 Task: Find connections with filter location Cachoeiro de Itapemirim with filter topic #Consultantswith filter profile language English with filter current company SABIC with filter school Jammu University with filter industry Wholesale Import and Export with filter service category Business Analytics with filter keywords title Mental Health Counselor
Action: Mouse moved to (597, 111)
Screenshot: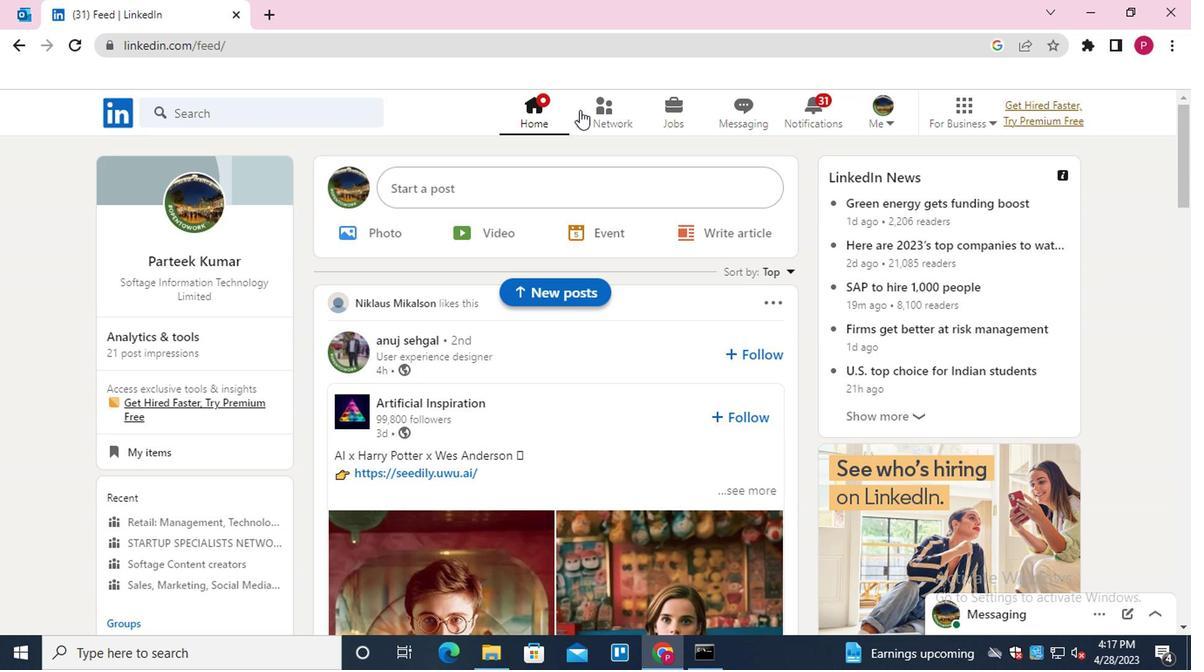 
Action: Mouse pressed left at (597, 111)
Screenshot: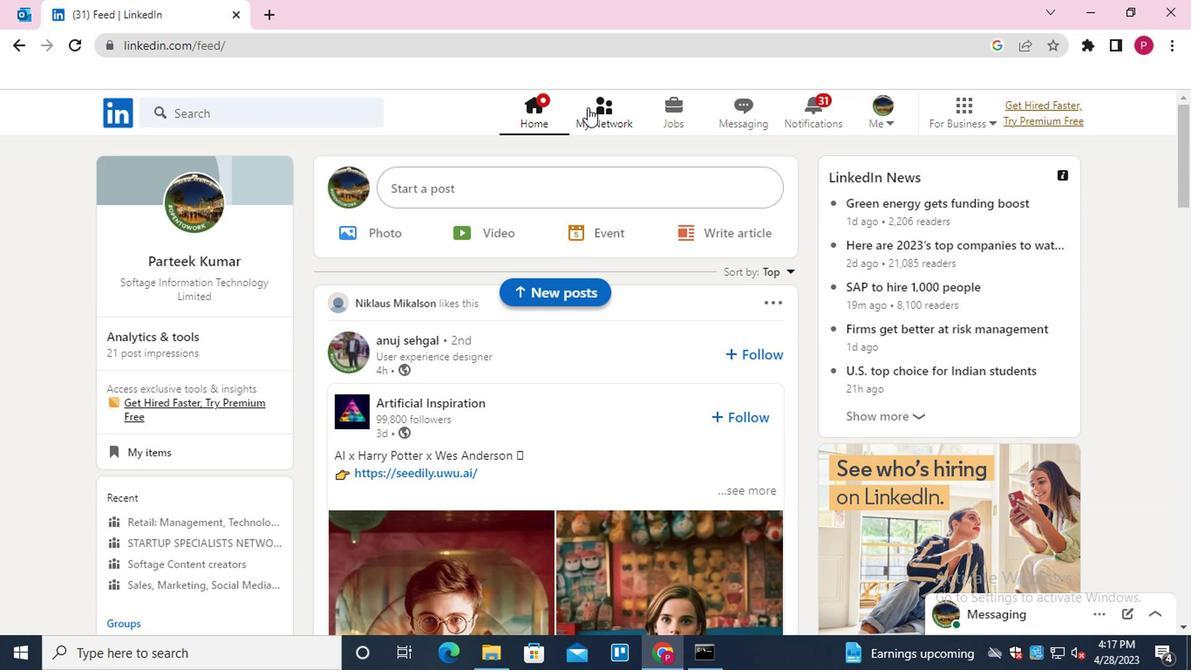 
Action: Mouse moved to (256, 208)
Screenshot: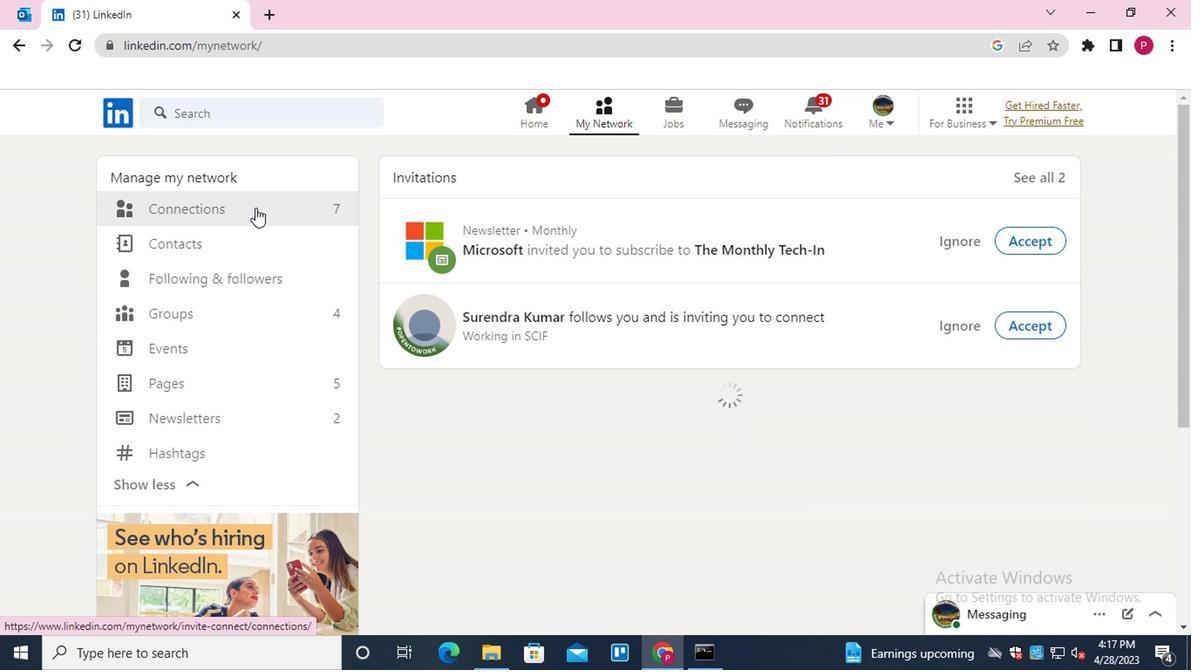 
Action: Mouse pressed left at (256, 208)
Screenshot: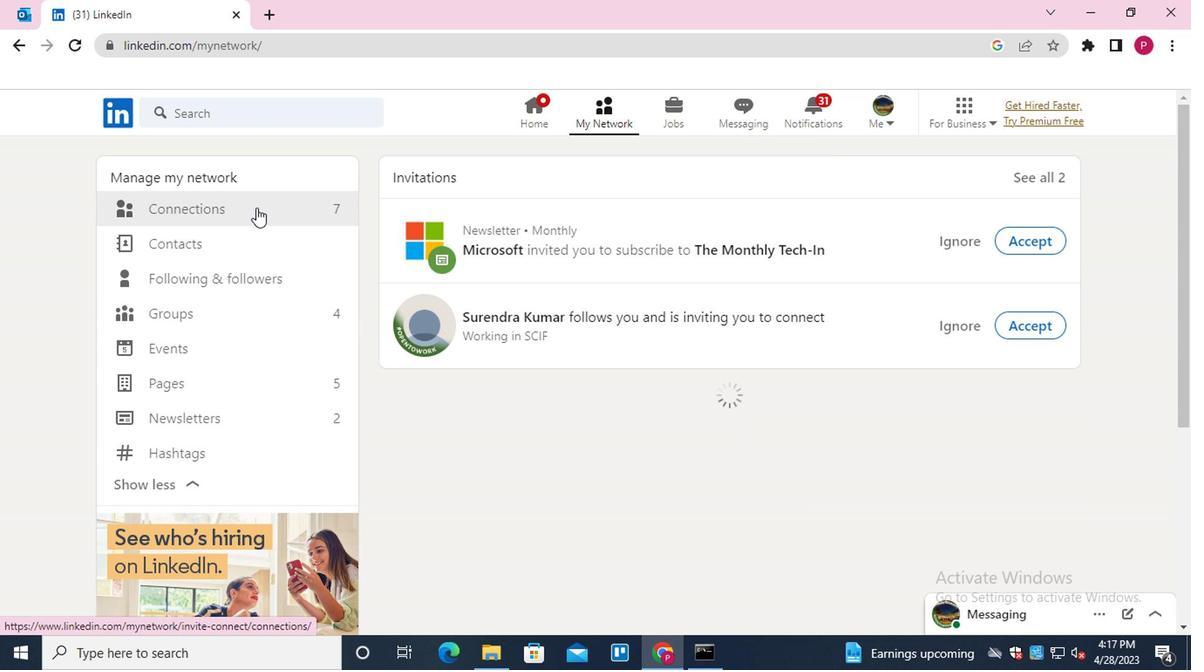 
Action: Mouse moved to (730, 213)
Screenshot: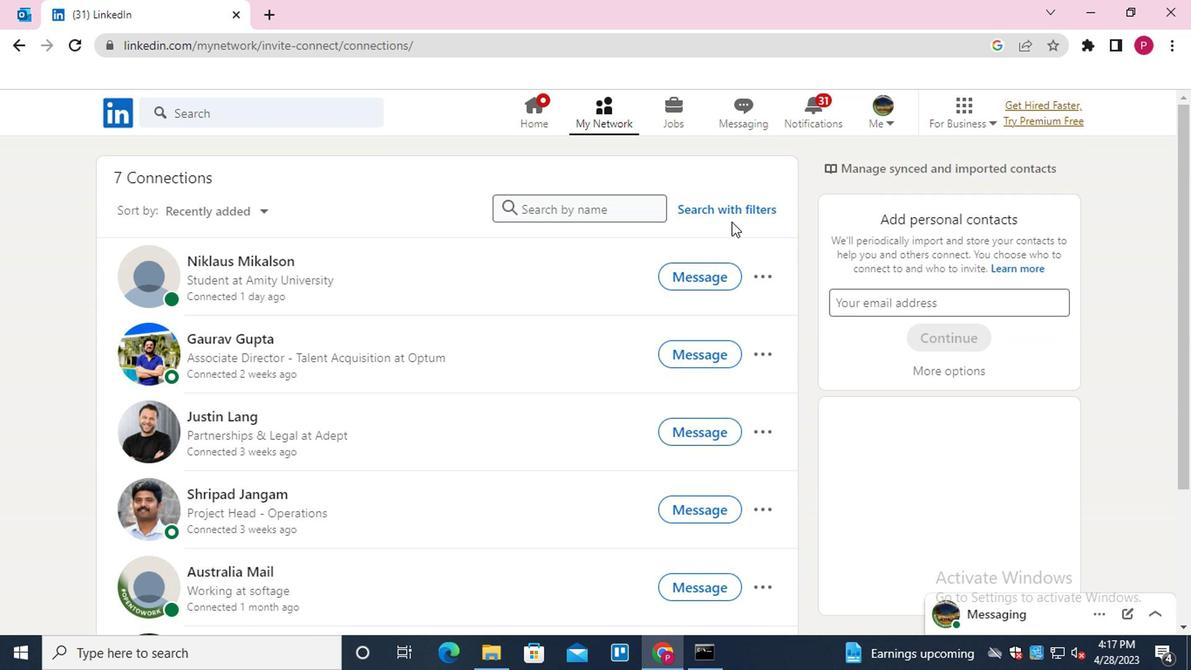 
Action: Mouse pressed left at (730, 213)
Screenshot: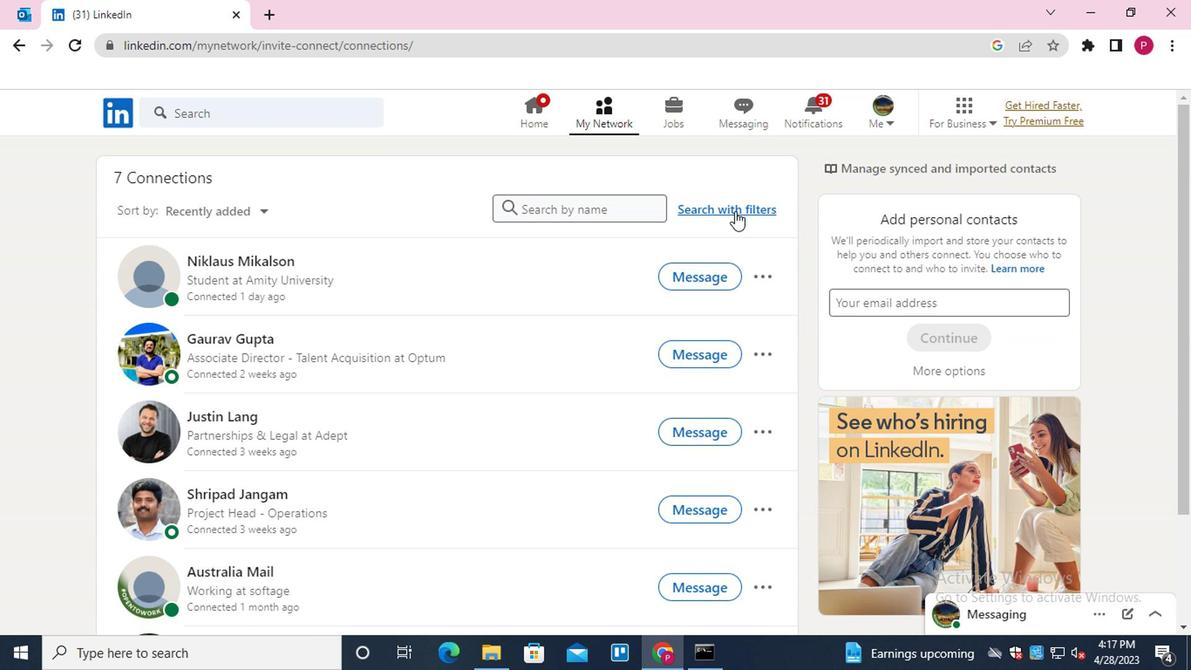 
Action: Mouse moved to (642, 164)
Screenshot: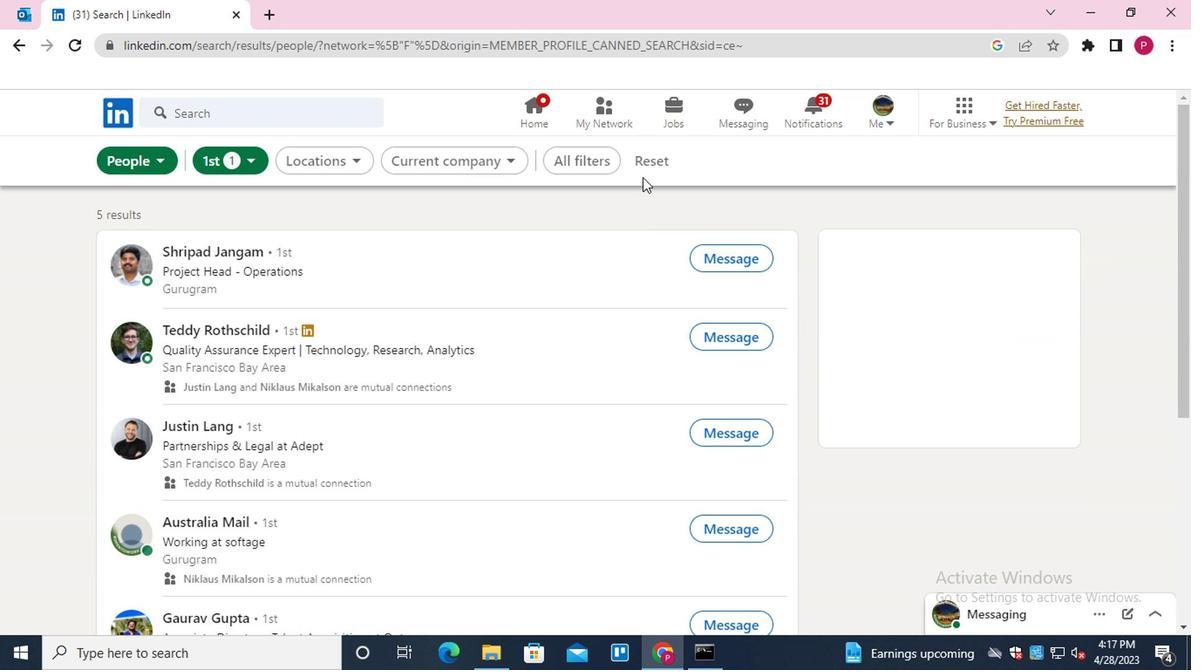 
Action: Mouse pressed left at (642, 164)
Screenshot: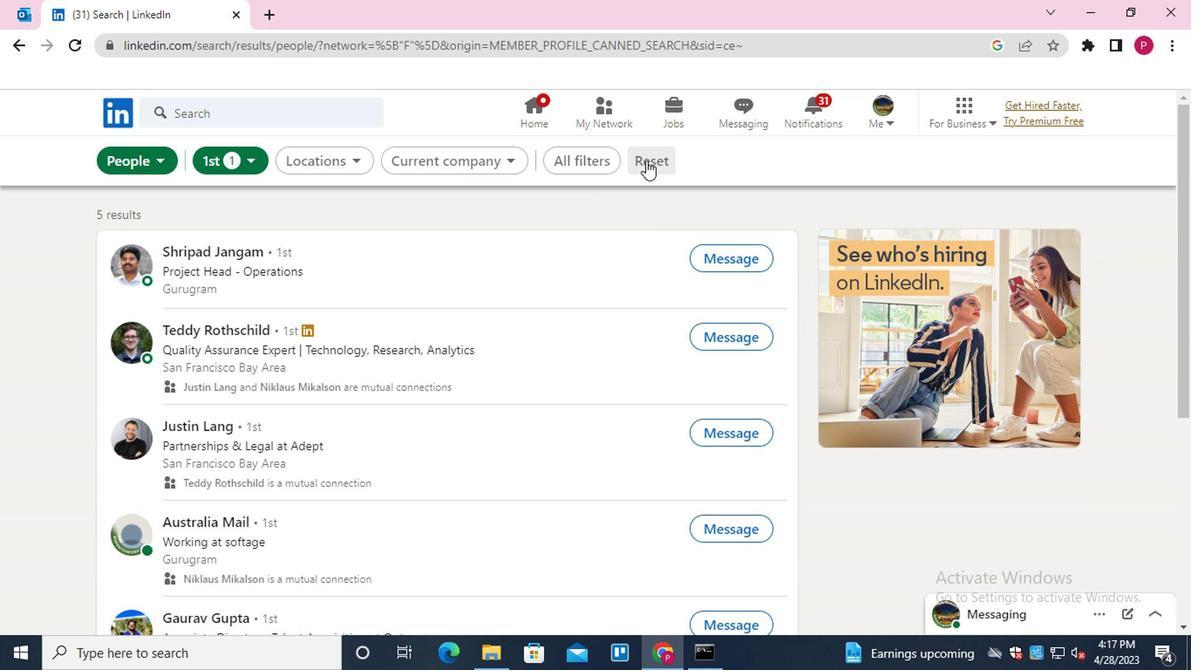
Action: Mouse moved to (639, 168)
Screenshot: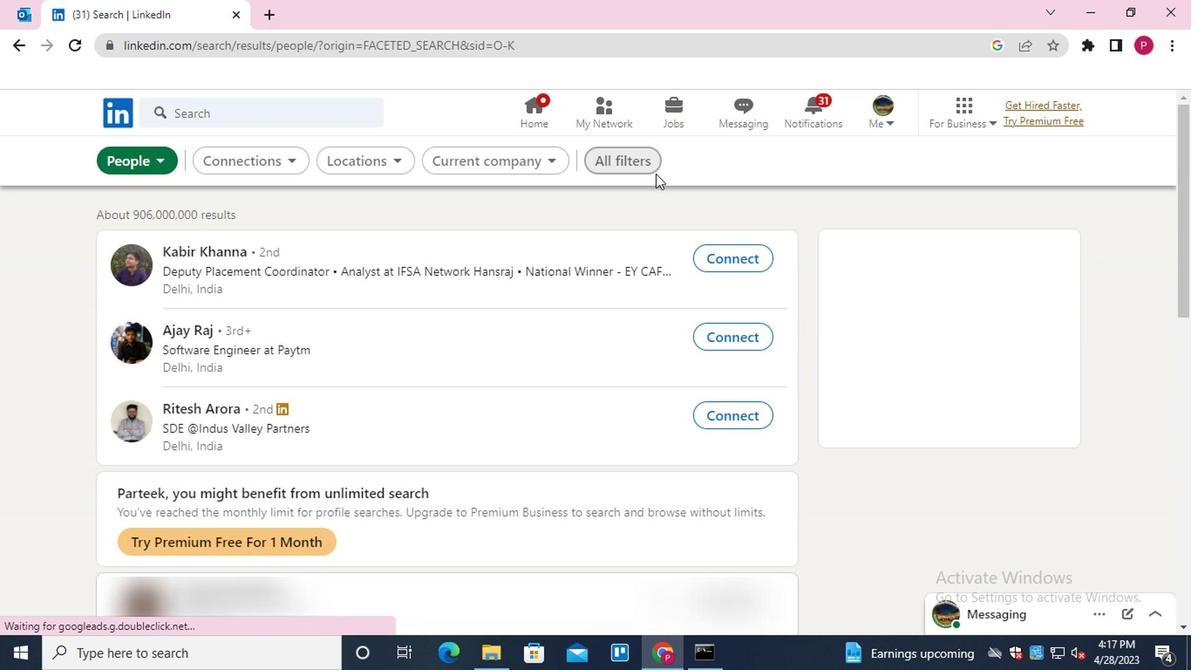 
Action: Mouse pressed left at (639, 168)
Screenshot: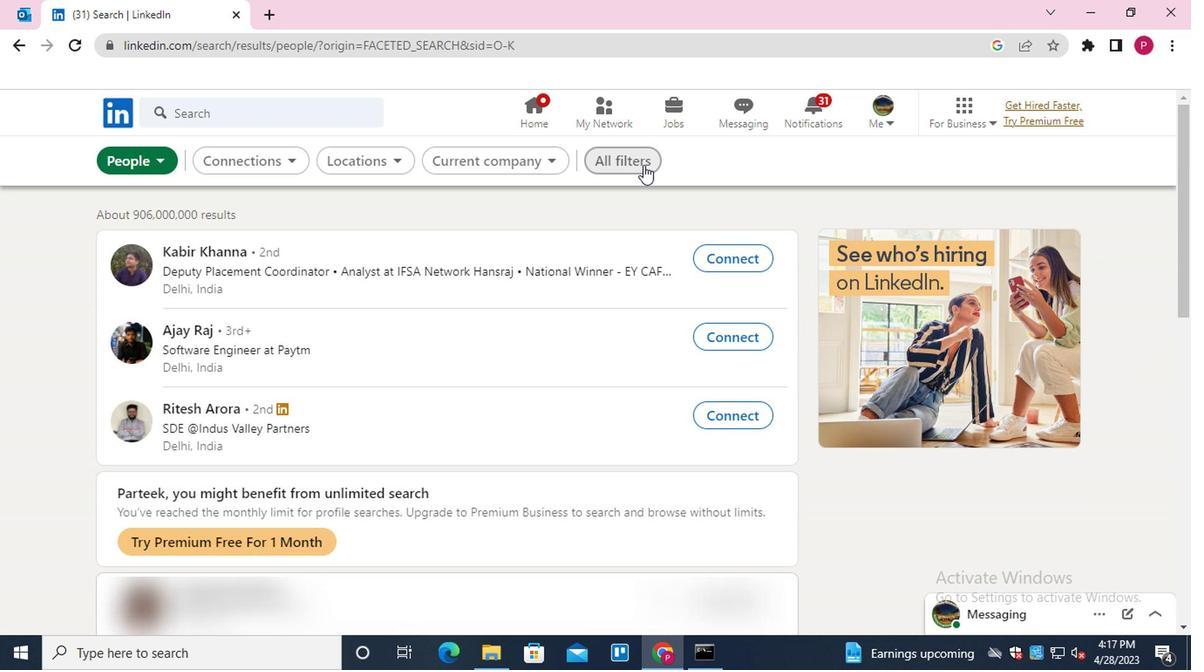 
Action: Mouse moved to (1035, 421)
Screenshot: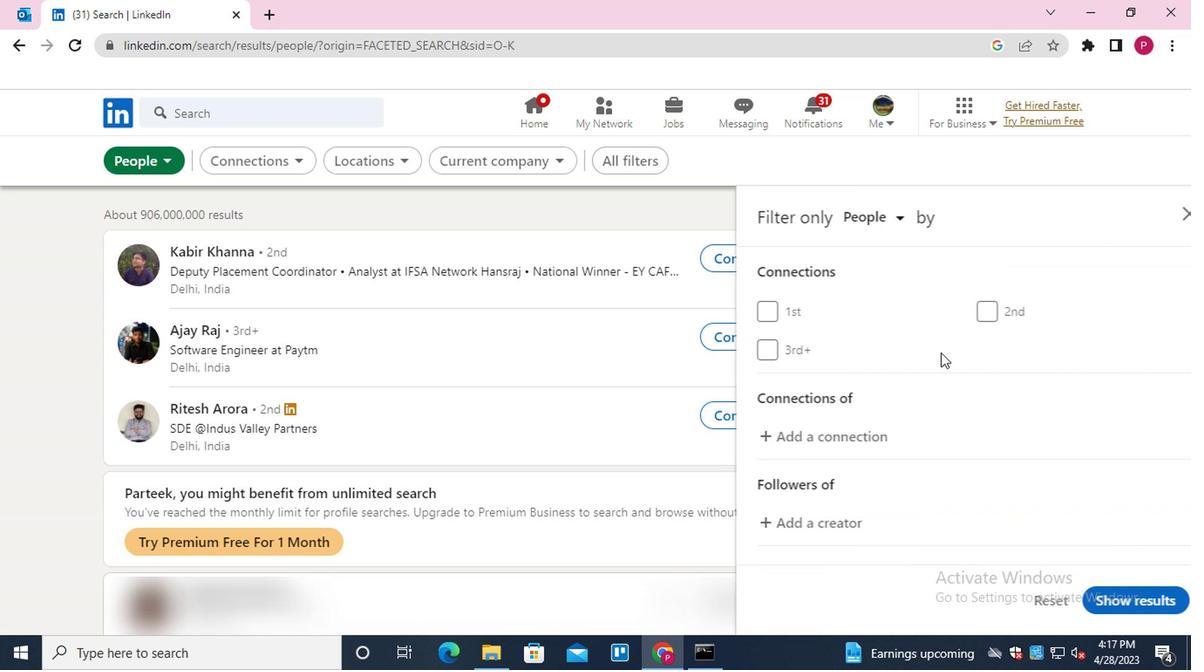 
Action: Mouse scrolled (1035, 421) with delta (0, 0)
Screenshot: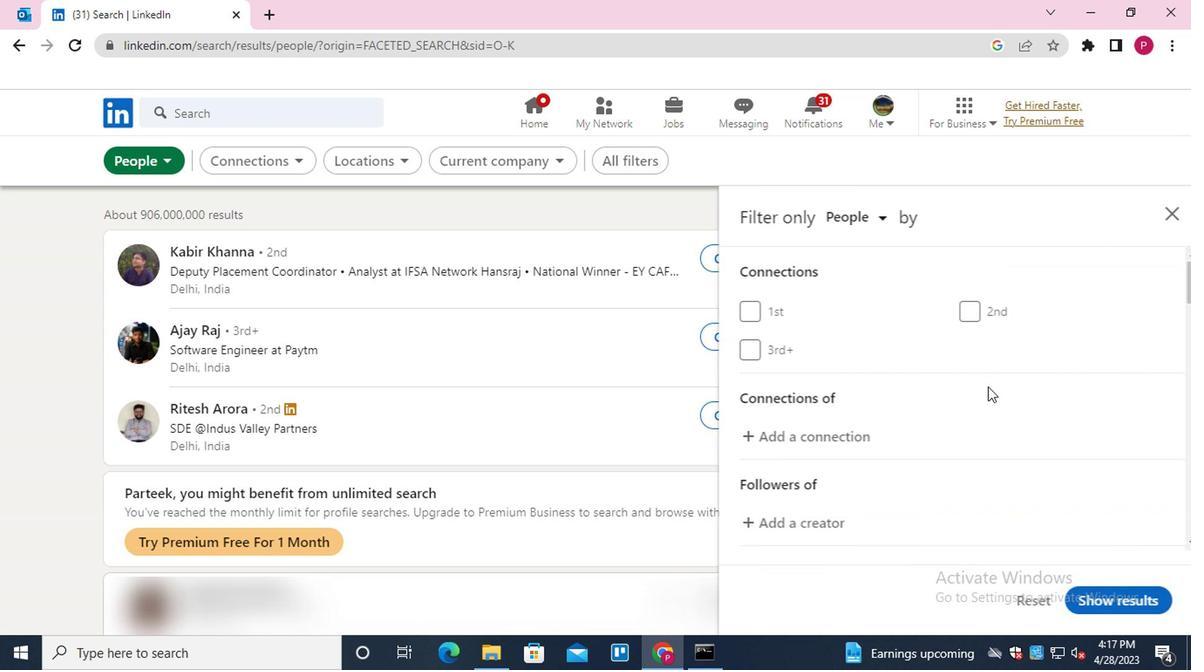 
Action: Mouse scrolled (1035, 421) with delta (0, 0)
Screenshot: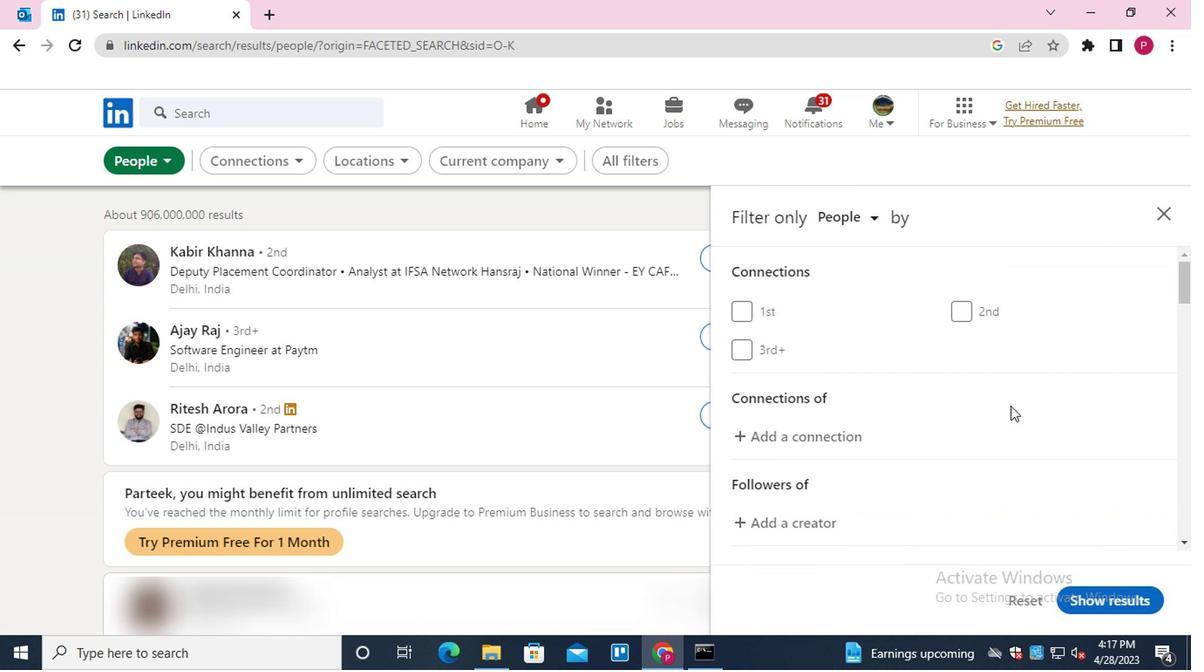 
Action: Mouse scrolled (1035, 421) with delta (0, 0)
Screenshot: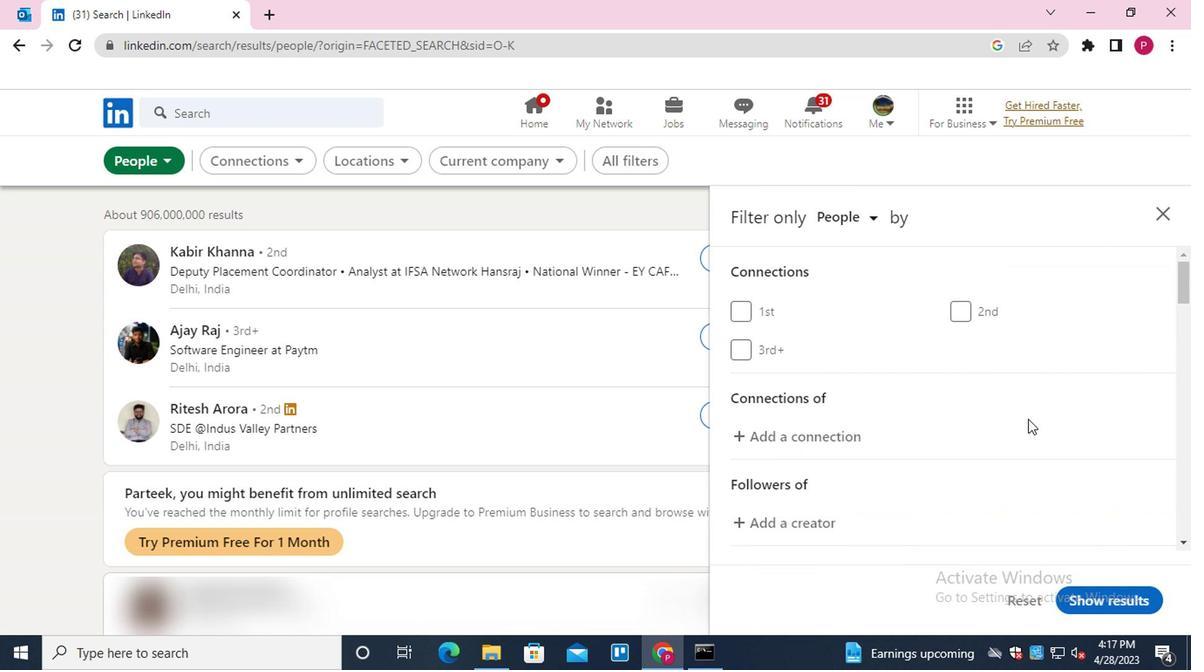 
Action: Mouse moved to (1027, 423)
Screenshot: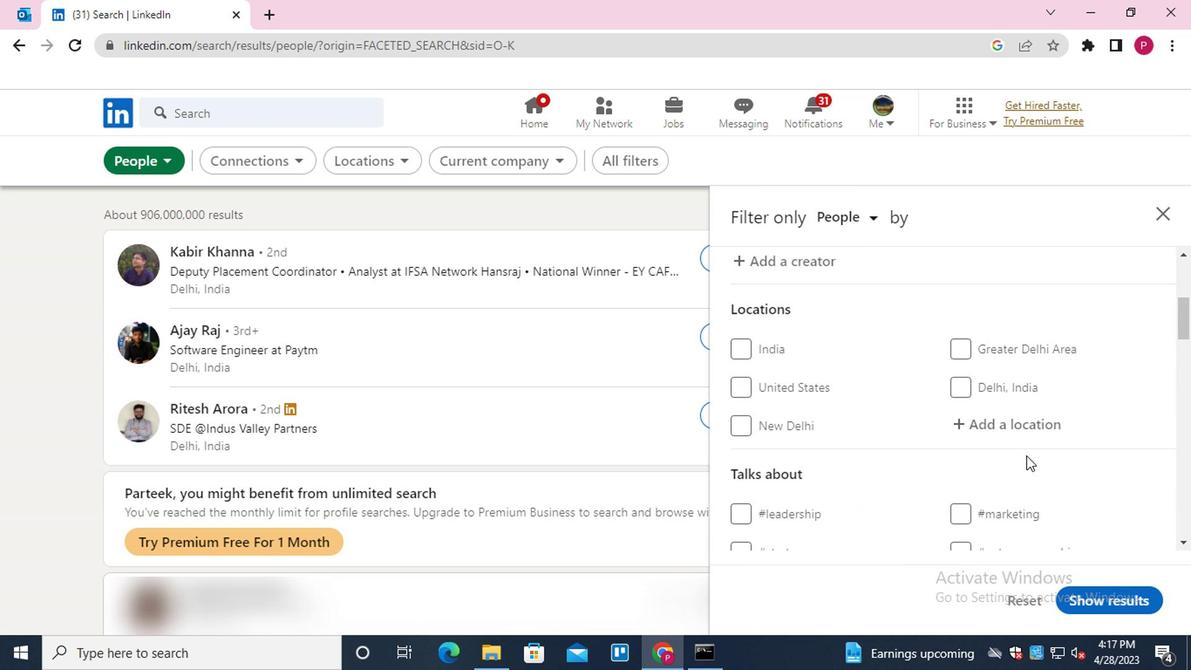 
Action: Mouse pressed left at (1027, 423)
Screenshot: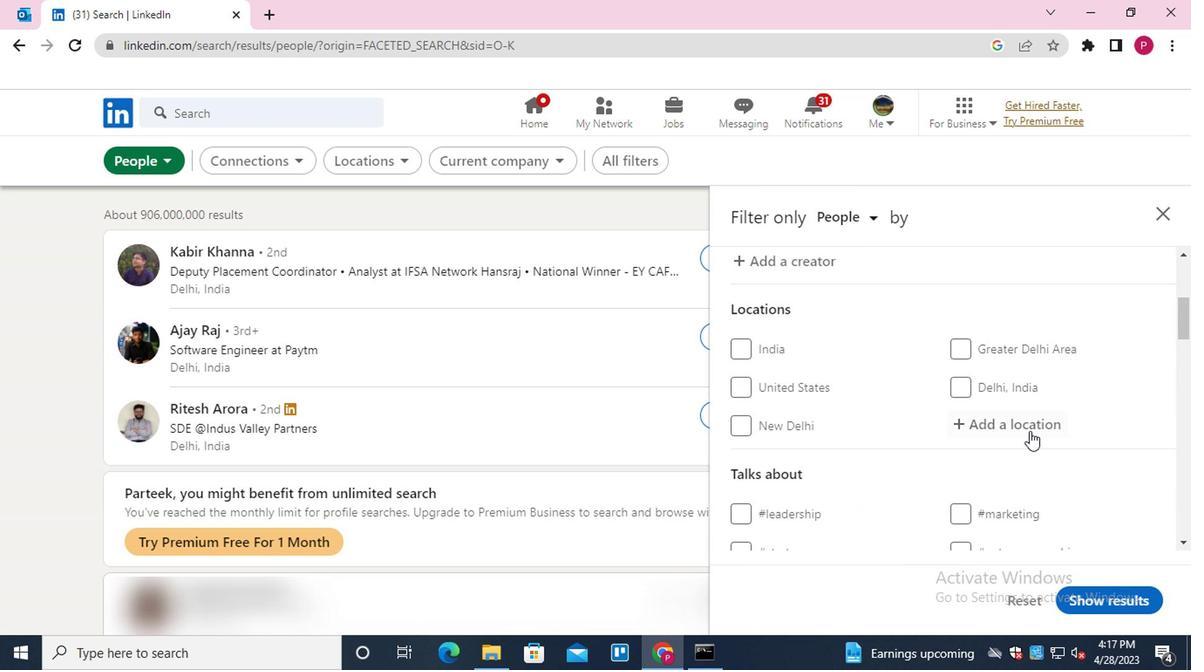
Action: Key pressed <Key.shift><Key.shift>CAC<Key.shift>HO<Key.down><Key.down><Key.enter>
Screenshot: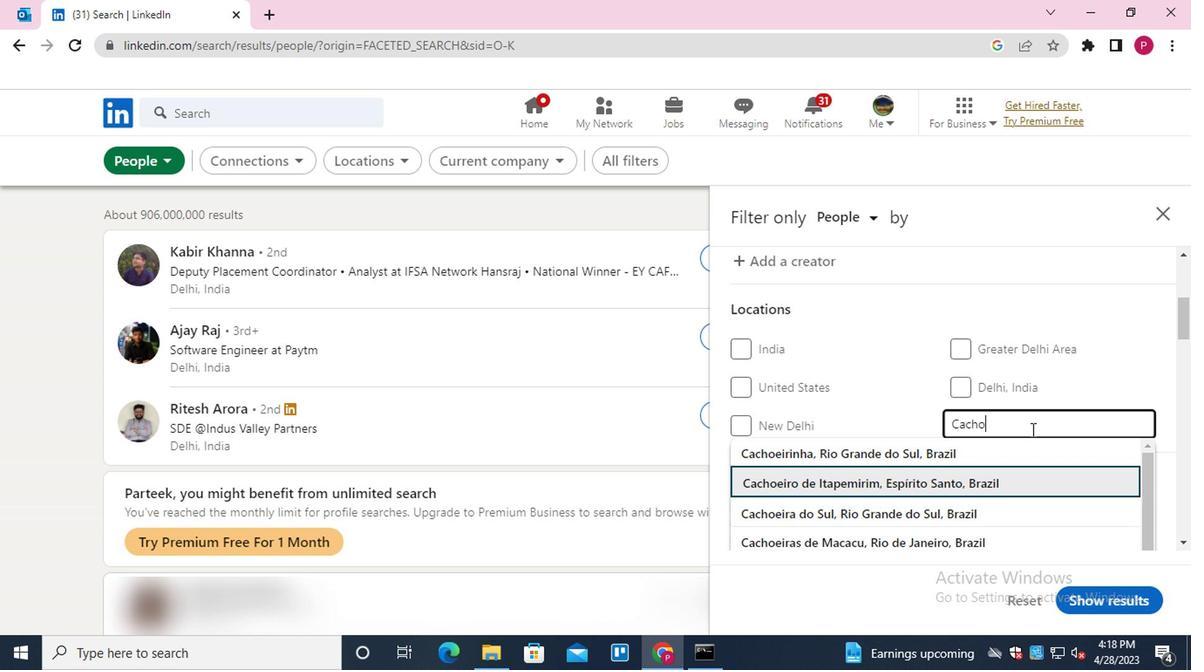 
Action: Mouse moved to (919, 431)
Screenshot: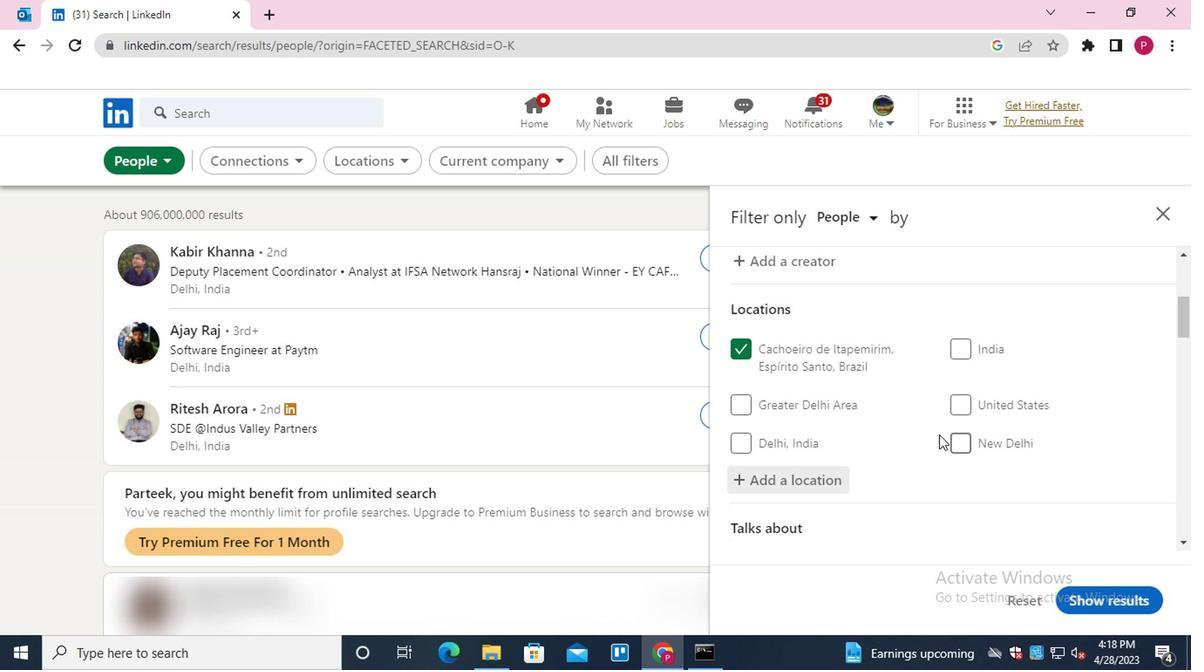 
Action: Mouse scrolled (919, 430) with delta (0, 0)
Screenshot: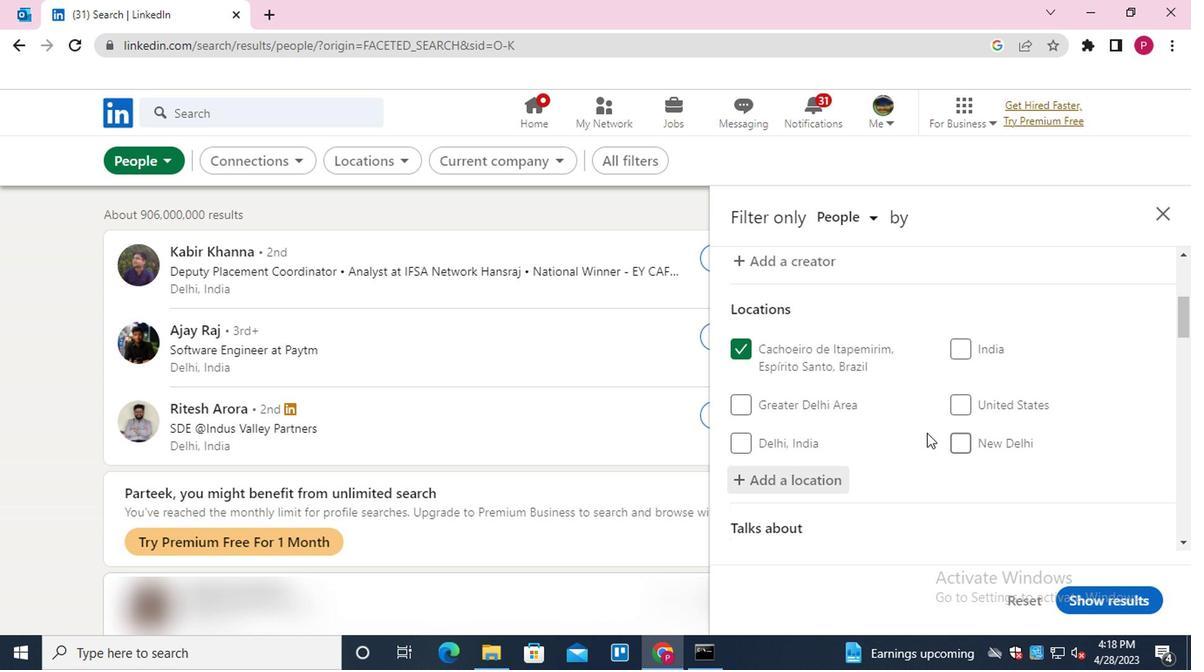 
Action: Mouse moved to (919, 433)
Screenshot: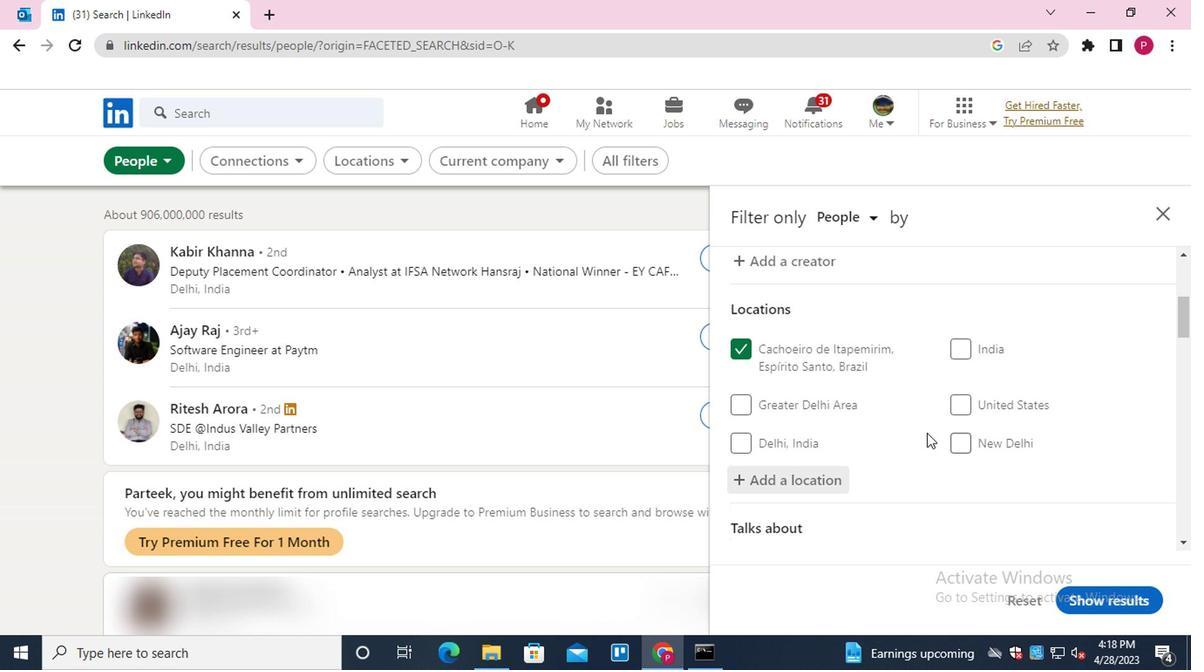 
Action: Mouse scrolled (919, 432) with delta (0, 0)
Screenshot: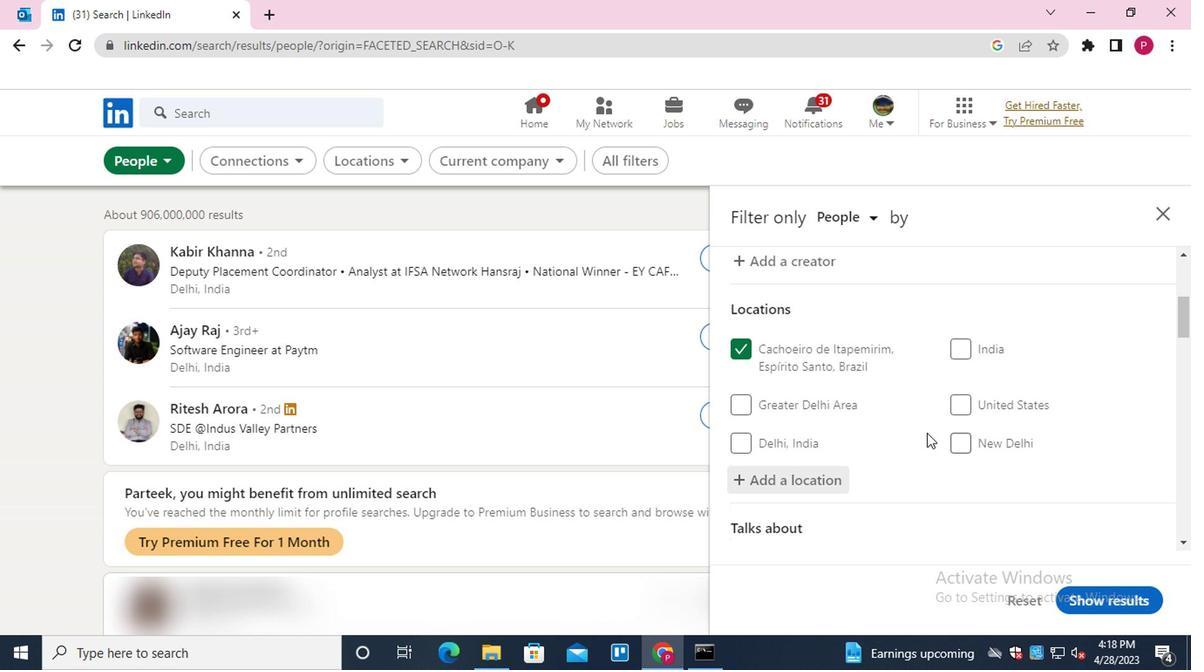 
Action: Mouse moved to (915, 440)
Screenshot: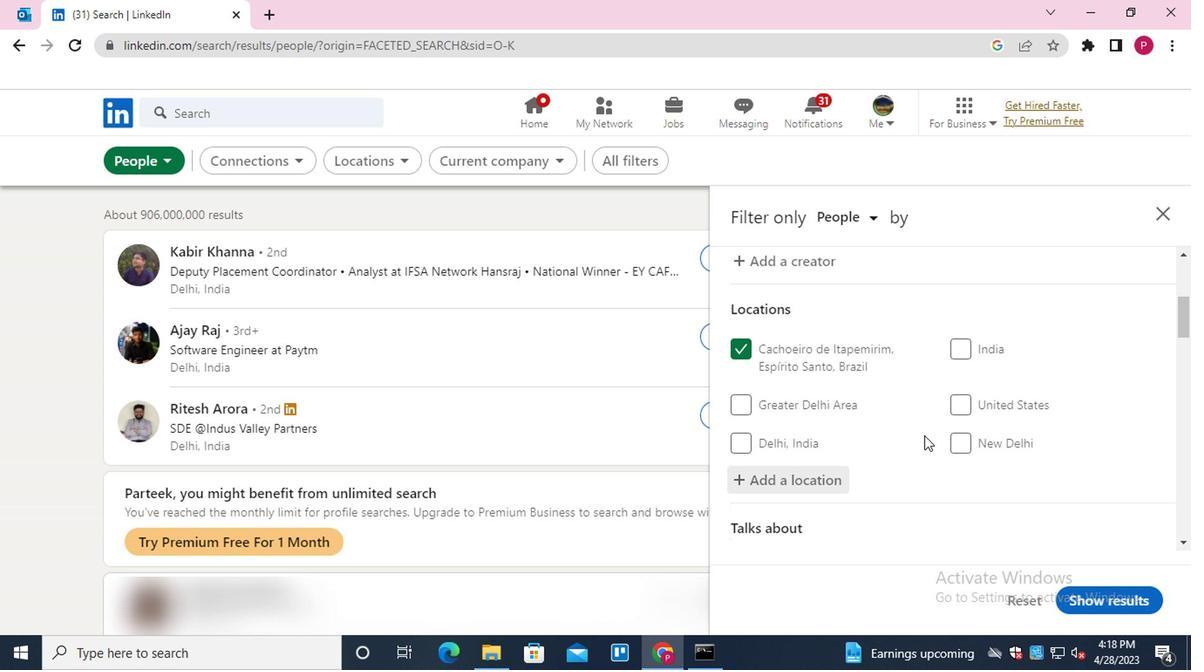 
Action: Mouse scrolled (915, 439) with delta (0, 0)
Screenshot: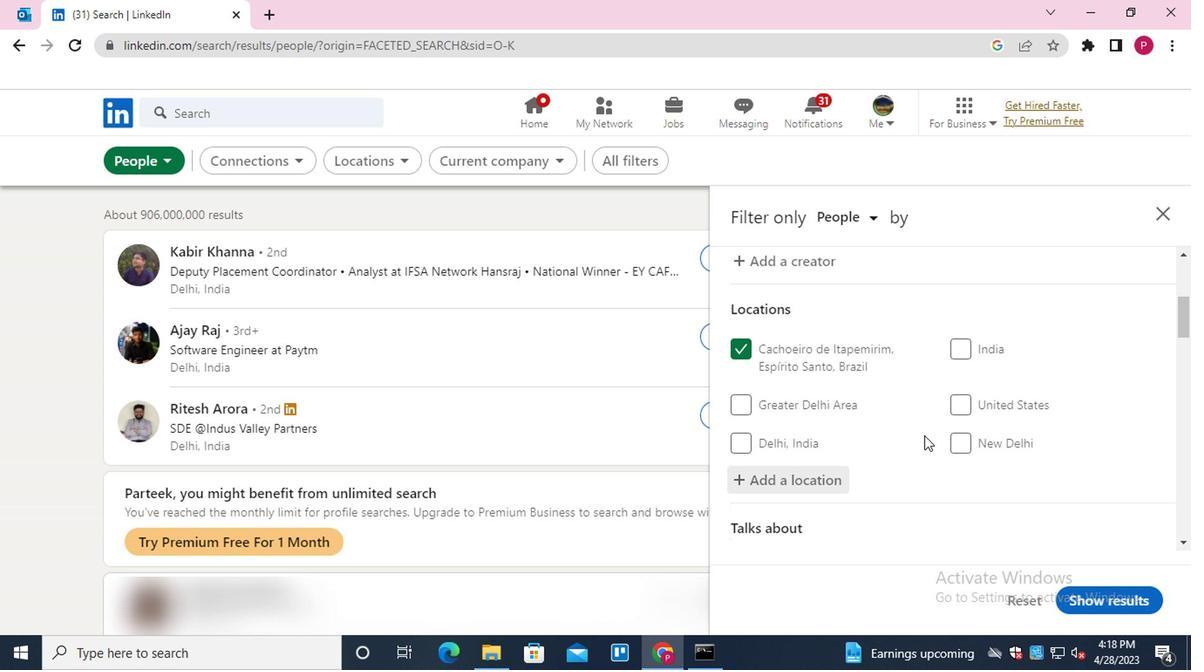 
Action: Mouse moved to (1012, 383)
Screenshot: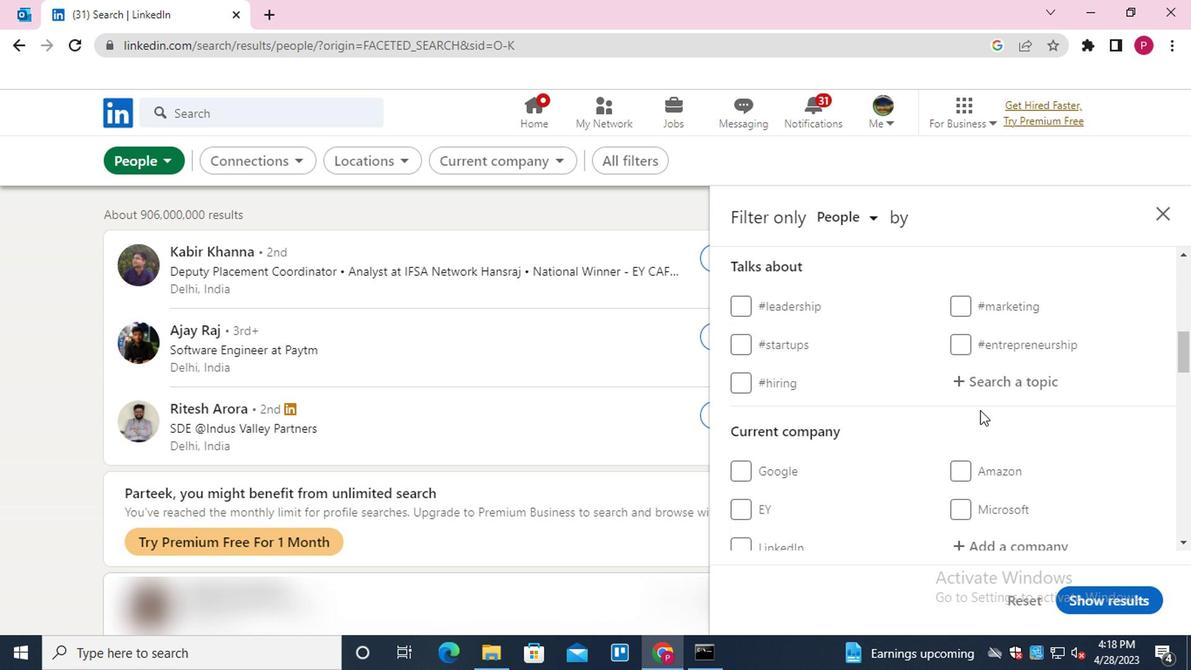 
Action: Mouse pressed left at (1012, 383)
Screenshot: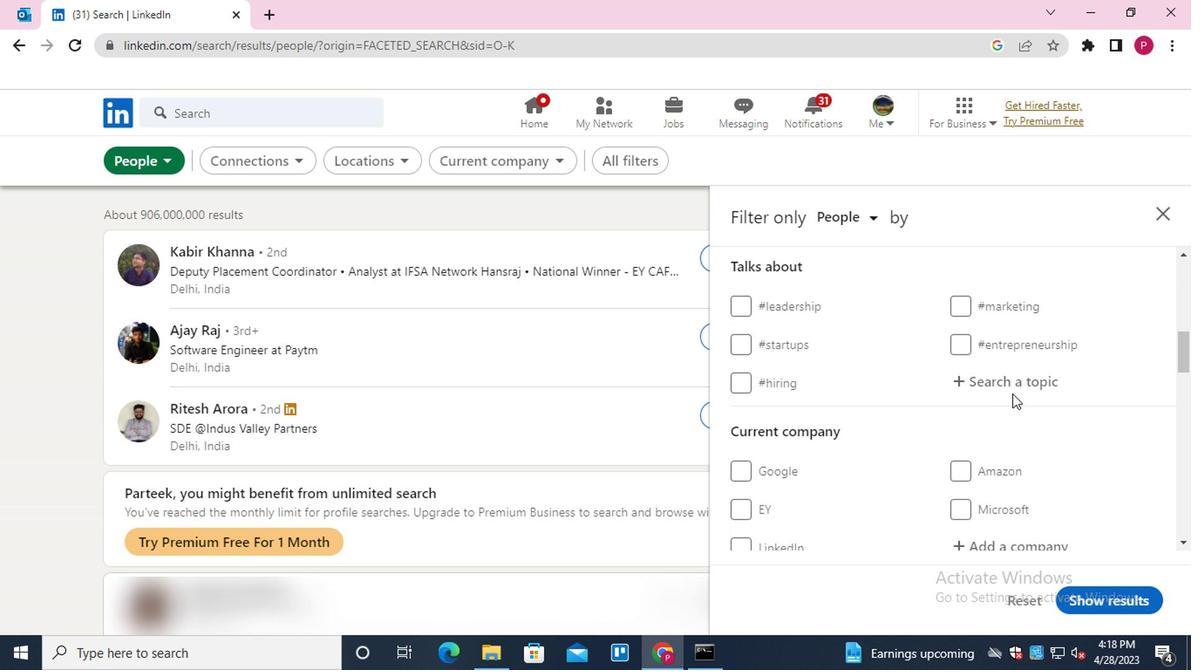 
Action: Mouse moved to (1012, 383)
Screenshot: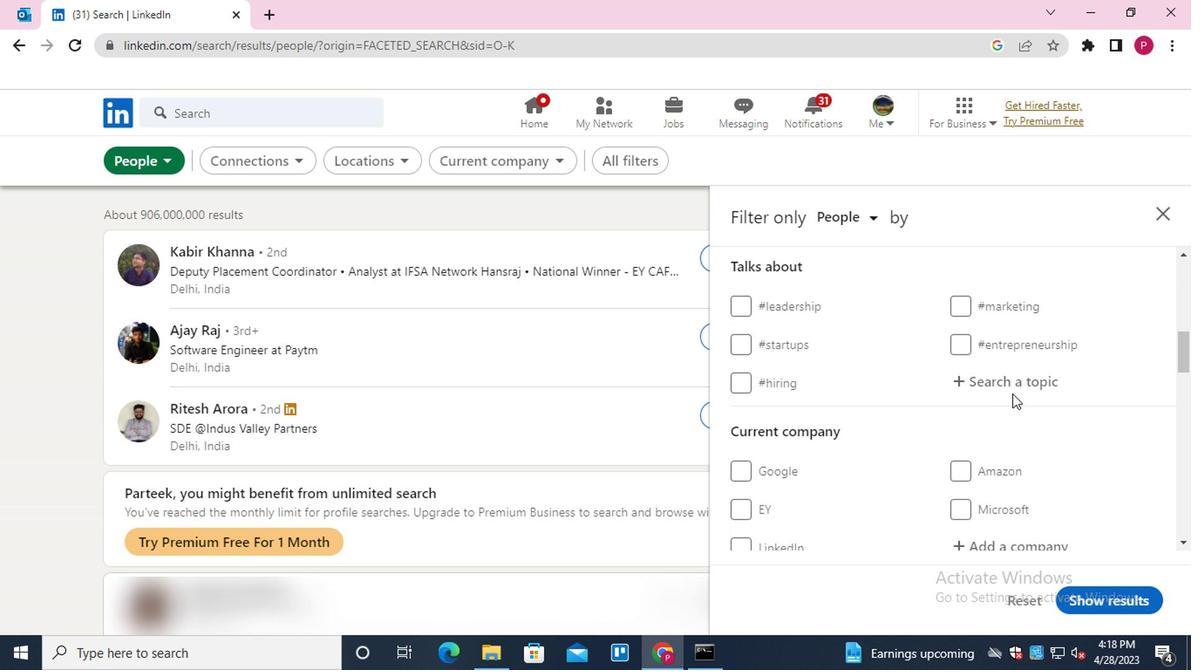 
Action: Key pressed COUNSA<Key.backspace>ELTA<Key.backspace><Key.backspace><Key.backspace><Key.backspace><Key.backspace>SULTAN<Key.backspace><Key.backspace><Key.backspace><Key.backspace><Key.backspace><Key.backspace><Key.backspace><Key.backspace><Key.backspace>ONSUNLTANT<Key.enter>
Screenshot: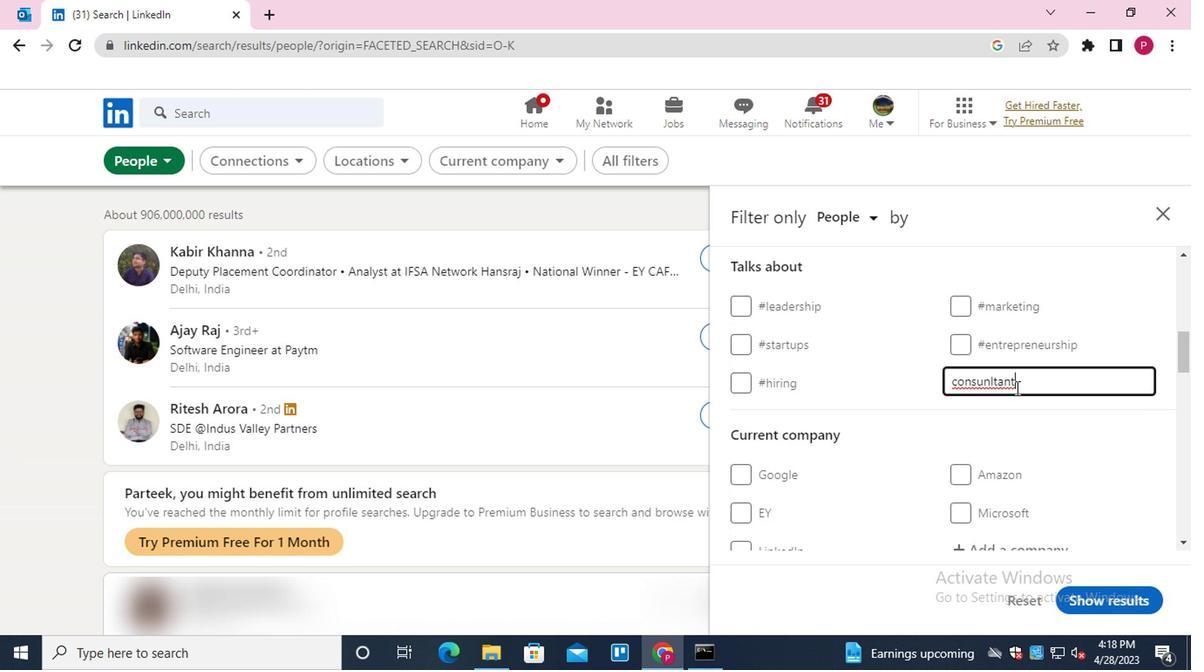 
Action: Mouse moved to (1159, 453)
Screenshot: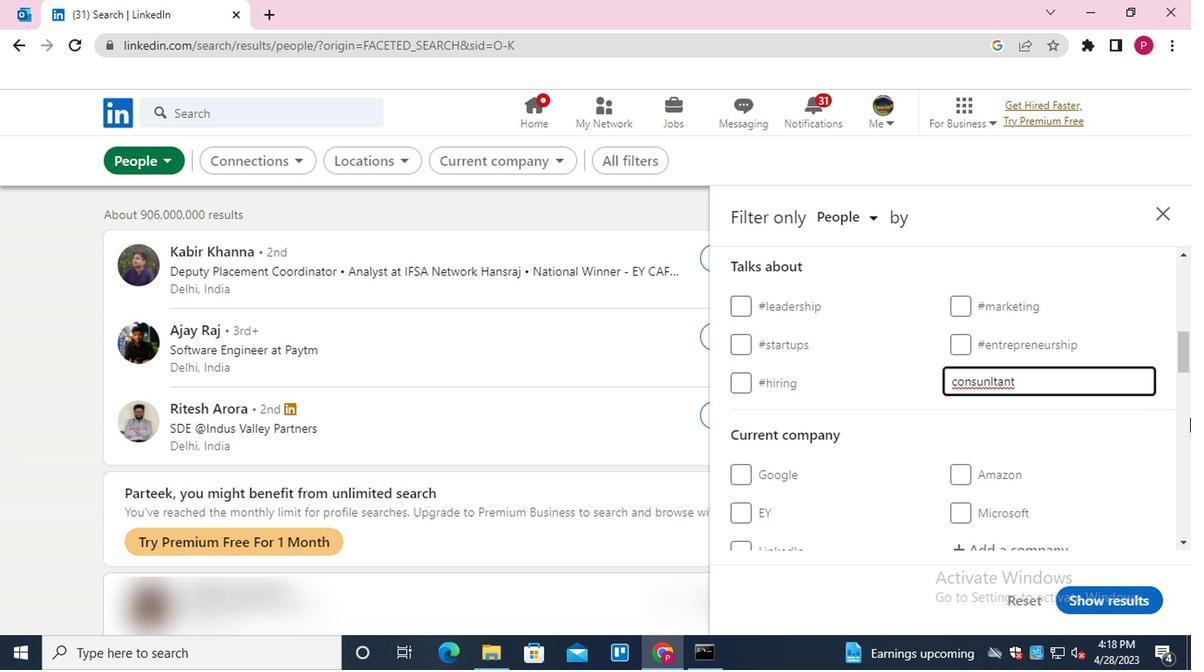 
Action: Mouse scrolled (1159, 452) with delta (0, -1)
Screenshot: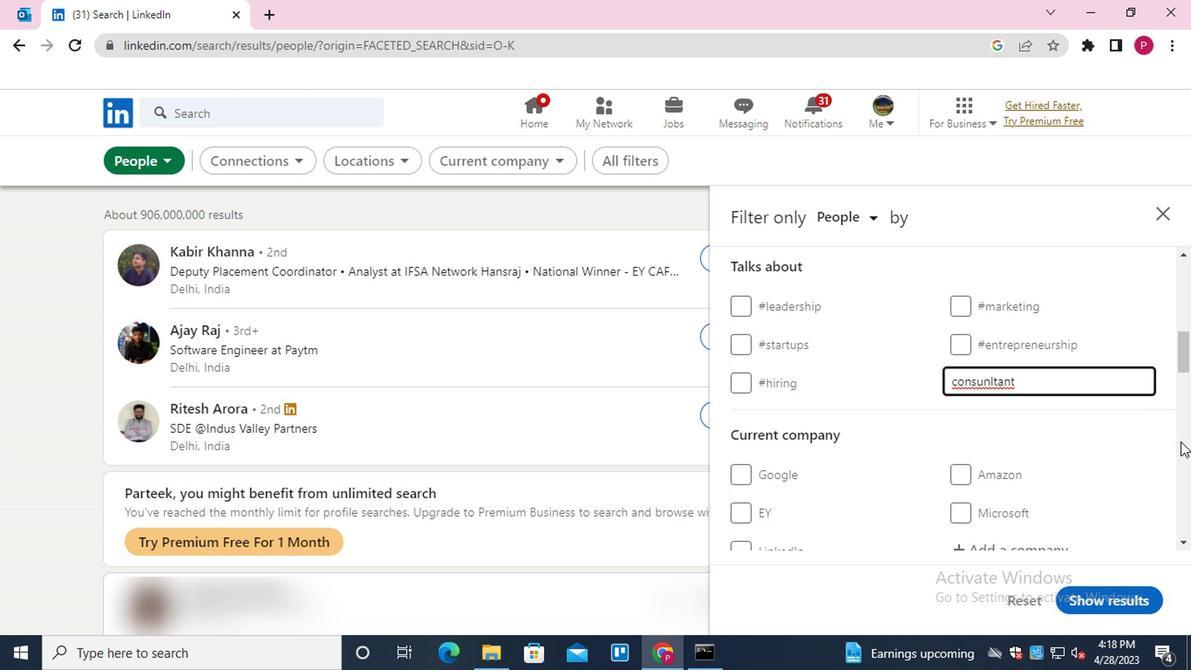 
Action: Mouse moved to (1156, 456)
Screenshot: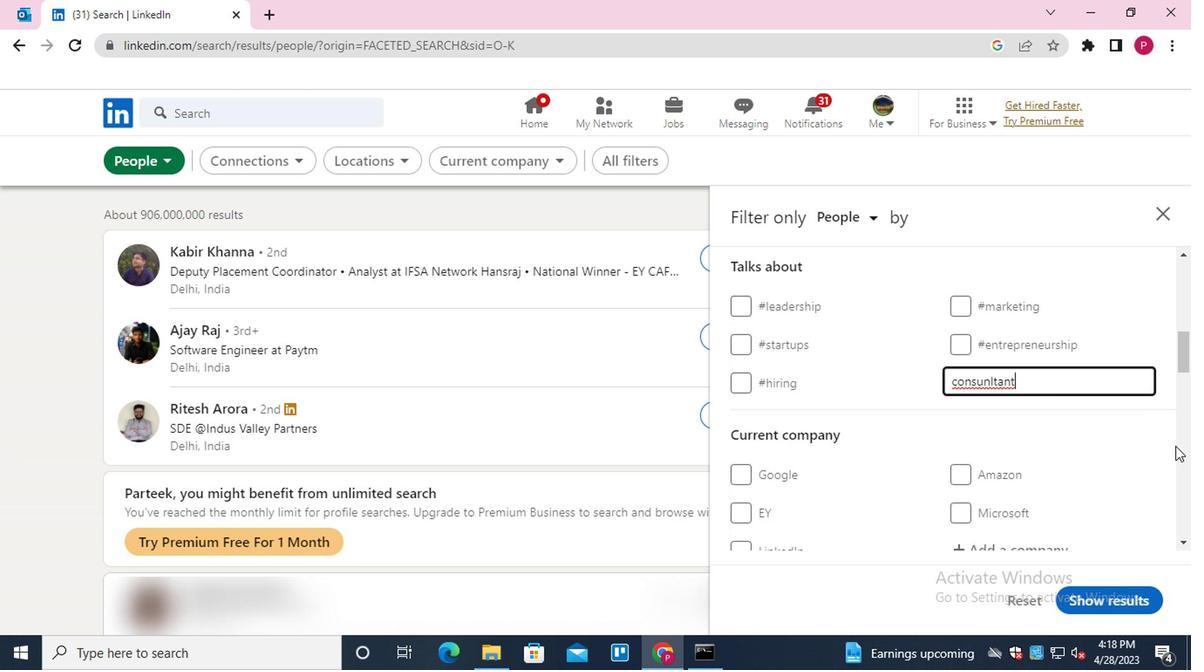 
Action: Mouse scrolled (1156, 454) with delta (0, -1)
Screenshot: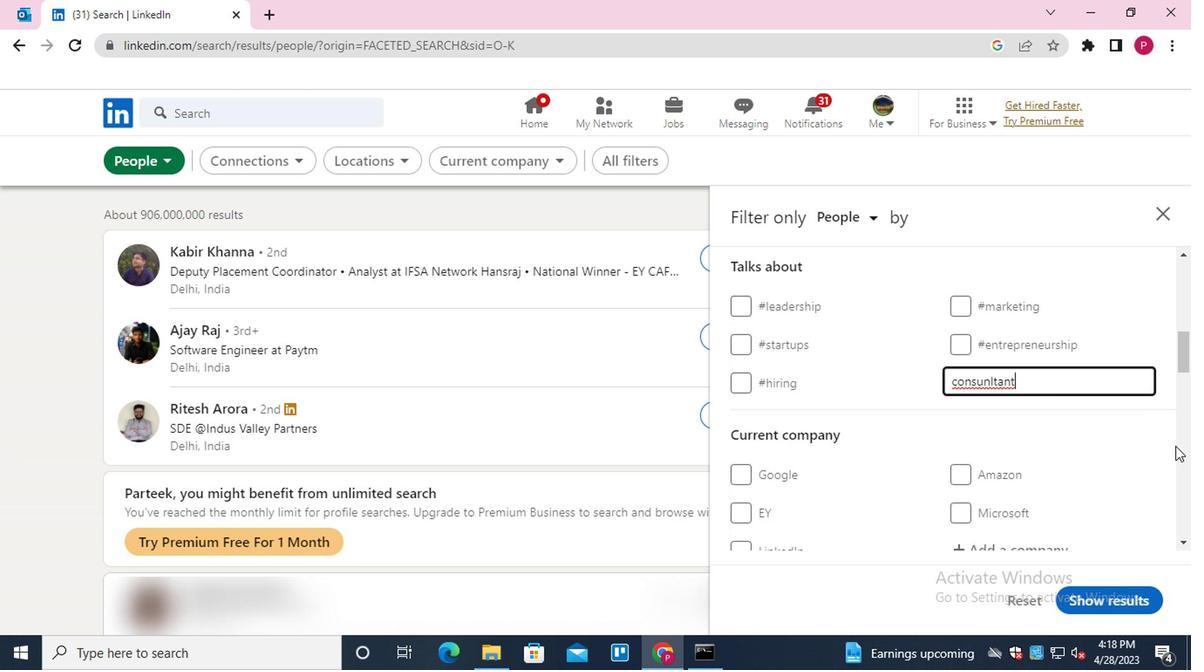 
Action: Mouse moved to (1129, 463)
Screenshot: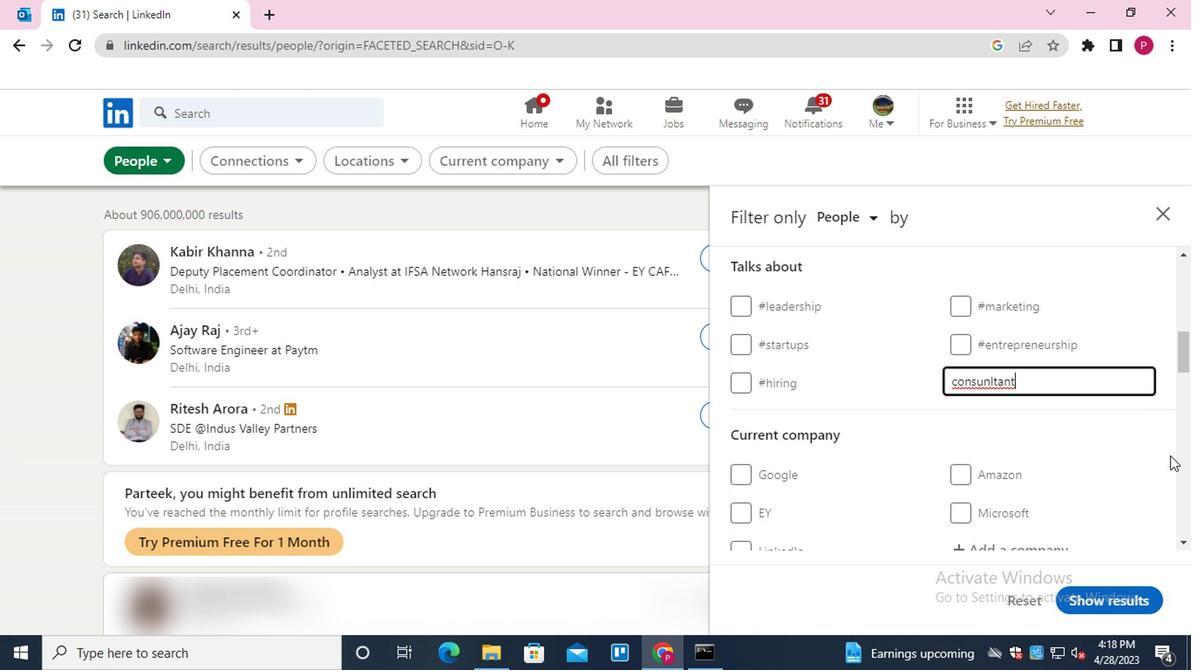 
Action: Mouse scrolled (1129, 462) with delta (0, 0)
Screenshot: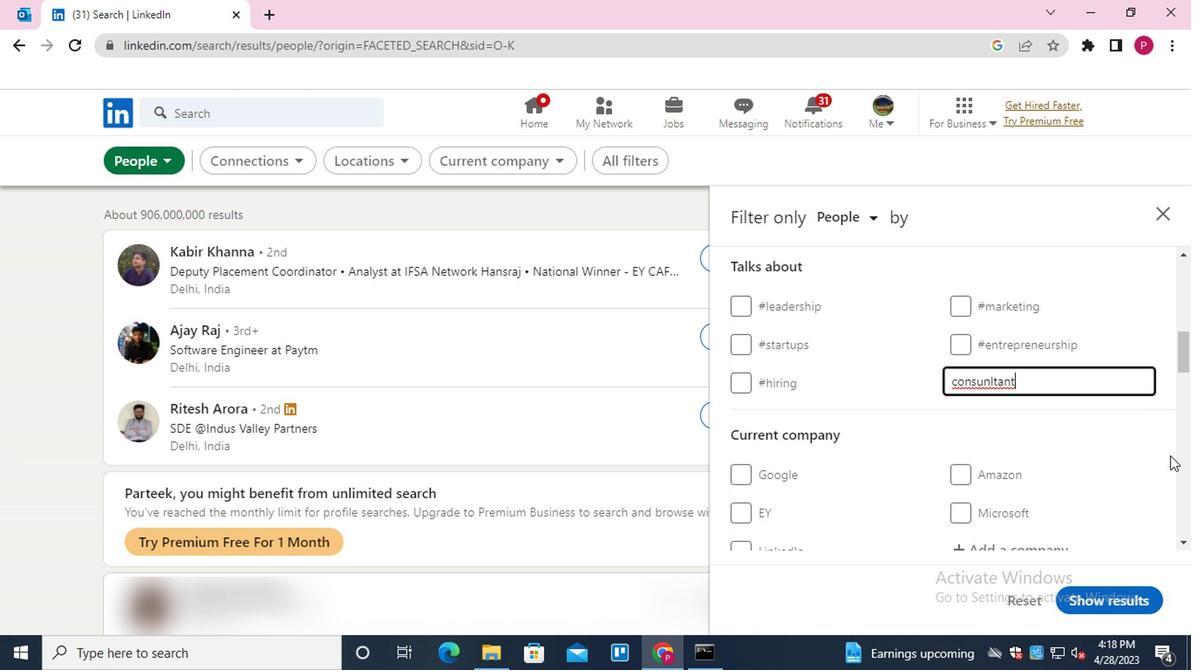 
Action: Mouse moved to (1029, 286)
Screenshot: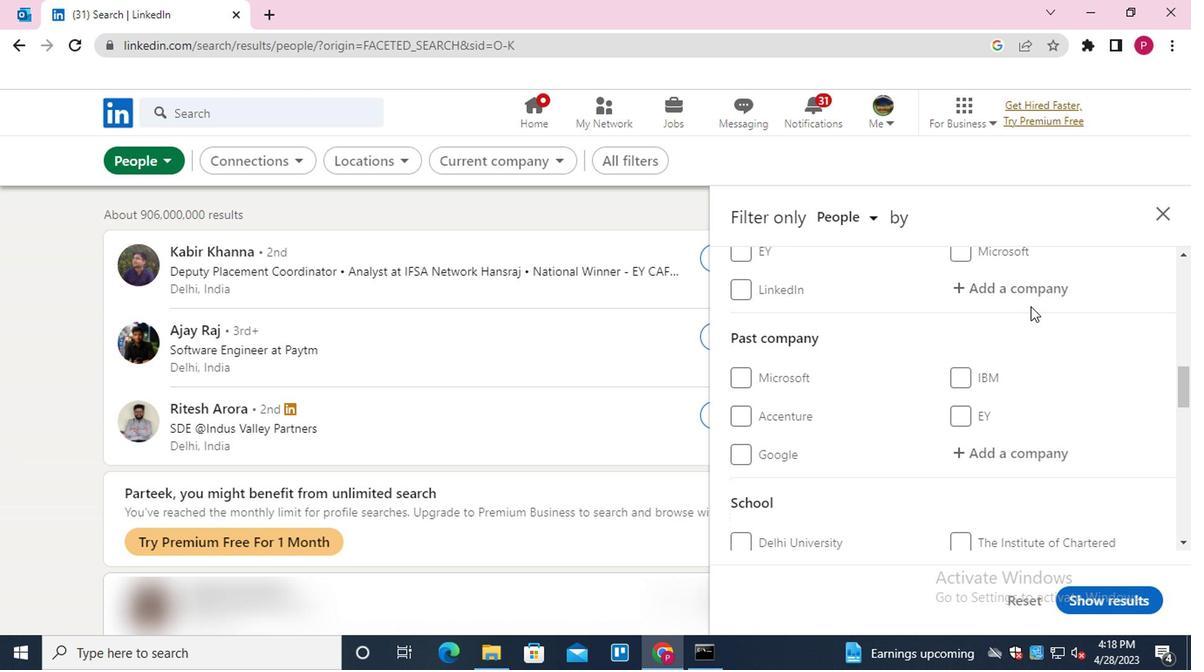 
Action: Mouse pressed left at (1029, 286)
Screenshot: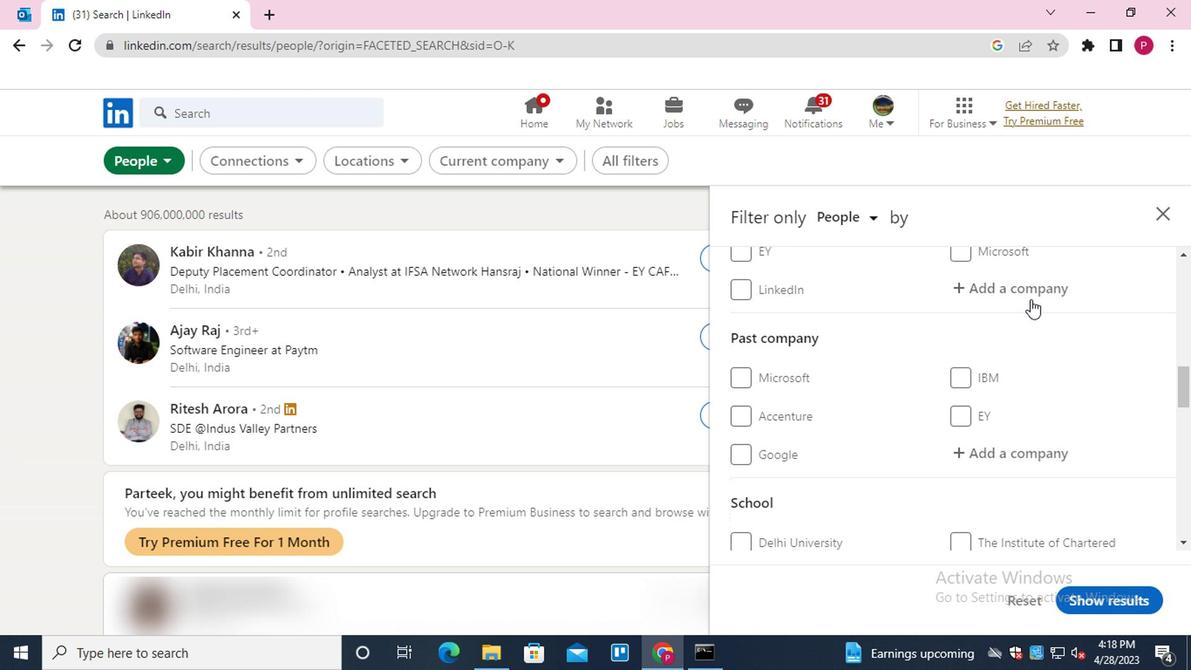 
Action: Mouse moved to (965, 358)
Screenshot: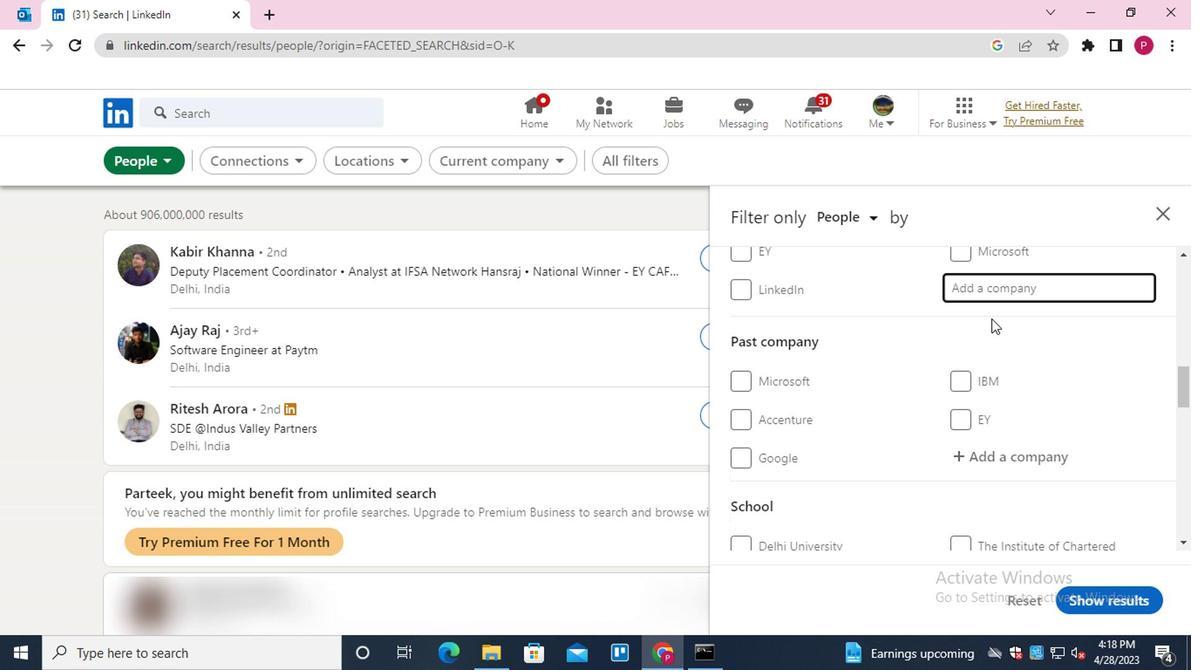 
Action: Mouse scrolled (965, 357) with delta (0, 0)
Screenshot: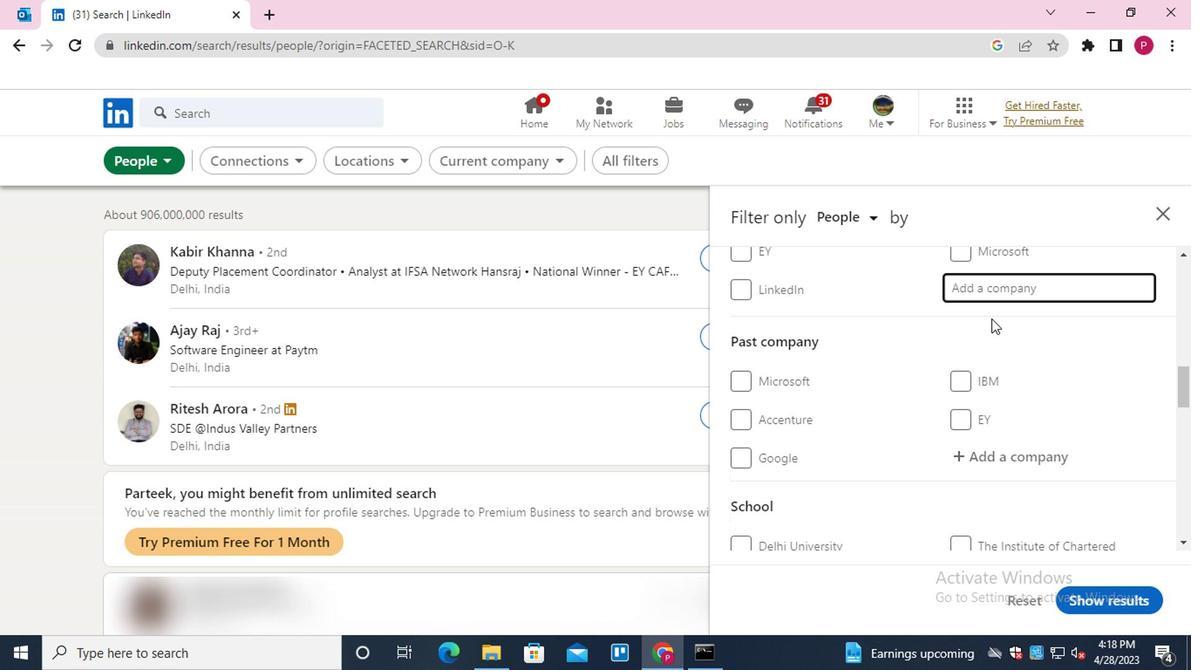 
Action: Mouse scrolled (965, 357) with delta (0, 0)
Screenshot: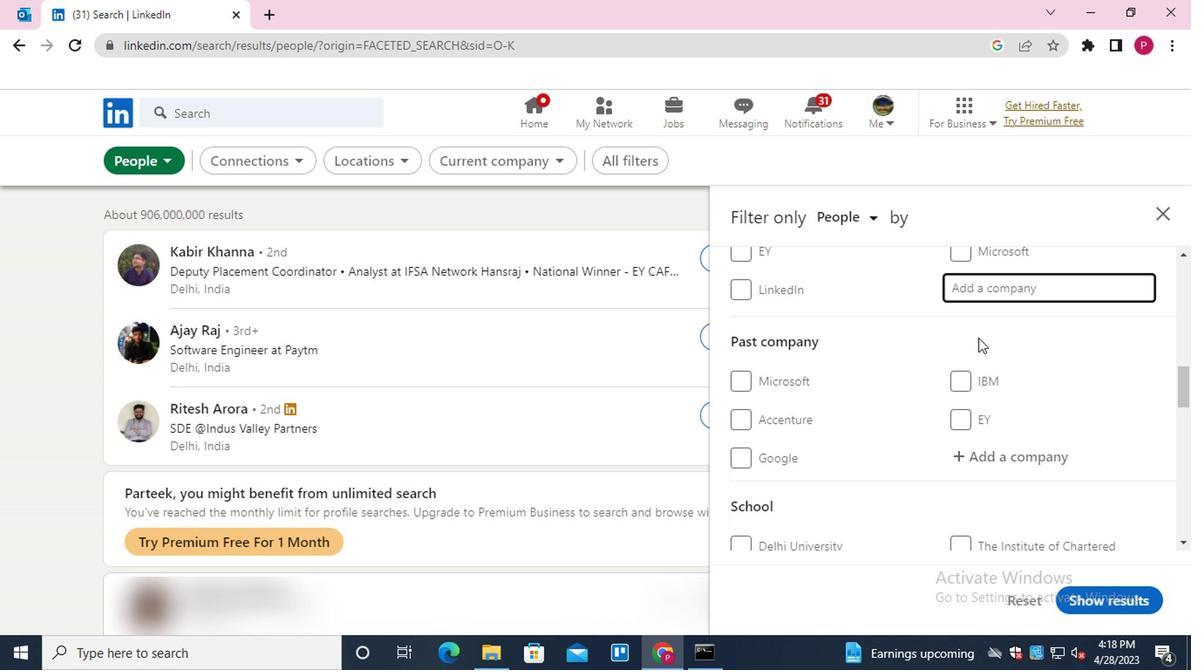 
Action: Mouse scrolled (965, 357) with delta (0, 0)
Screenshot: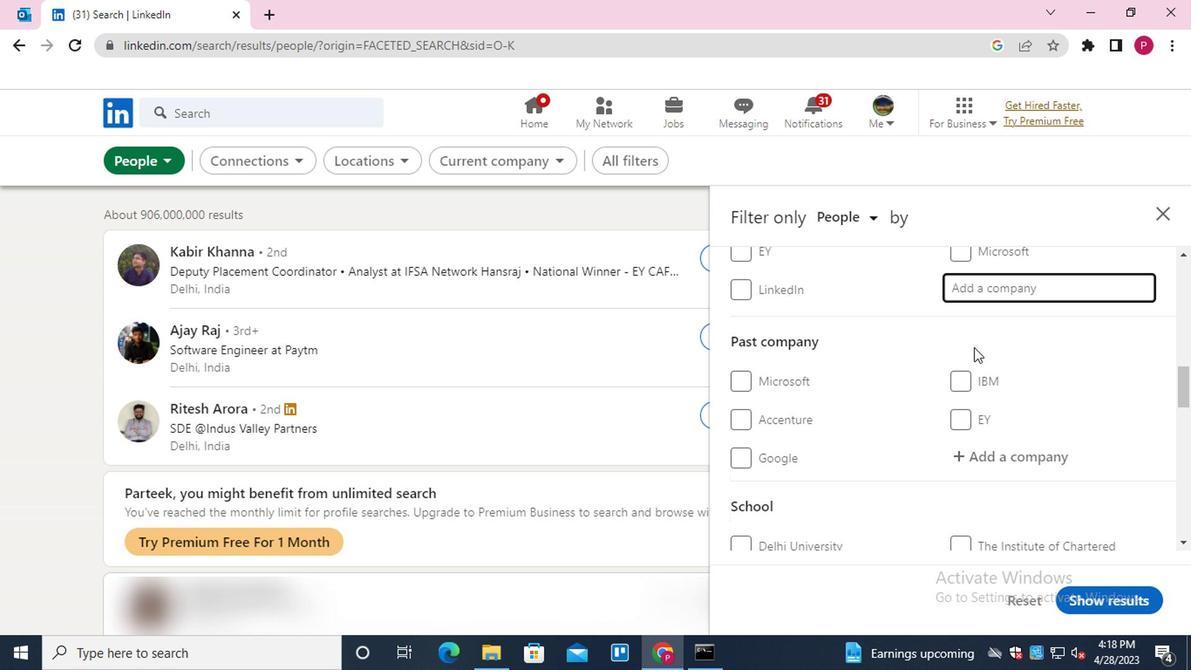 
Action: Mouse moved to (924, 402)
Screenshot: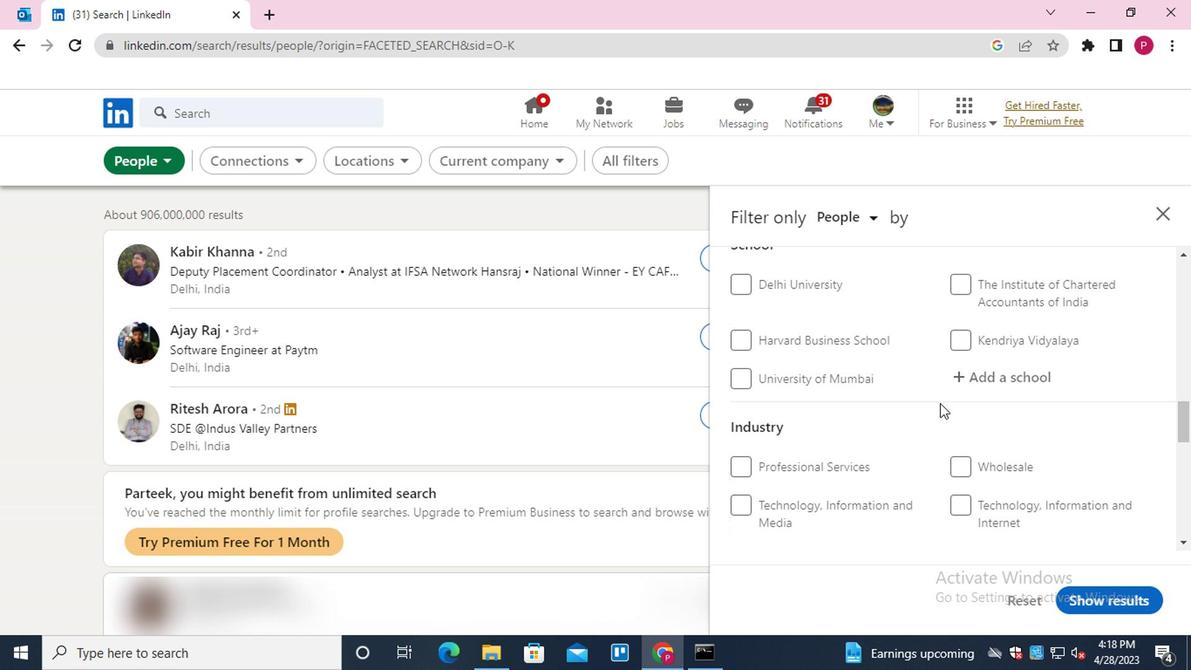 
Action: Mouse scrolled (924, 401) with delta (0, 0)
Screenshot: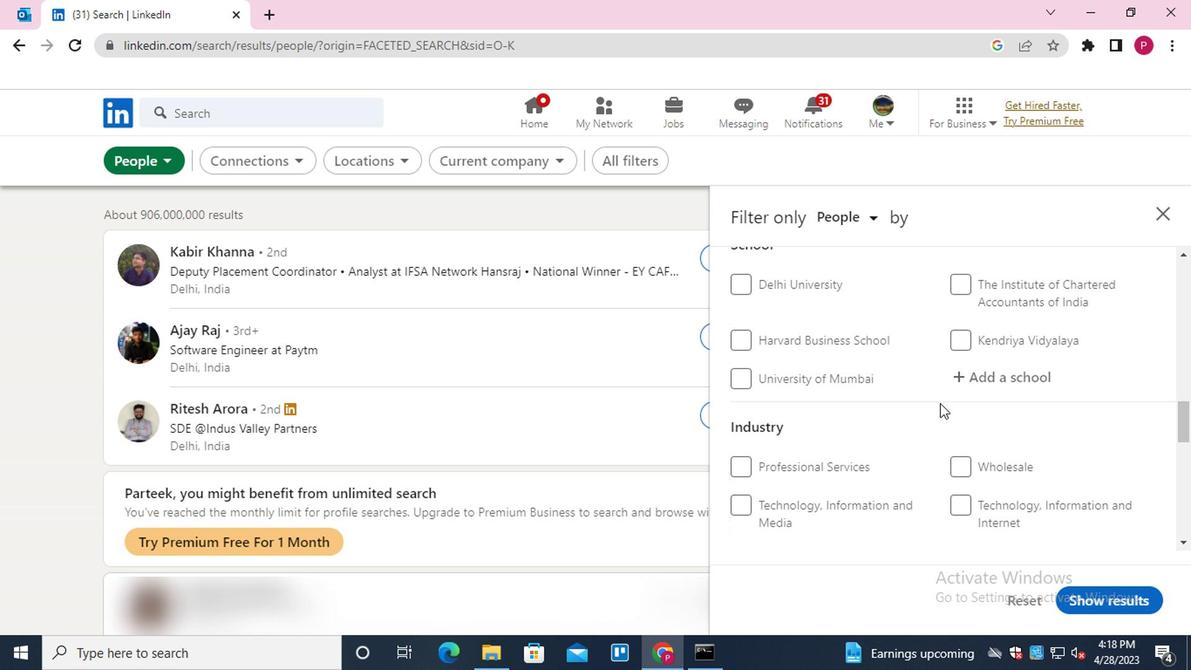 
Action: Mouse moved to (922, 402)
Screenshot: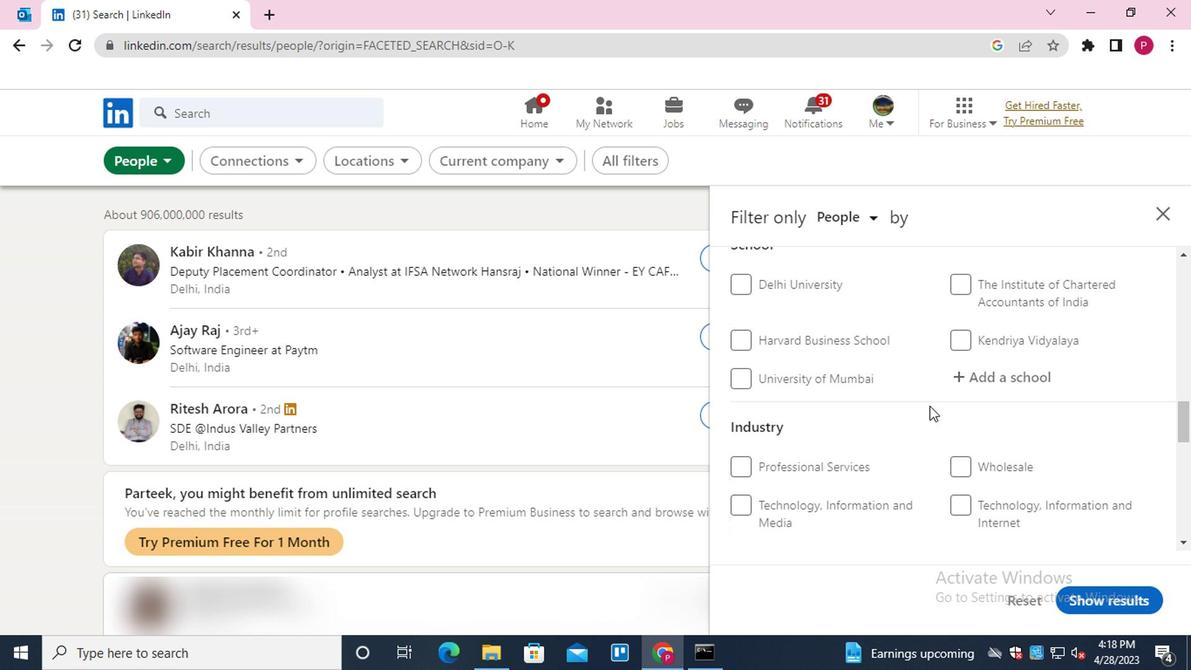 
Action: Mouse scrolled (922, 402) with delta (0, 0)
Screenshot: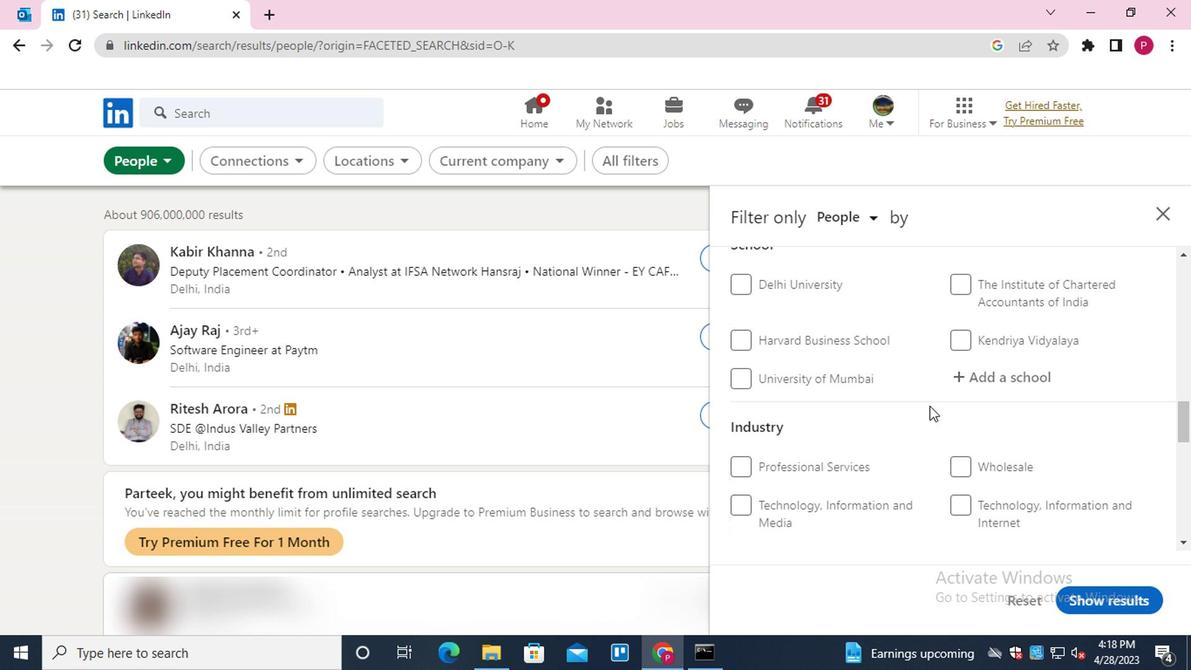 
Action: Mouse moved to (922, 403)
Screenshot: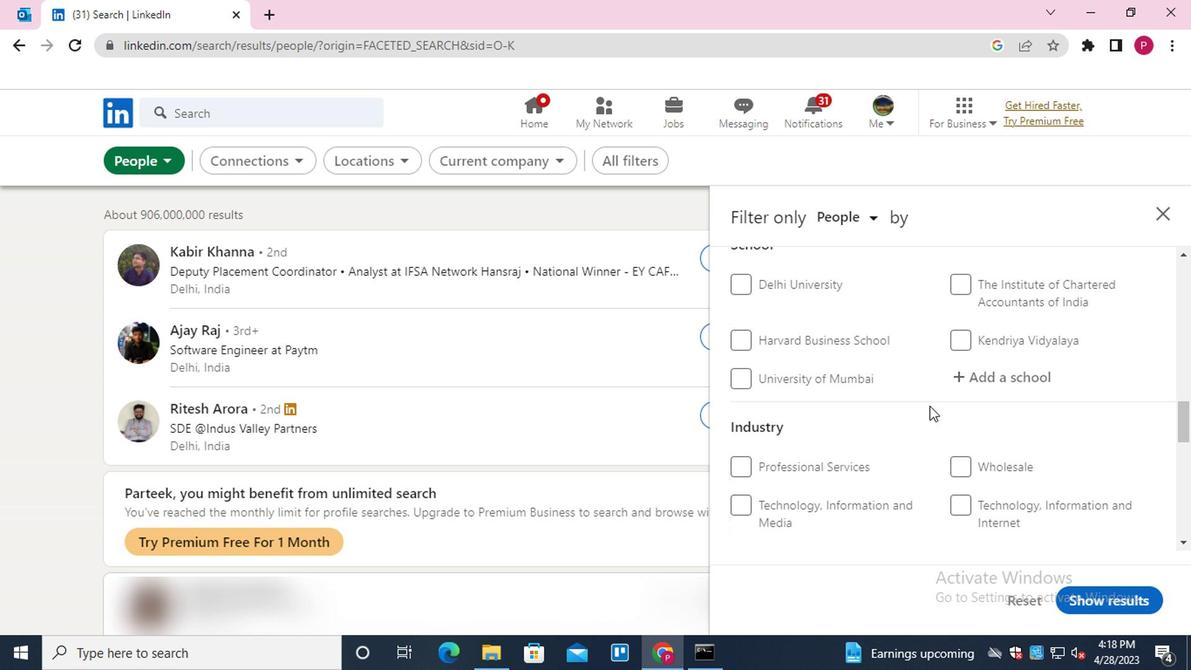 
Action: Mouse scrolled (922, 402) with delta (0, -1)
Screenshot: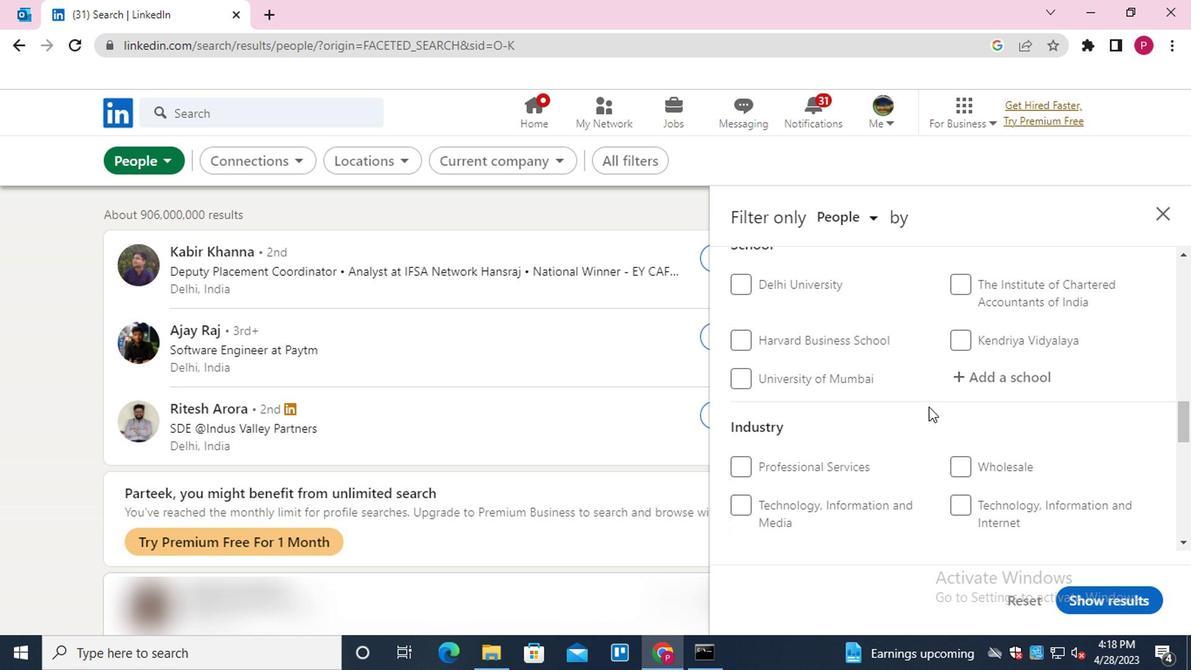 
Action: Mouse moved to (781, 380)
Screenshot: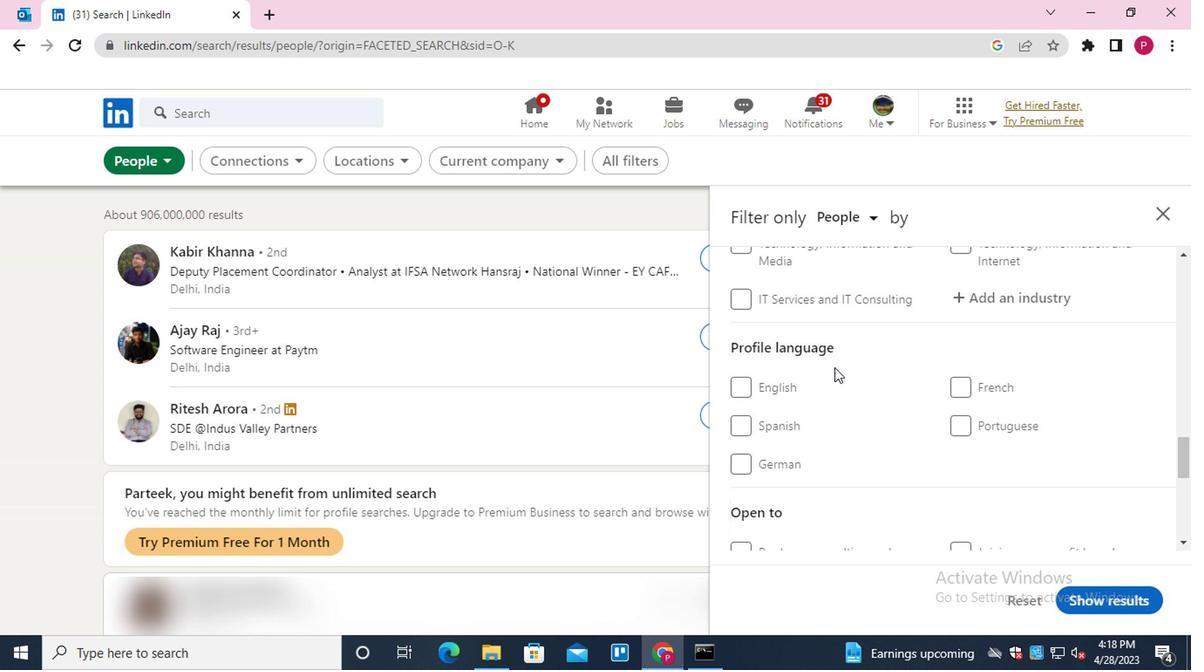 
Action: Mouse pressed left at (781, 380)
Screenshot: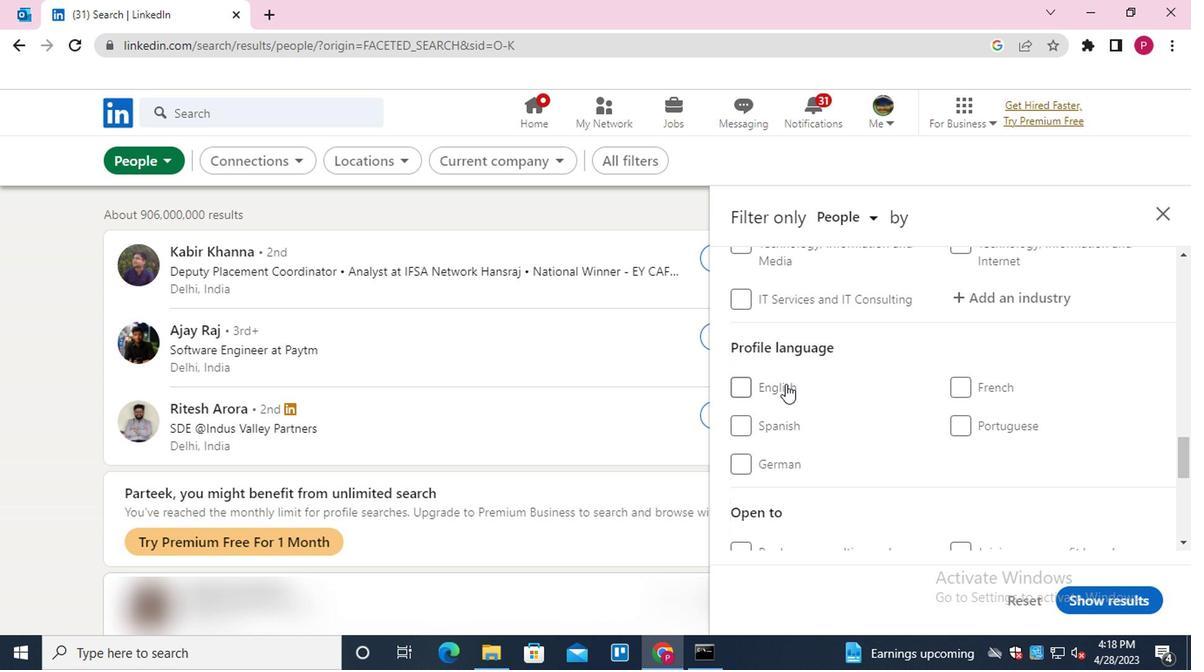 
Action: Mouse moved to (793, 385)
Screenshot: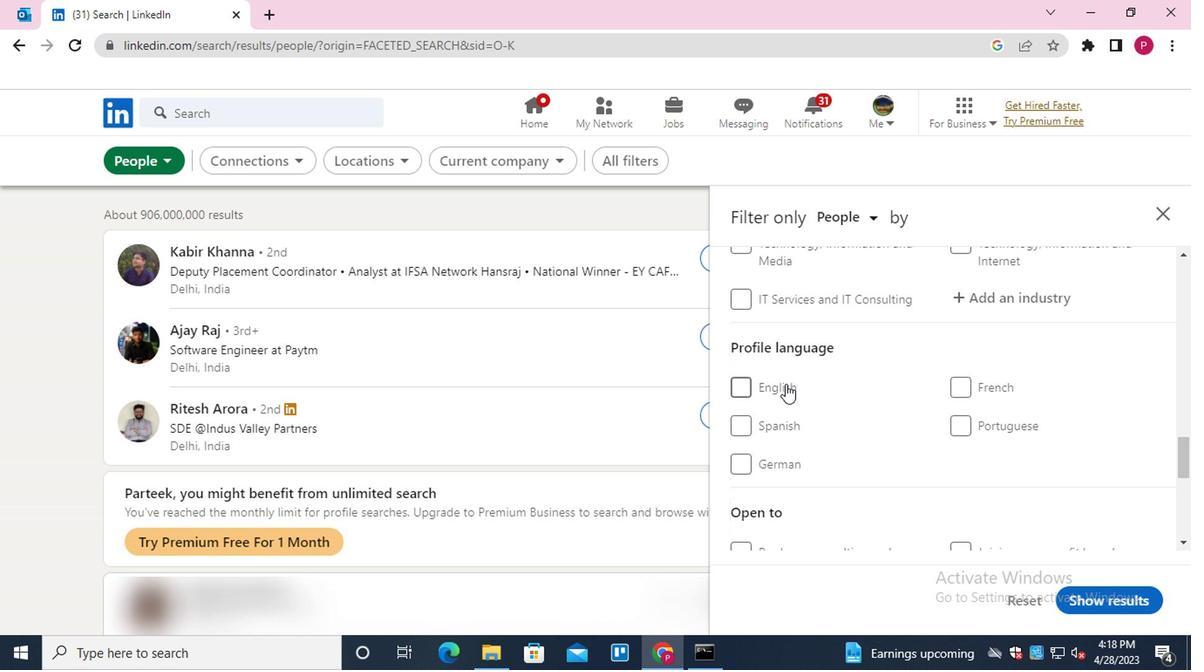 
Action: Mouse scrolled (793, 385) with delta (0, 0)
Screenshot: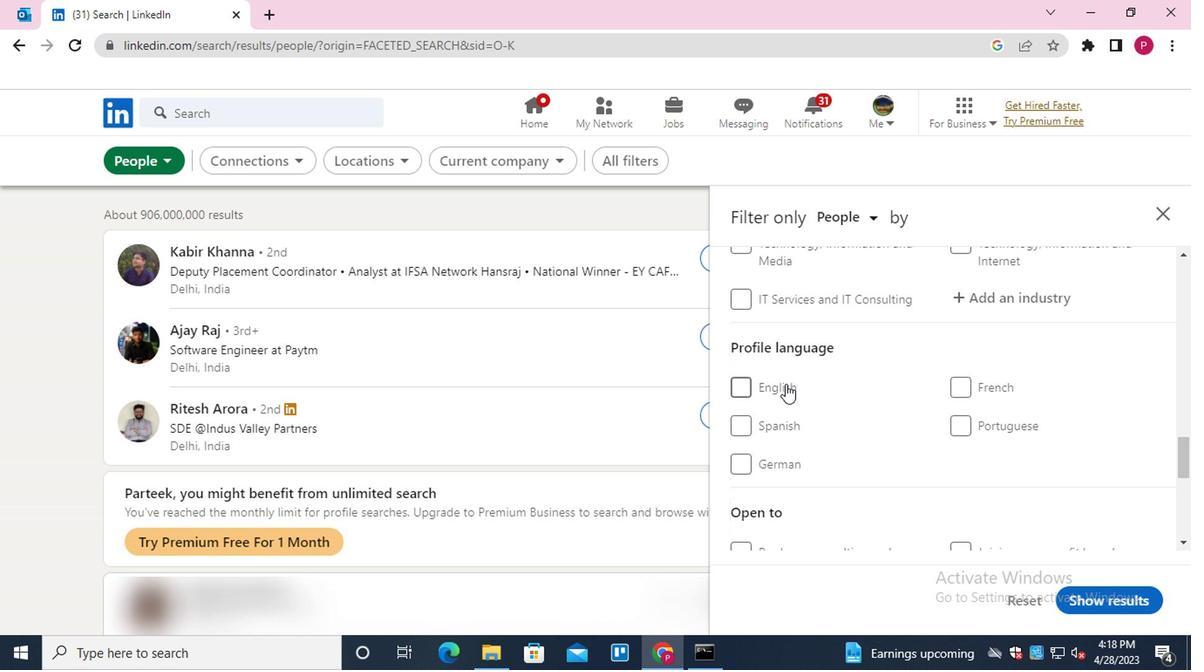 
Action: Mouse scrolled (793, 385) with delta (0, 0)
Screenshot: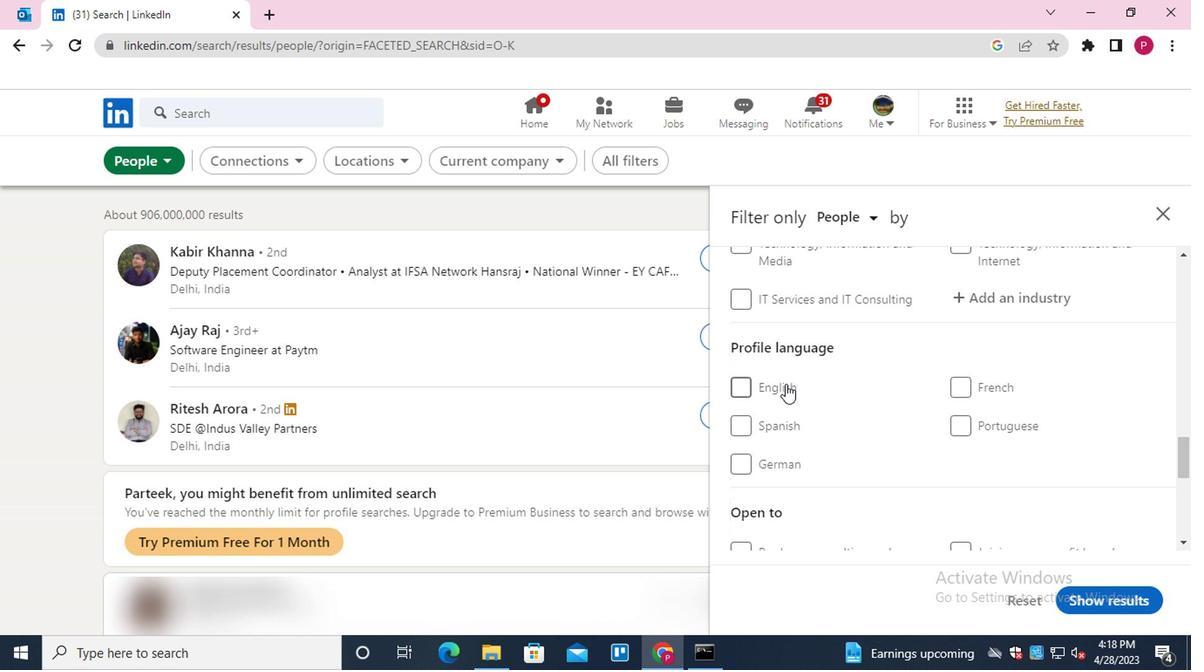 
Action: Mouse scrolled (793, 385) with delta (0, 0)
Screenshot: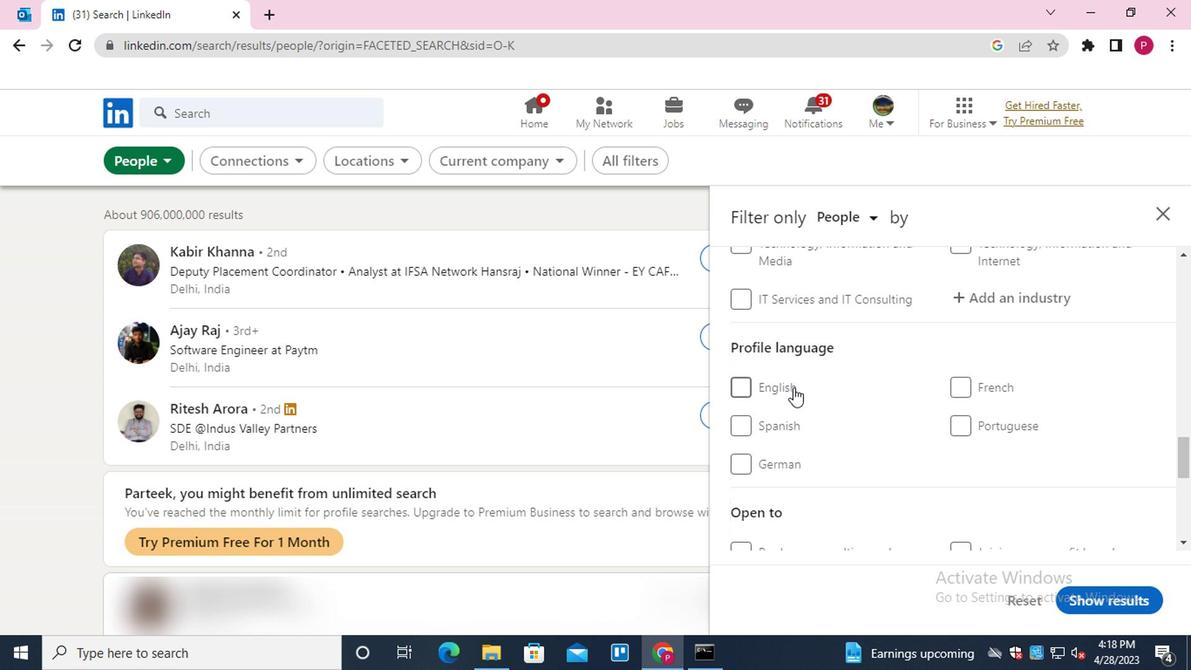 
Action: Mouse scrolled (793, 385) with delta (0, 0)
Screenshot: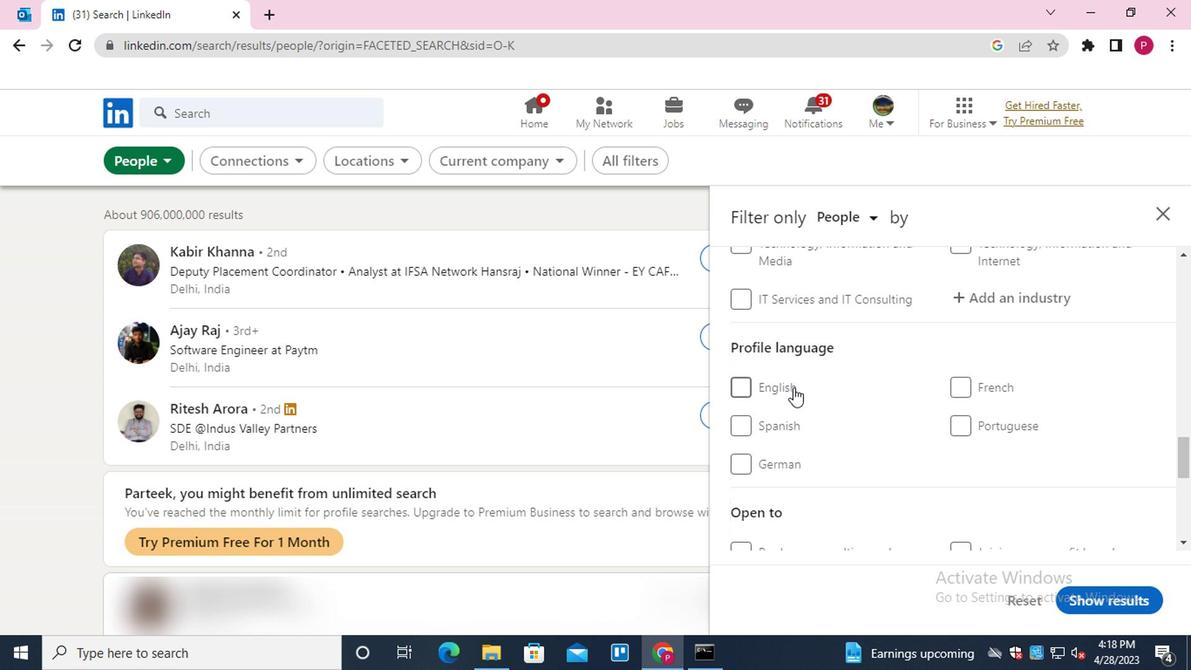 
Action: Mouse scrolled (793, 385) with delta (0, 0)
Screenshot: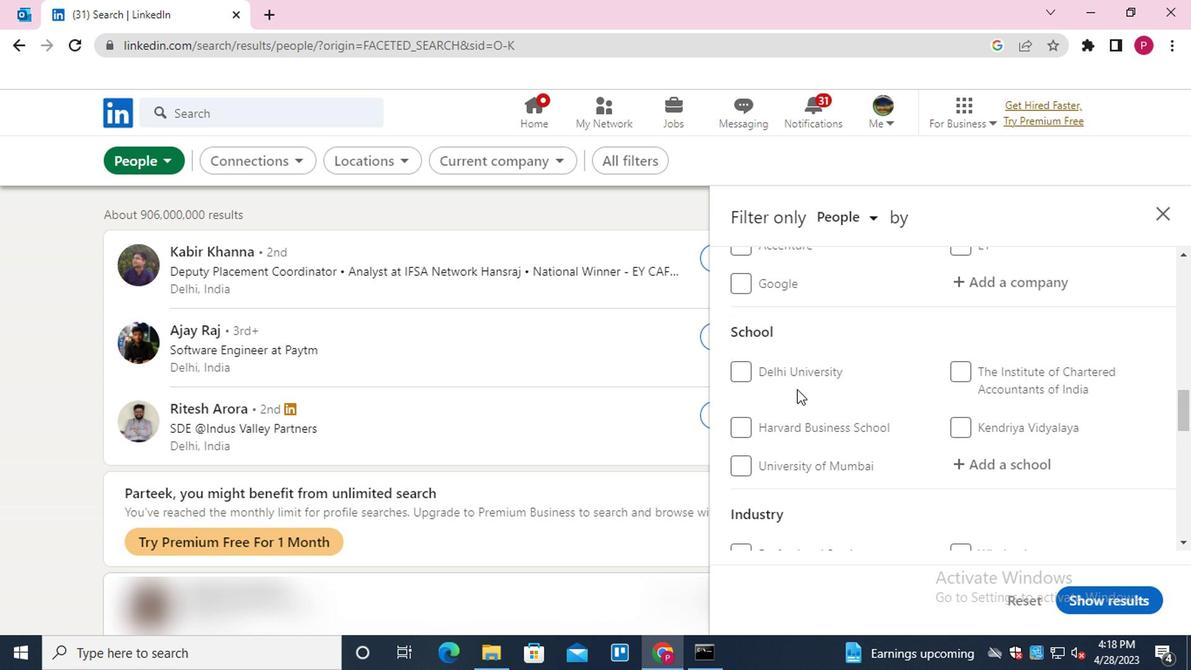 
Action: Mouse scrolled (793, 385) with delta (0, 0)
Screenshot: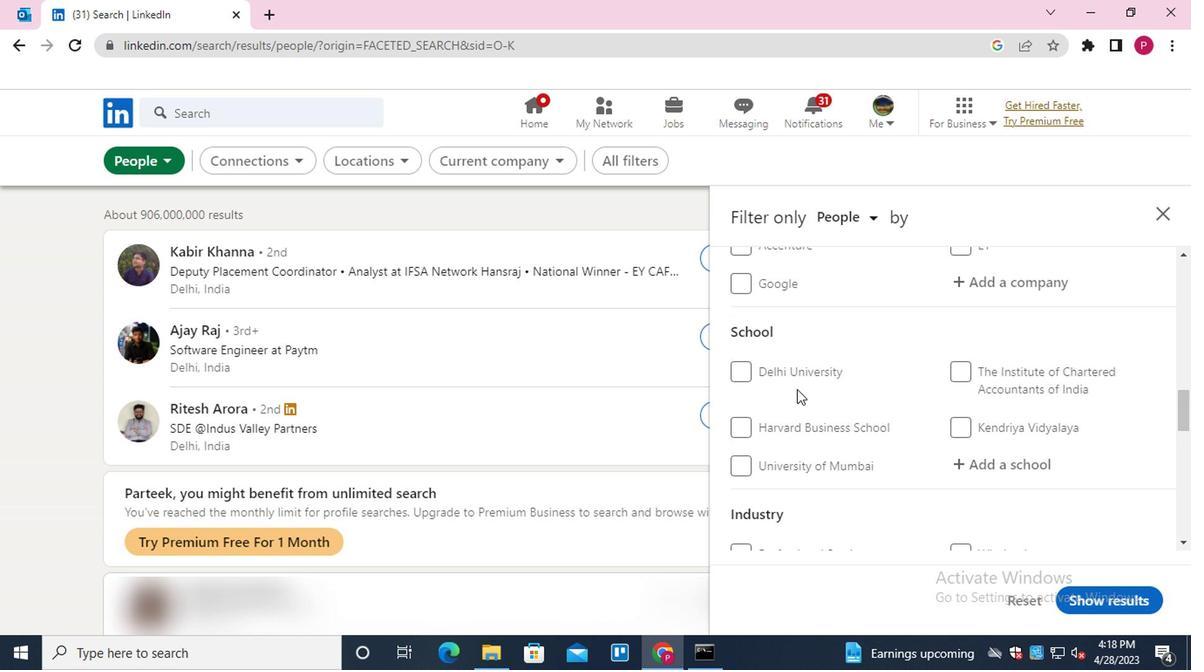 
Action: Mouse scrolled (793, 385) with delta (0, 0)
Screenshot: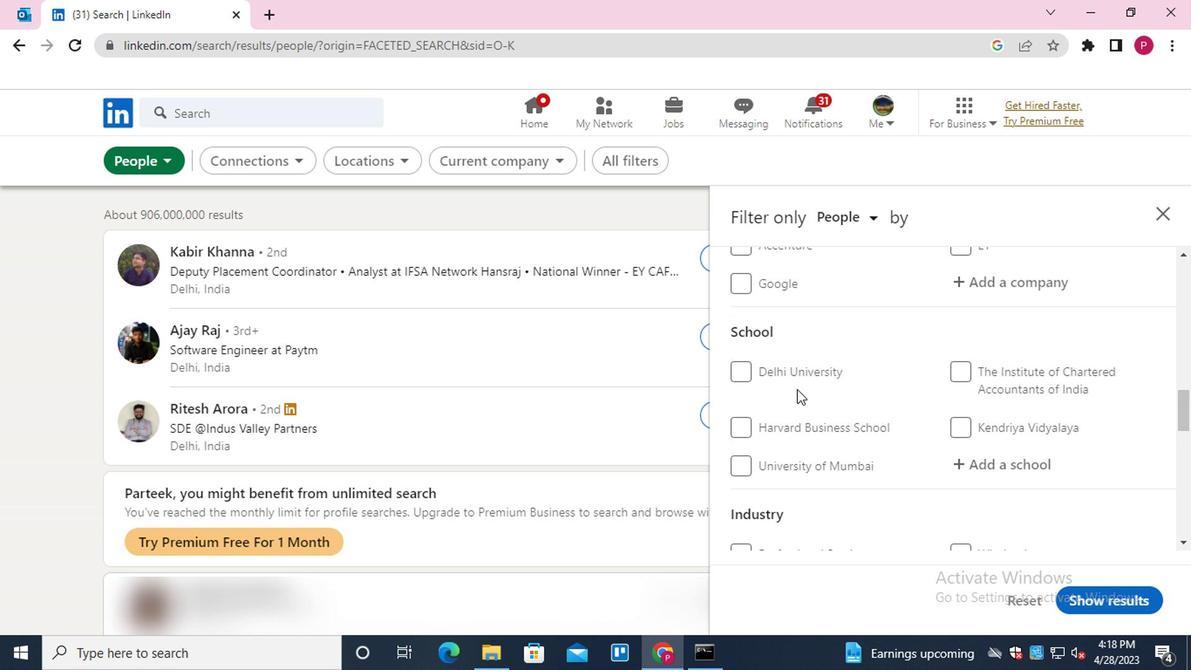 
Action: Mouse moved to (1110, 372)
Screenshot: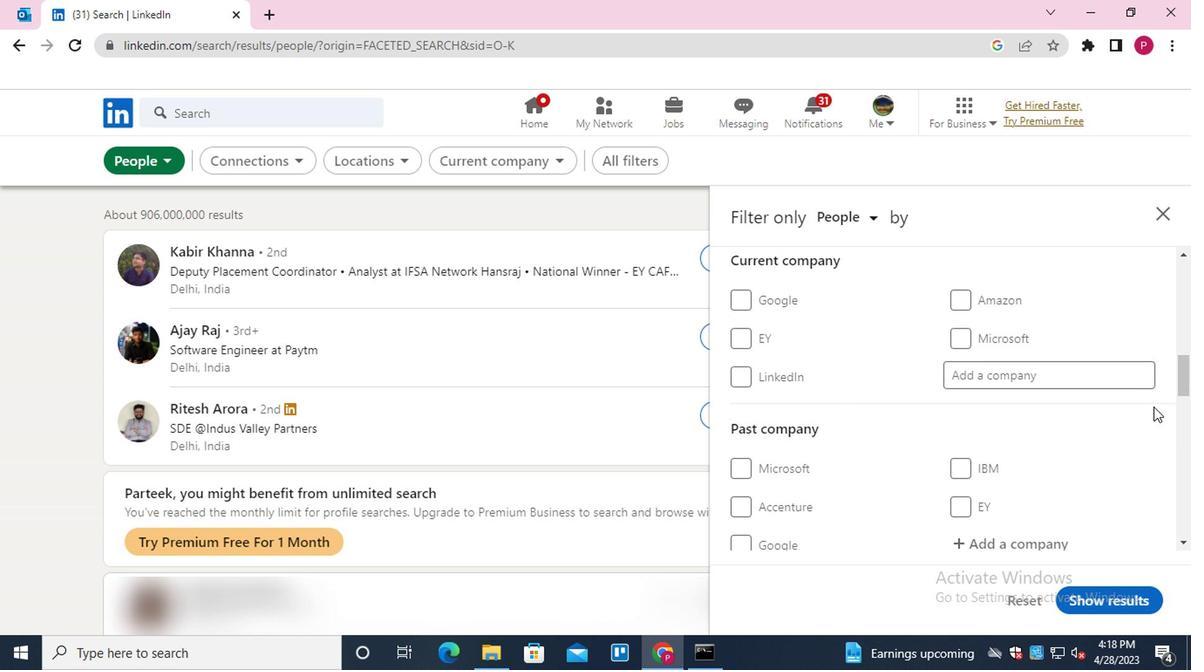 
Action: Mouse pressed left at (1110, 372)
Screenshot: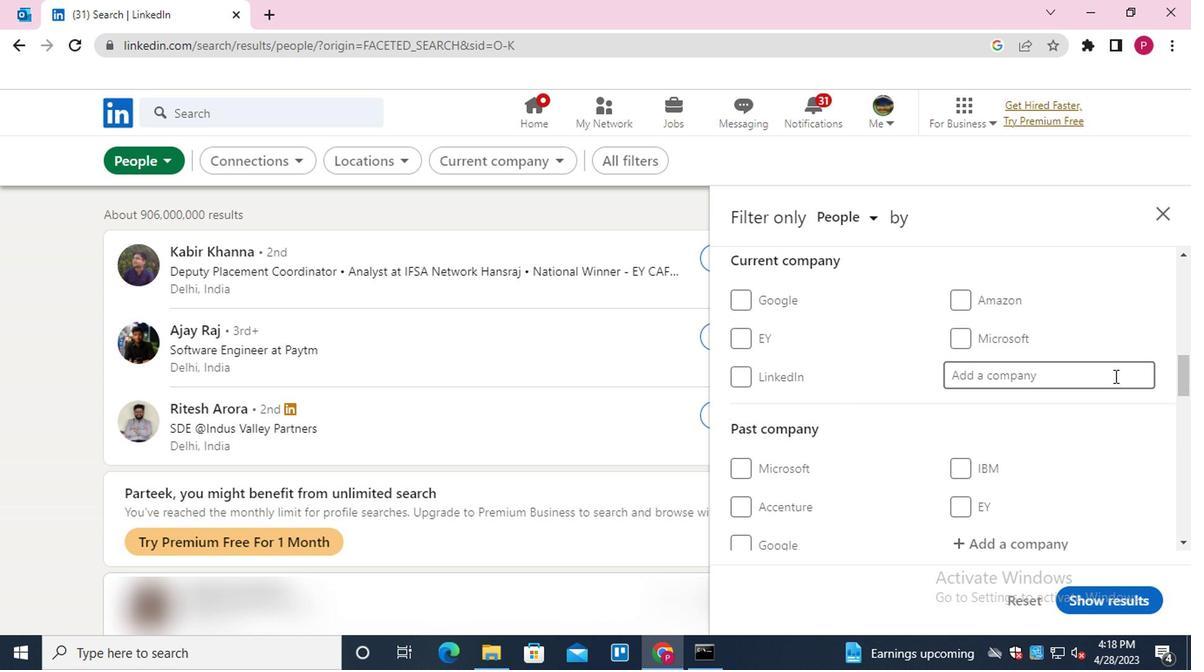 
Action: Key pressed <Key.shift>A<Key.backspace><Key.shift>SABIC<Key.down><Key.enter>
Screenshot: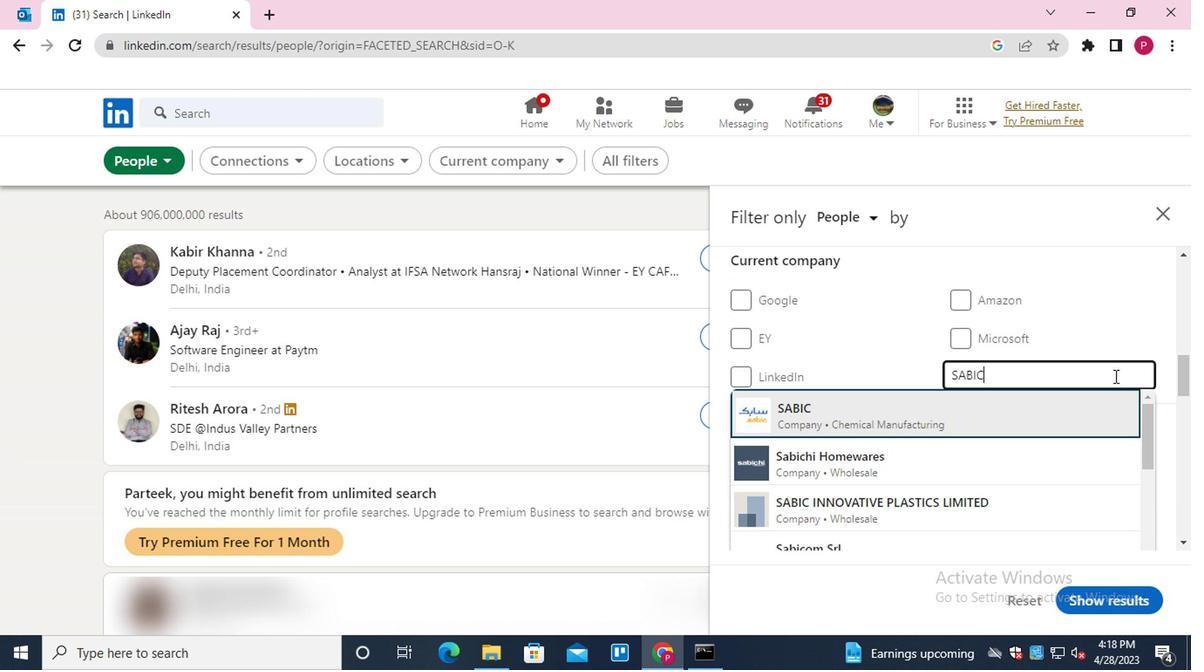 
Action: Mouse moved to (1082, 383)
Screenshot: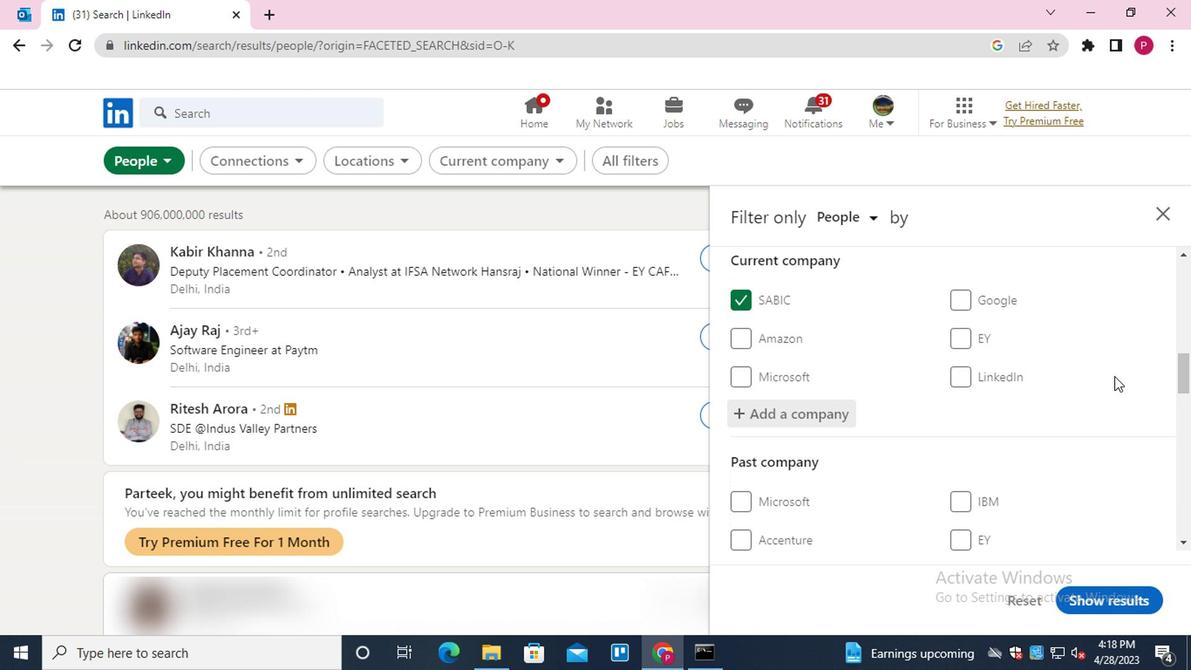 
Action: Mouse scrolled (1082, 382) with delta (0, 0)
Screenshot: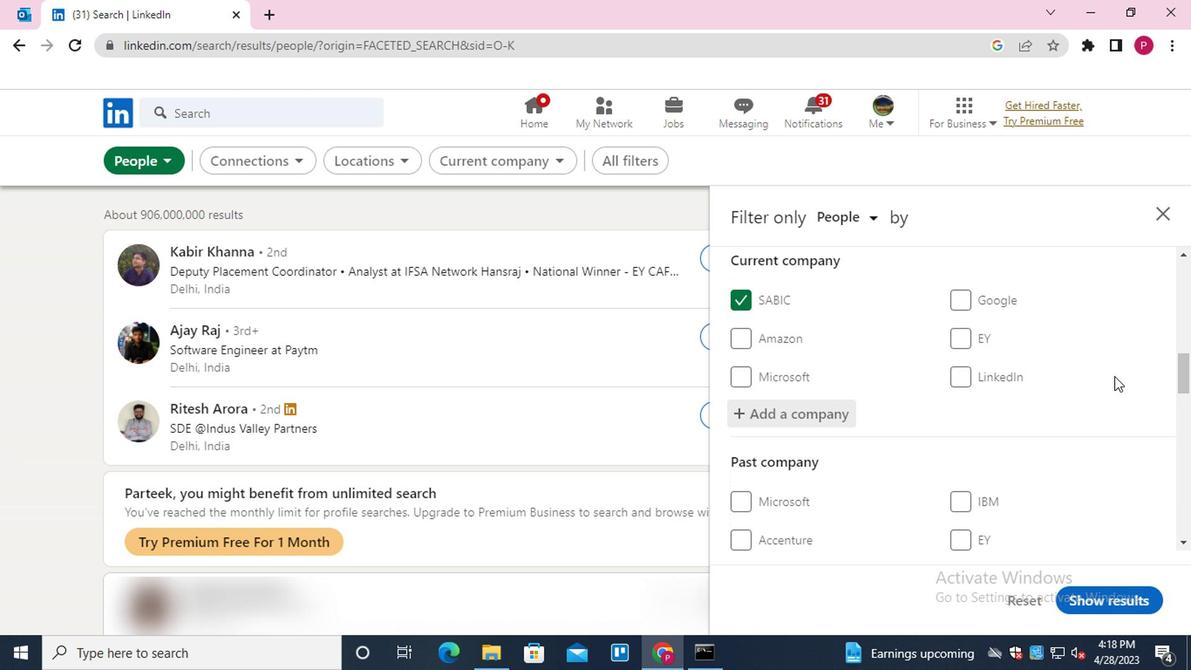 
Action: Mouse moved to (1064, 390)
Screenshot: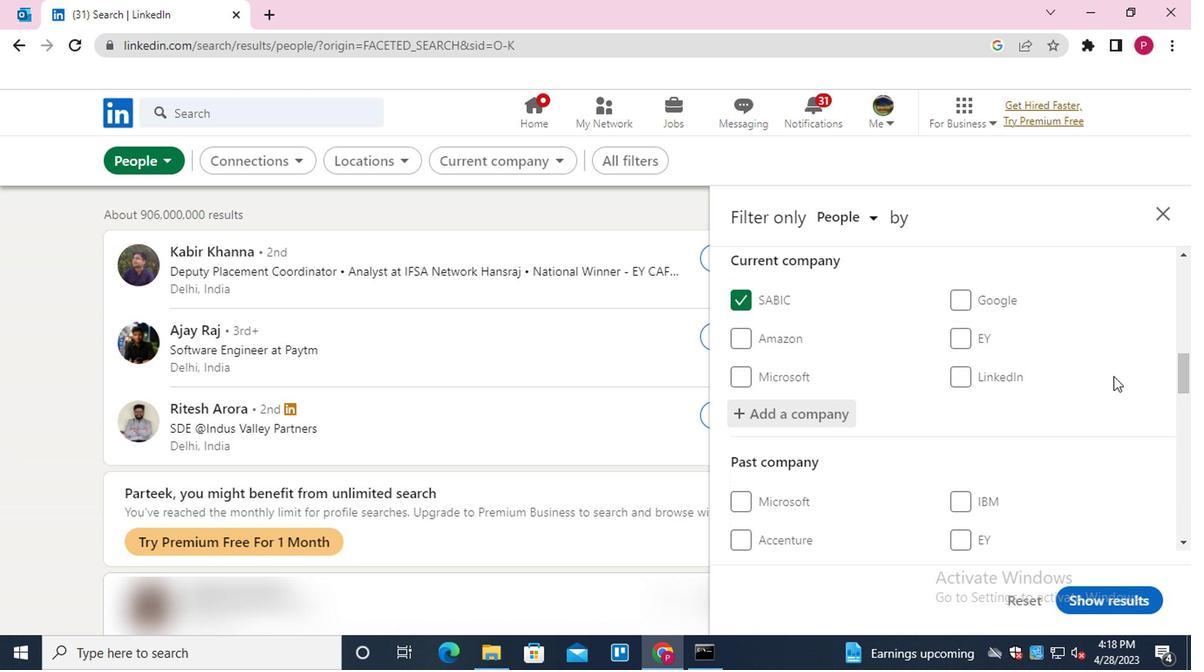 
Action: Mouse scrolled (1064, 390) with delta (0, 0)
Screenshot: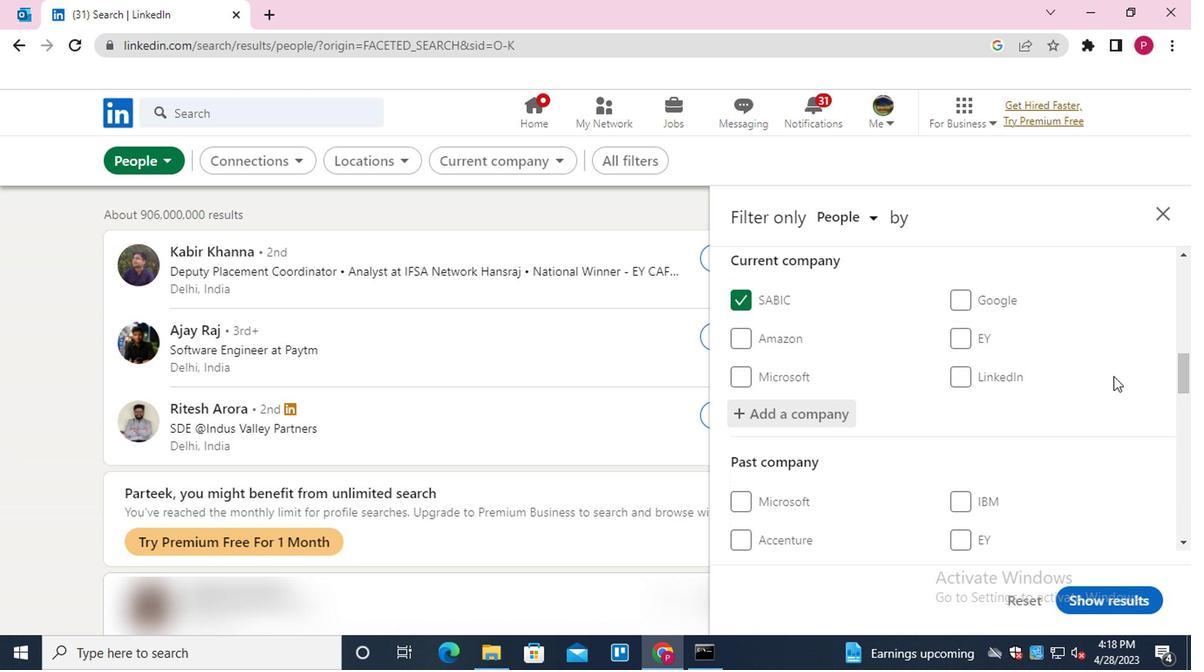 
Action: Mouse moved to (1038, 407)
Screenshot: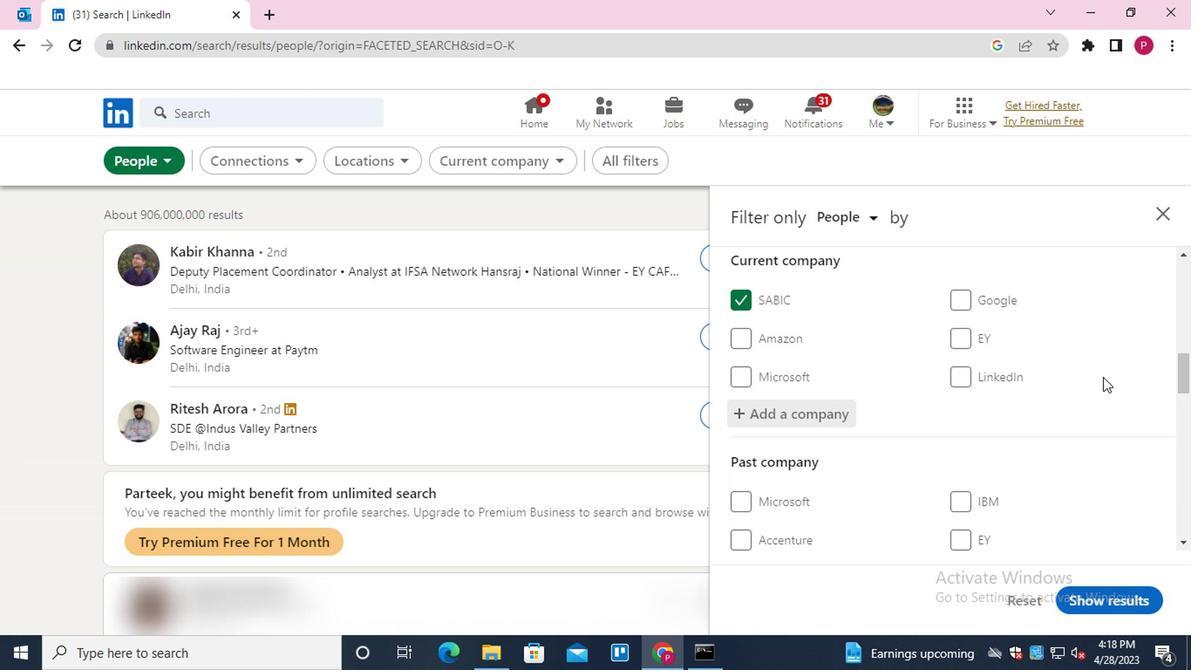 
Action: Mouse scrolled (1038, 406) with delta (0, 0)
Screenshot: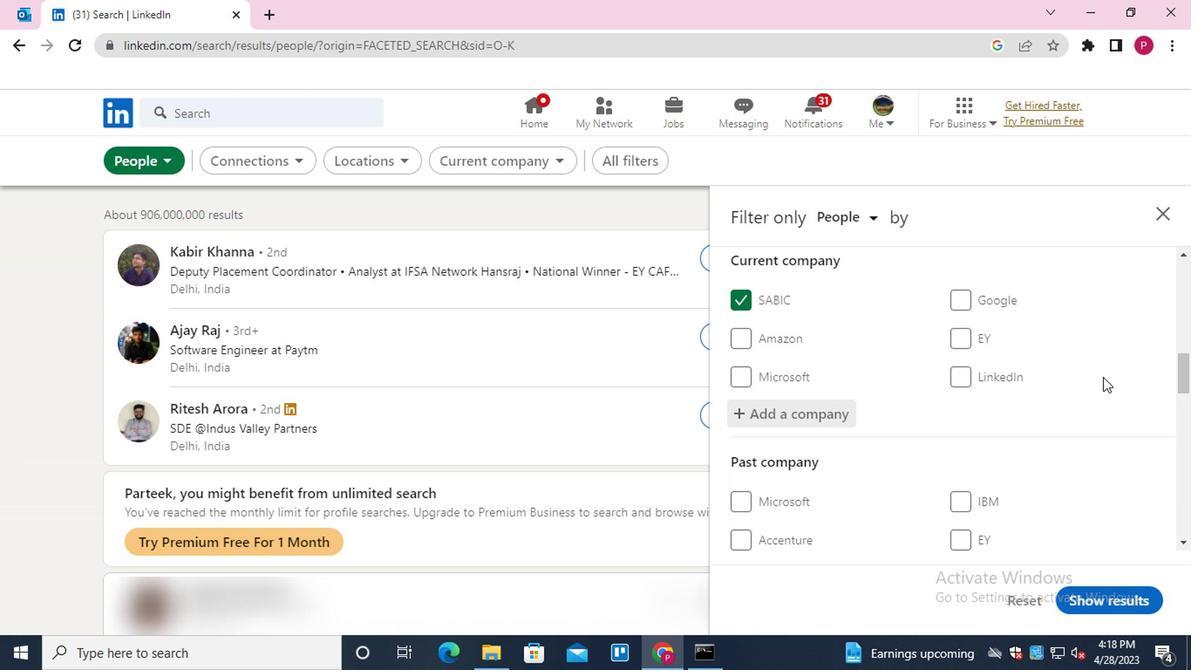 
Action: Mouse moved to (963, 416)
Screenshot: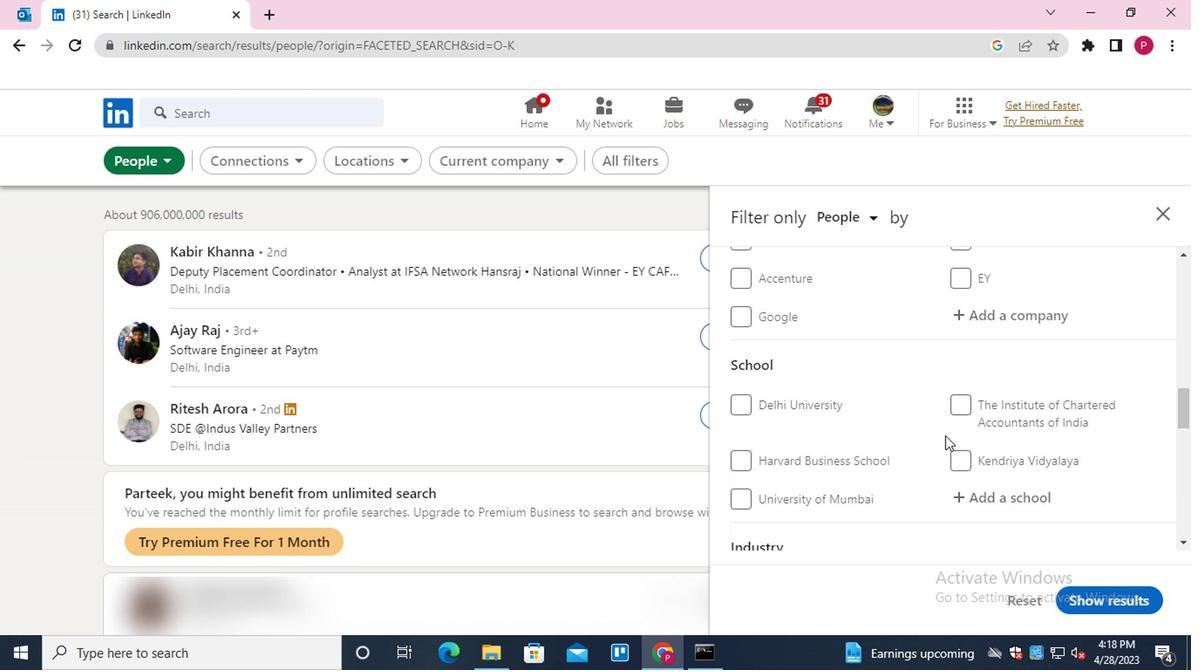 
Action: Mouse scrolled (963, 415) with delta (0, 0)
Screenshot: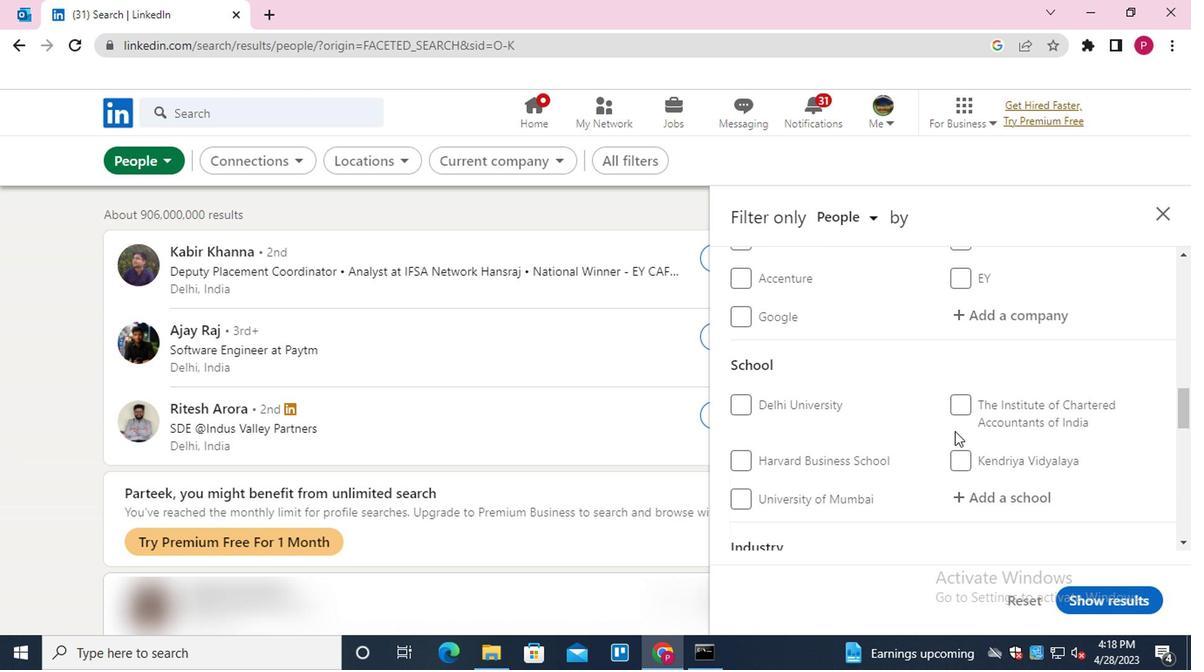 
Action: Mouse moved to (984, 403)
Screenshot: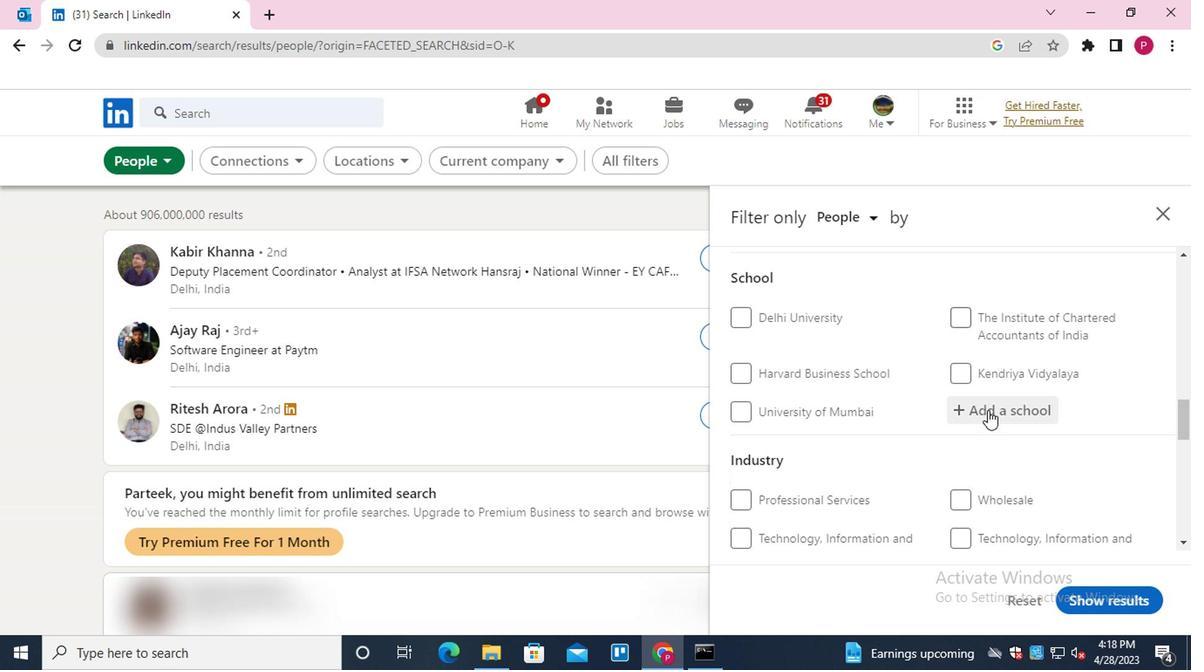 
Action: Mouse pressed left at (984, 403)
Screenshot: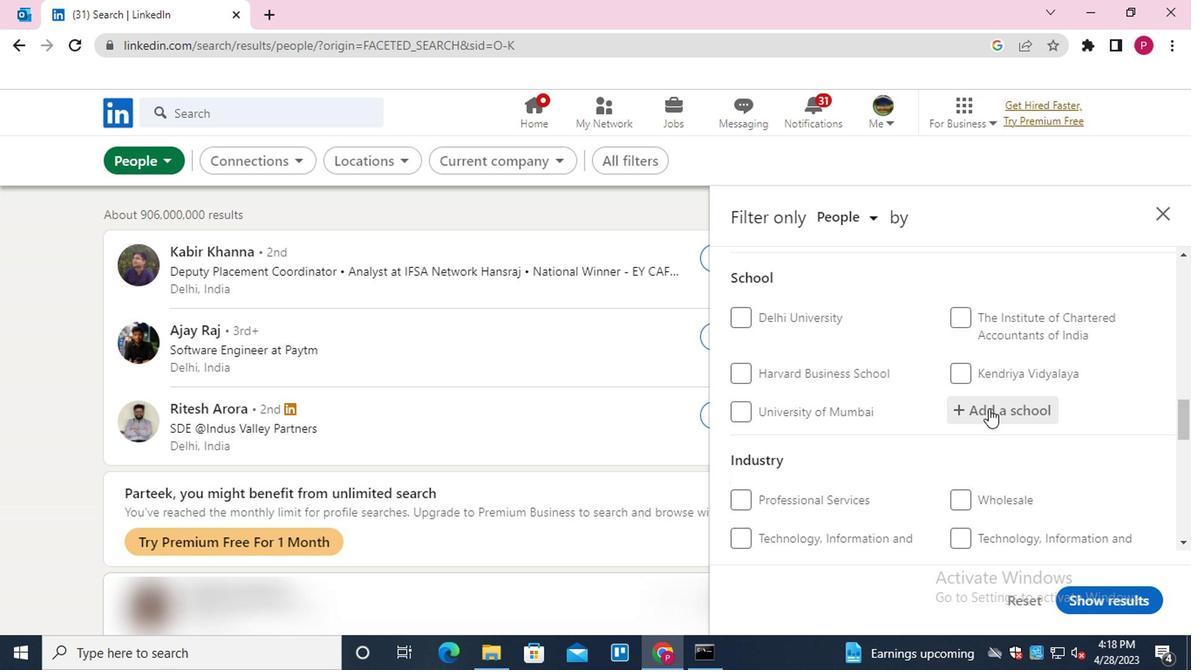 
Action: Mouse scrolled (984, 402) with delta (0, -1)
Screenshot: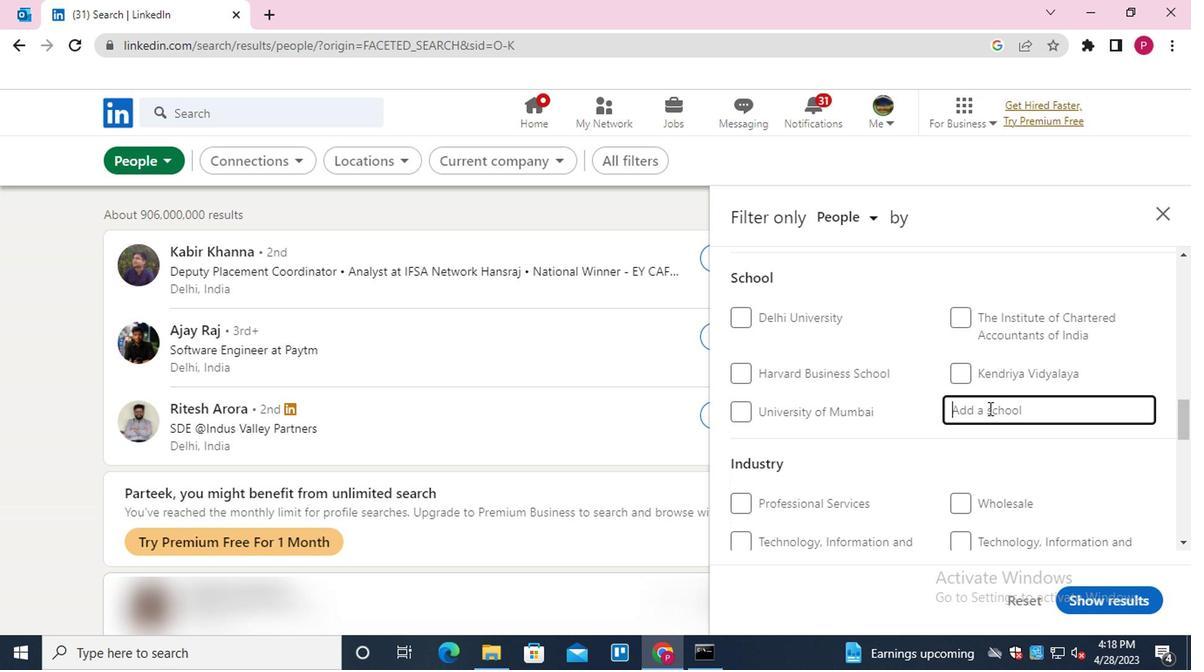 
Action: Key pressed <Key.shift>JAMMU<Key.space><Key.shift>UNIVERSITY<Key.space><Key.down><Key.enter>
Screenshot: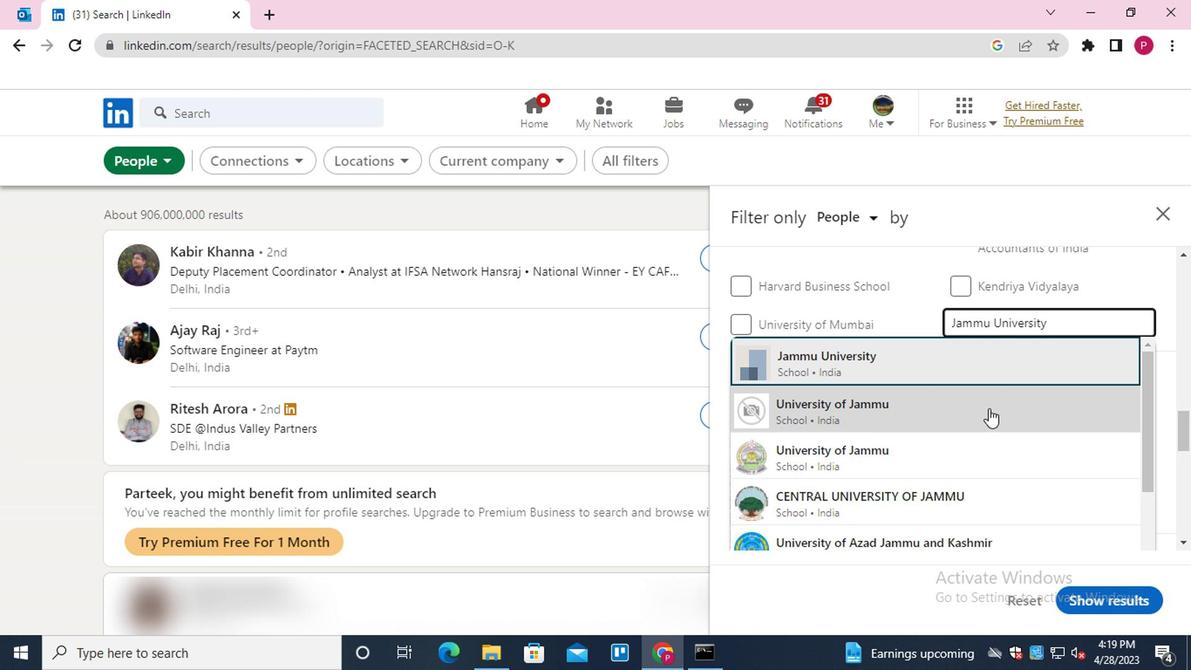 
Action: Mouse moved to (981, 404)
Screenshot: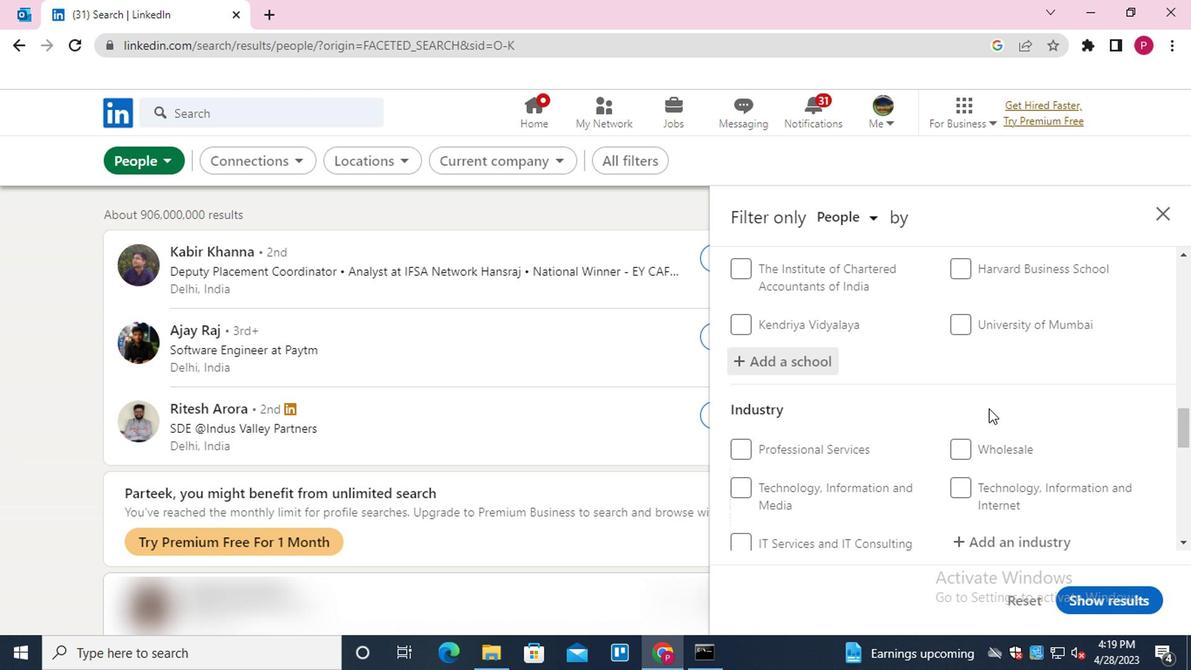 
Action: Mouse scrolled (981, 403) with delta (0, 0)
Screenshot: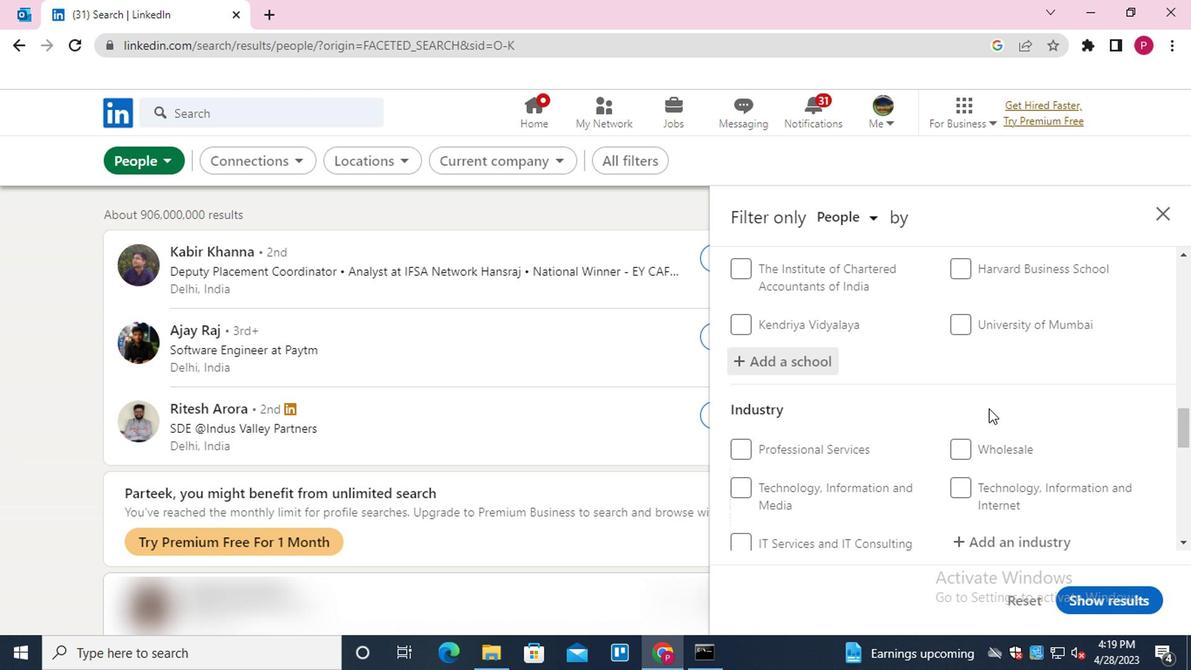 
Action: Mouse moved to (971, 407)
Screenshot: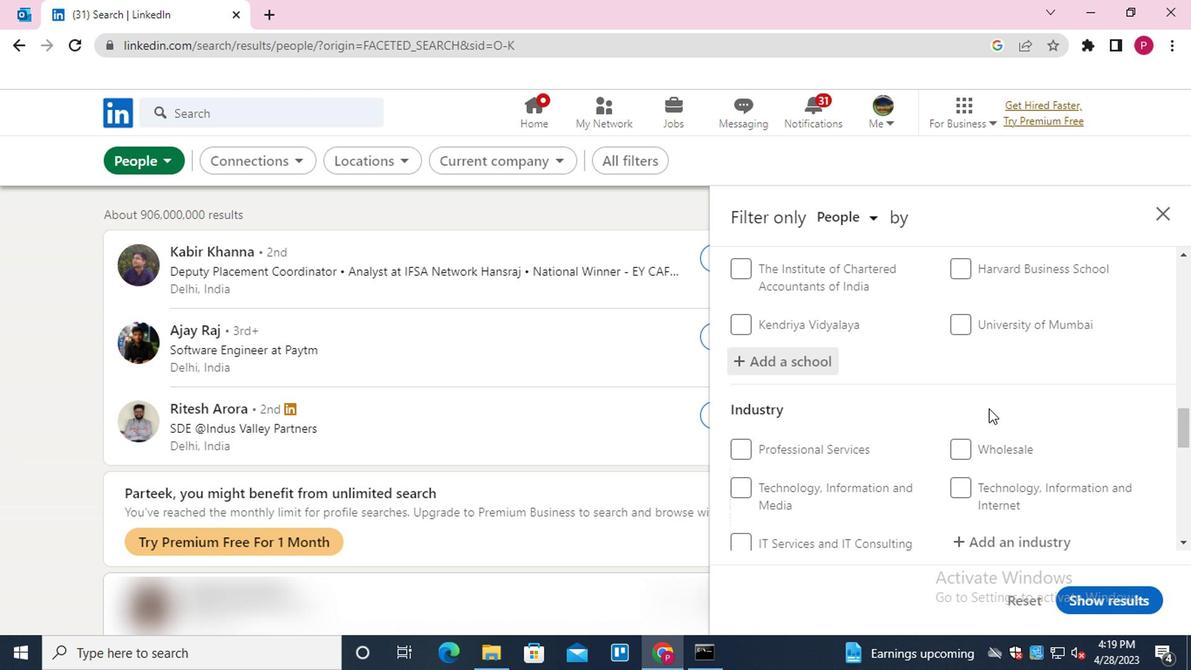
Action: Mouse scrolled (971, 406) with delta (0, 0)
Screenshot: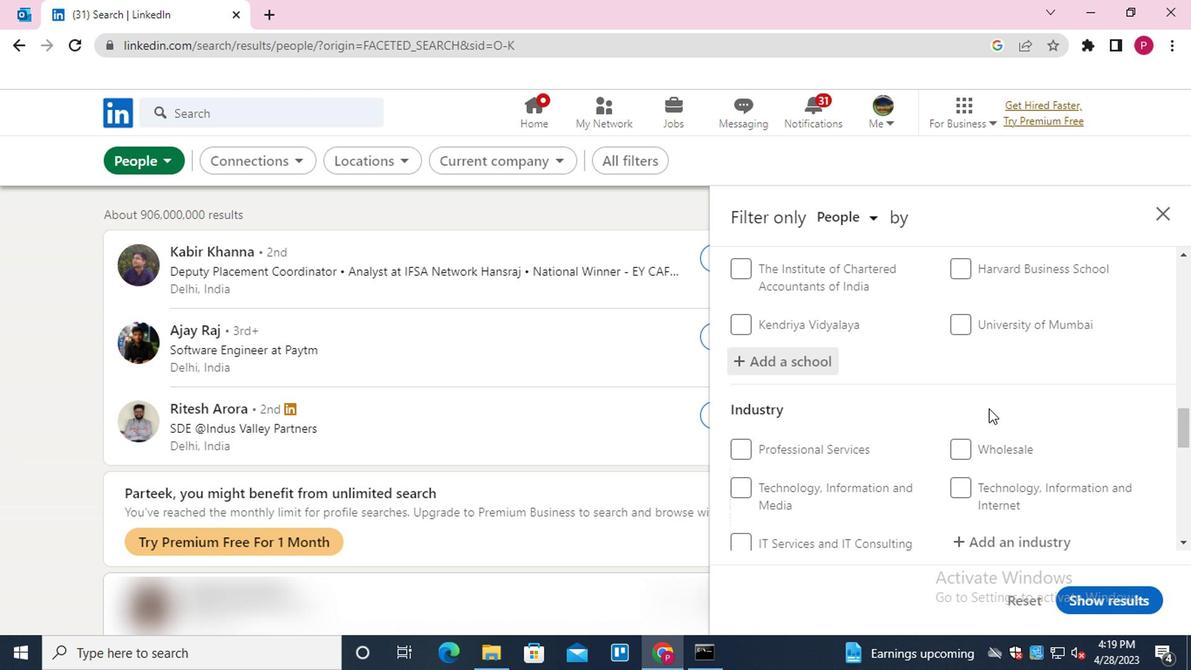 
Action: Mouse moved to (971, 407)
Screenshot: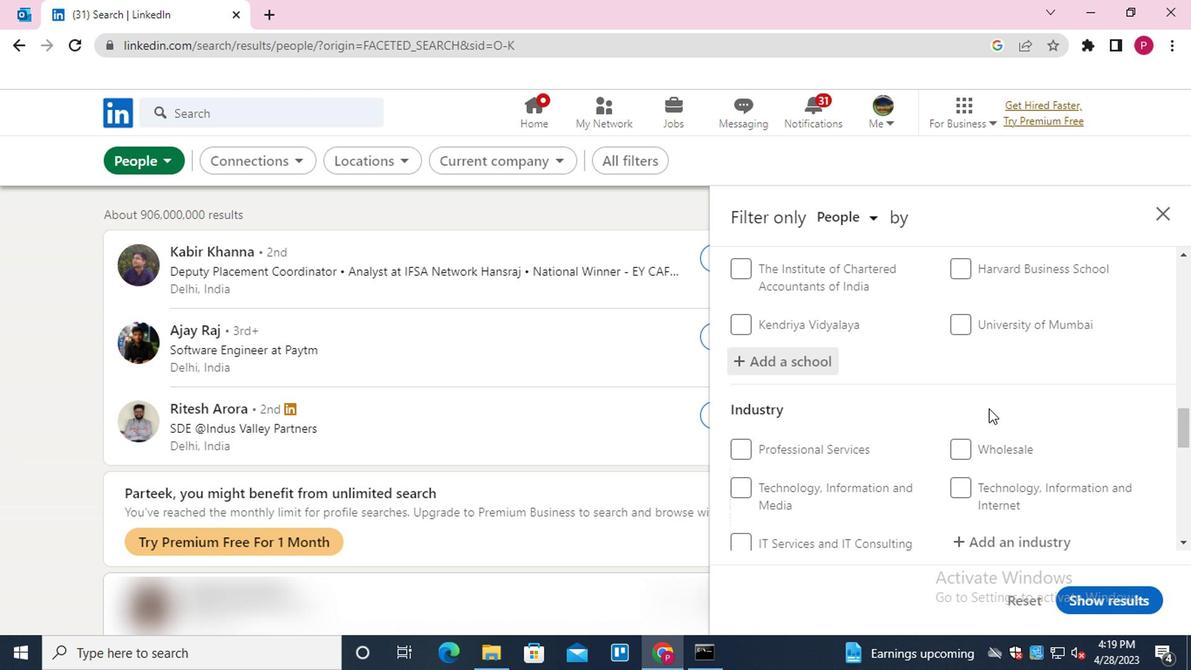 
Action: Mouse scrolled (971, 406) with delta (0, 0)
Screenshot: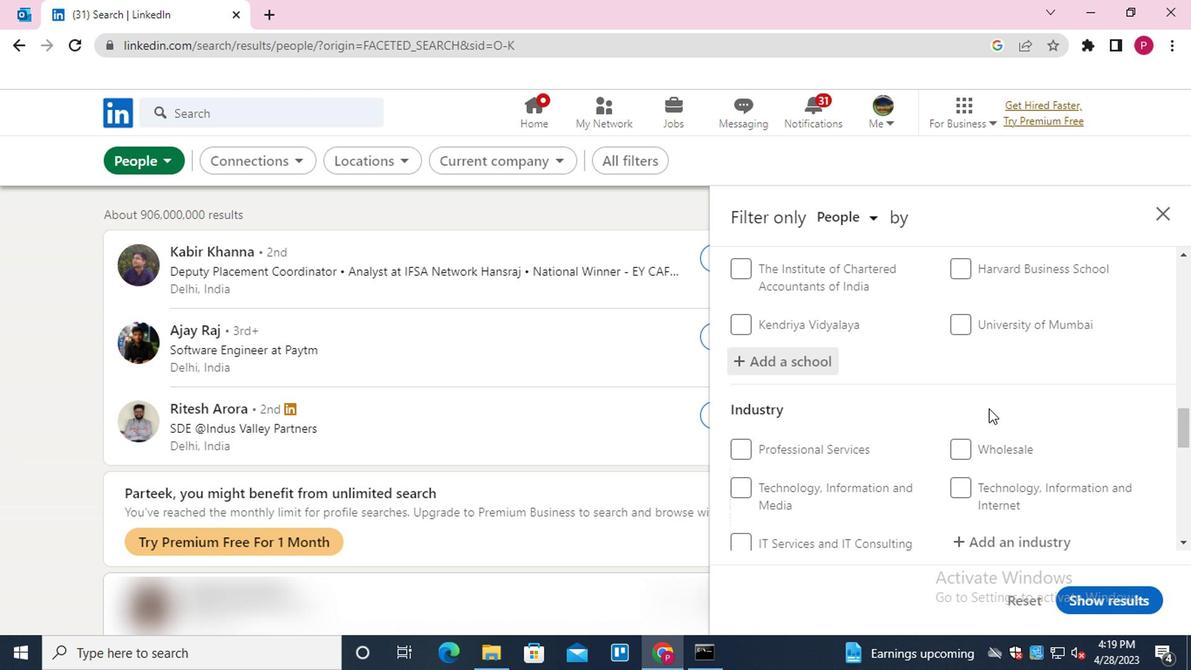 
Action: Mouse moved to (1007, 279)
Screenshot: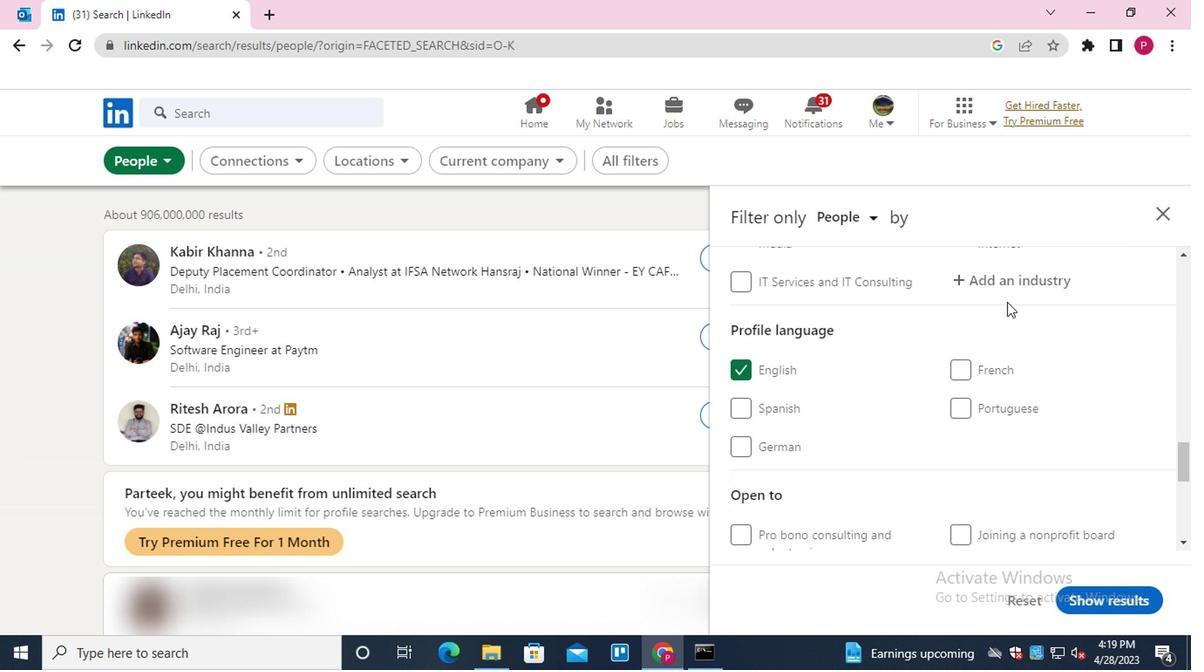 
Action: Mouse pressed left at (1007, 279)
Screenshot: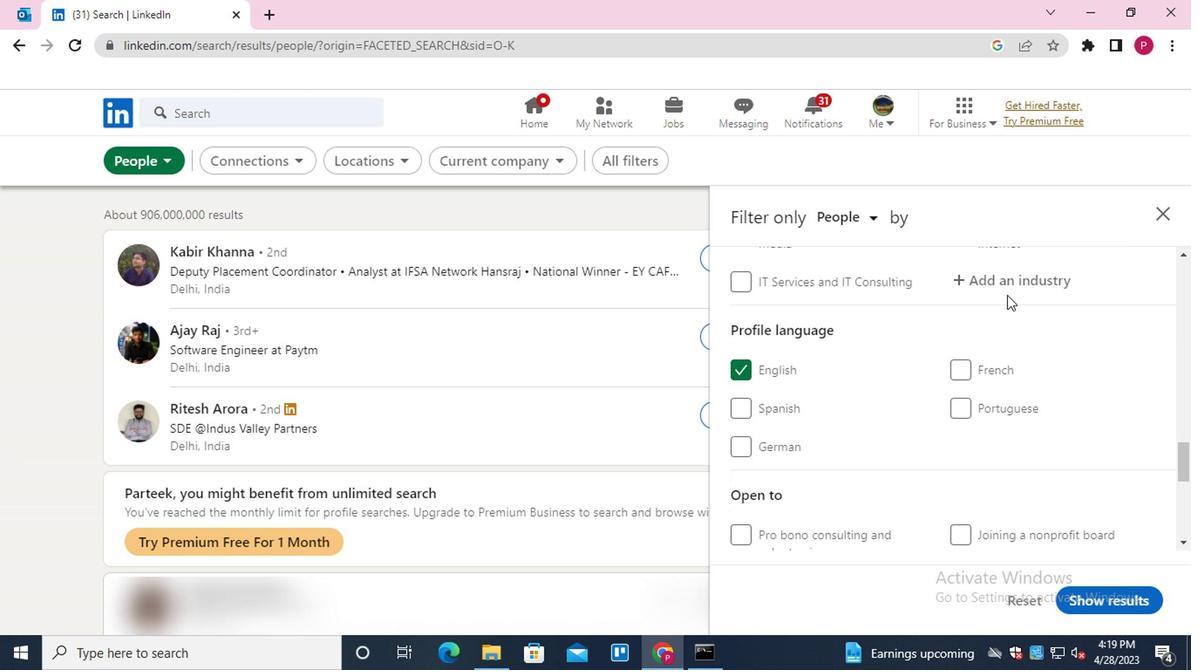 
Action: Key pressed <Key.shift><Key.shift><Key.shift><Key.shift><Key.shift>WHOLESALE<Key.space><Key.shift>I<Key.down><Key.enter>
Screenshot: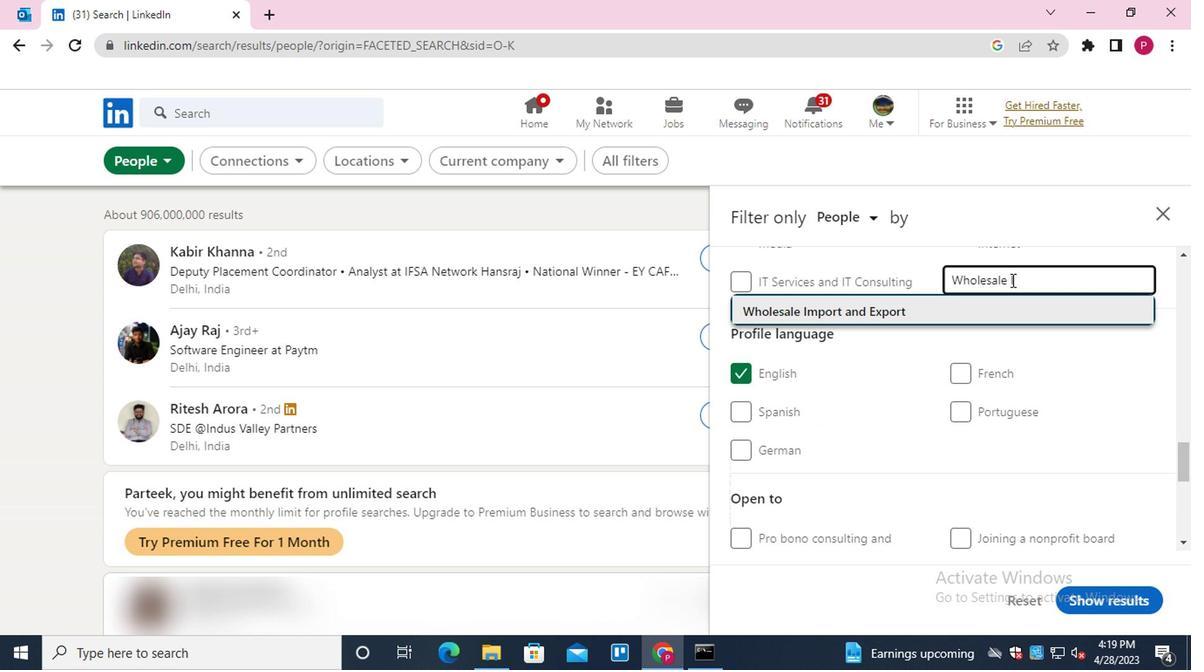 
Action: Mouse moved to (949, 360)
Screenshot: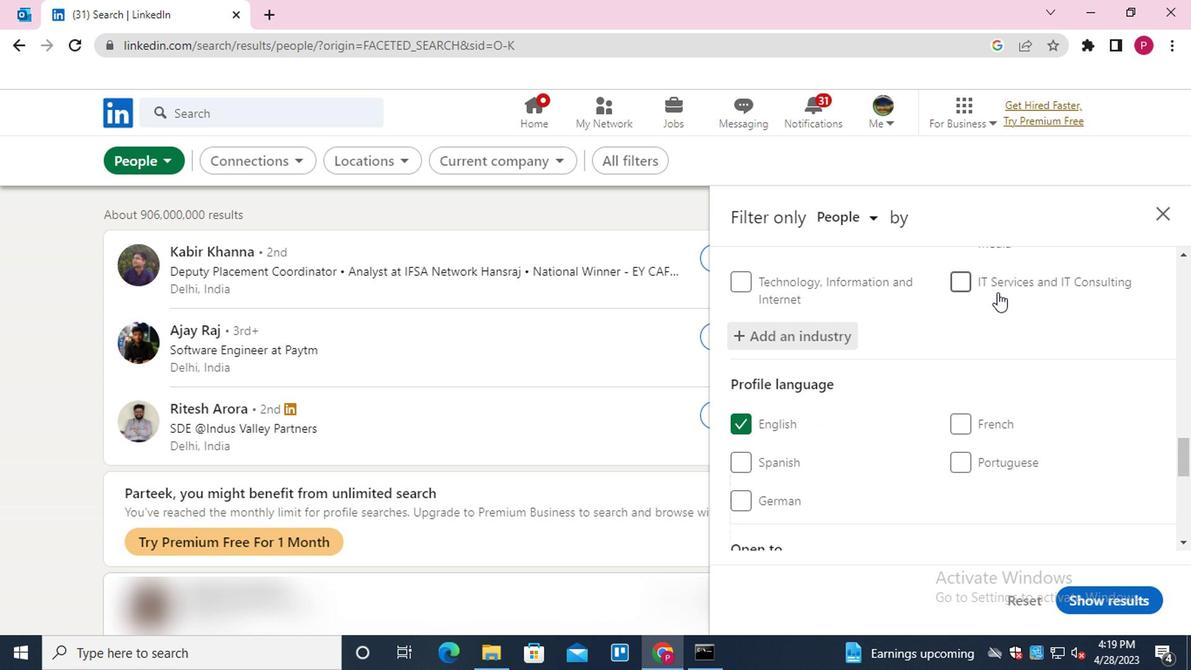 
Action: Mouse scrolled (949, 359) with delta (0, 0)
Screenshot: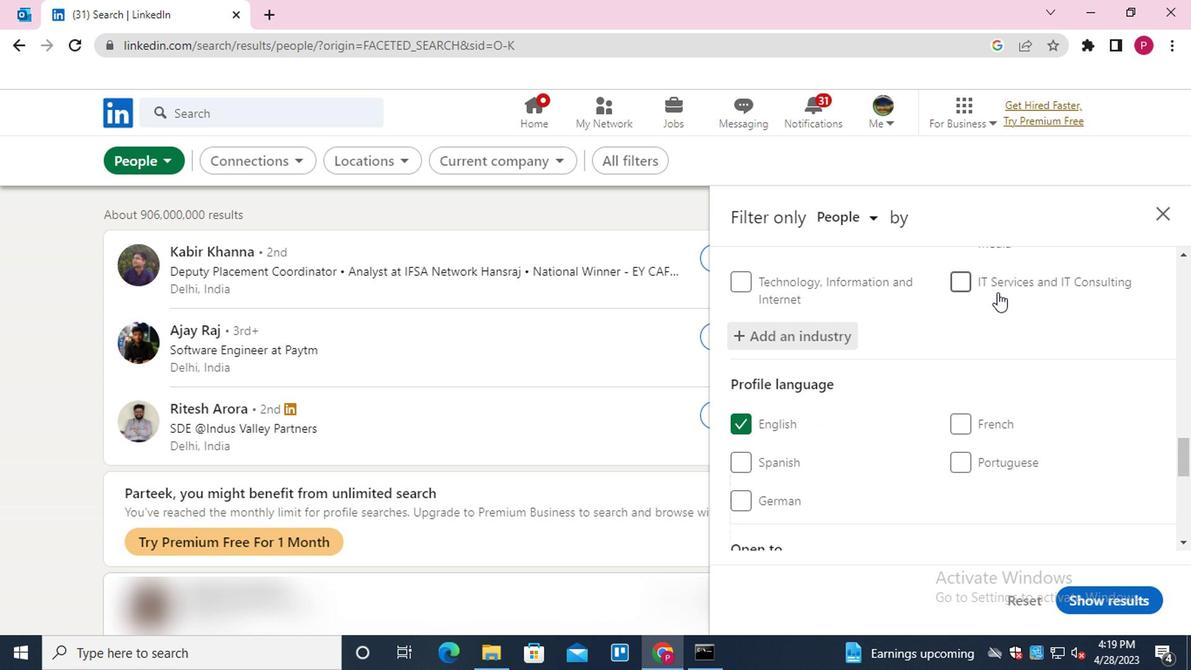 
Action: Mouse scrolled (949, 359) with delta (0, 0)
Screenshot: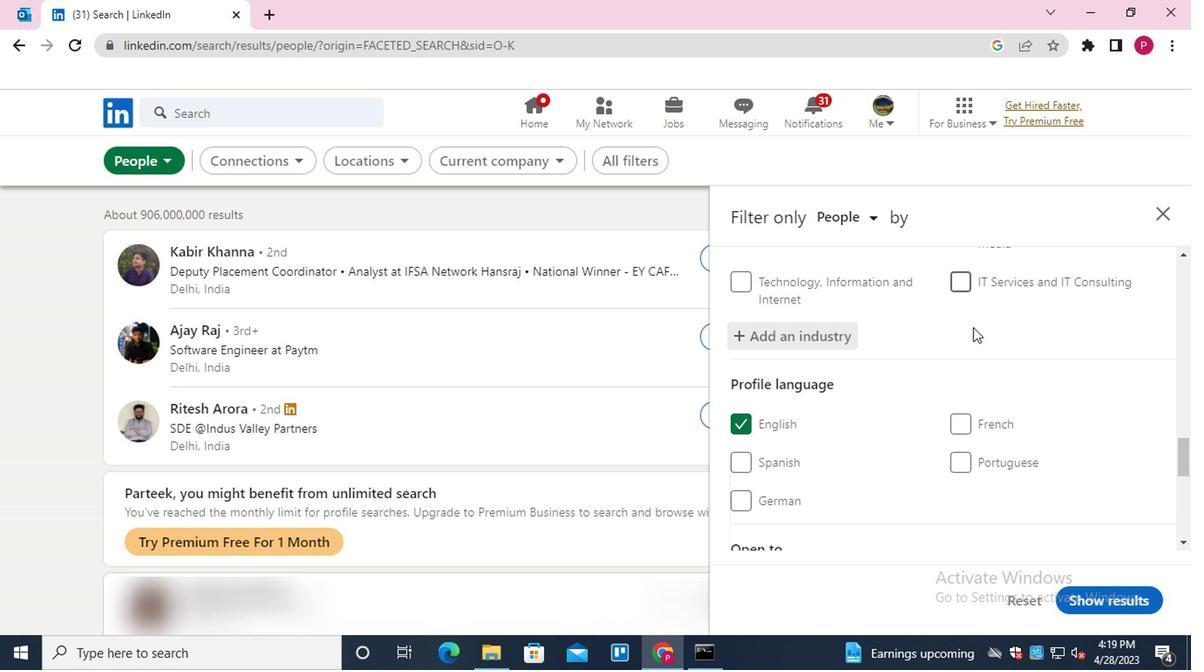 
Action: Mouse scrolled (949, 359) with delta (0, 0)
Screenshot: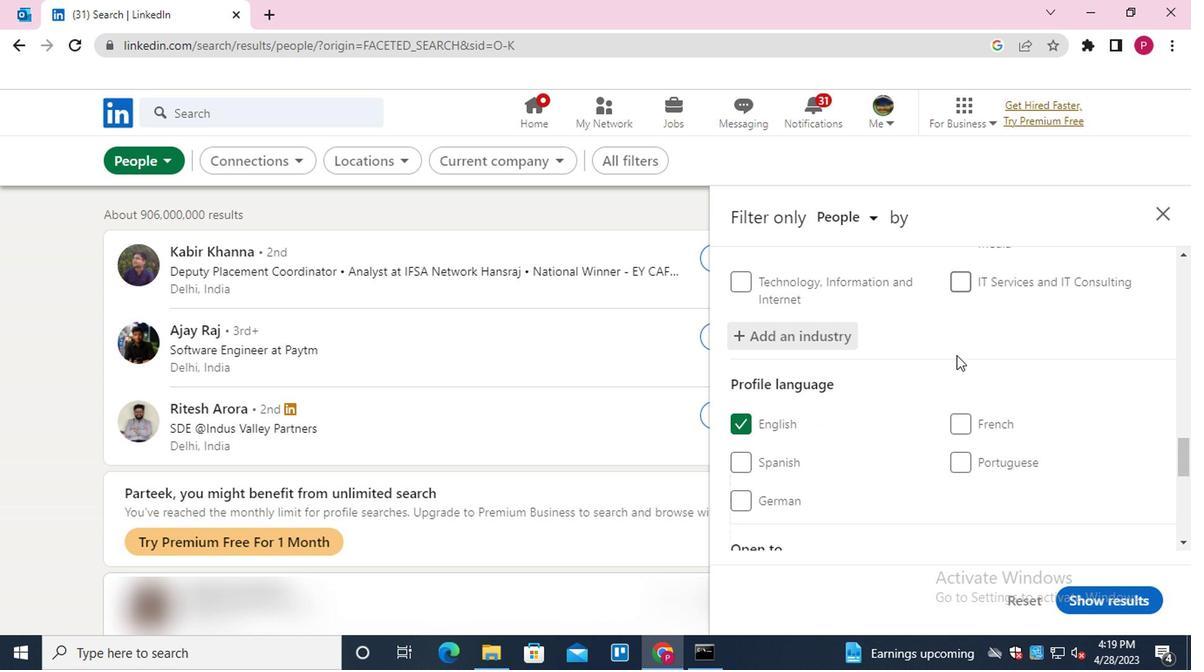 
Action: Mouse moved to (949, 361)
Screenshot: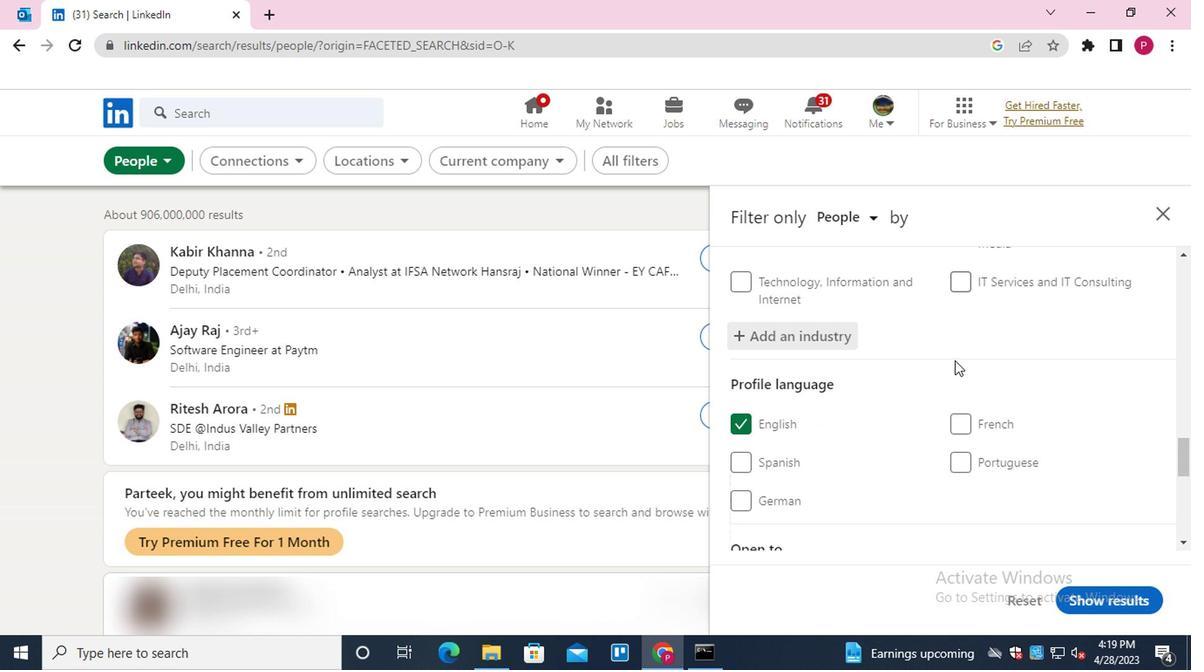 
Action: Mouse scrolled (949, 360) with delta (0, -1)
Screenshot: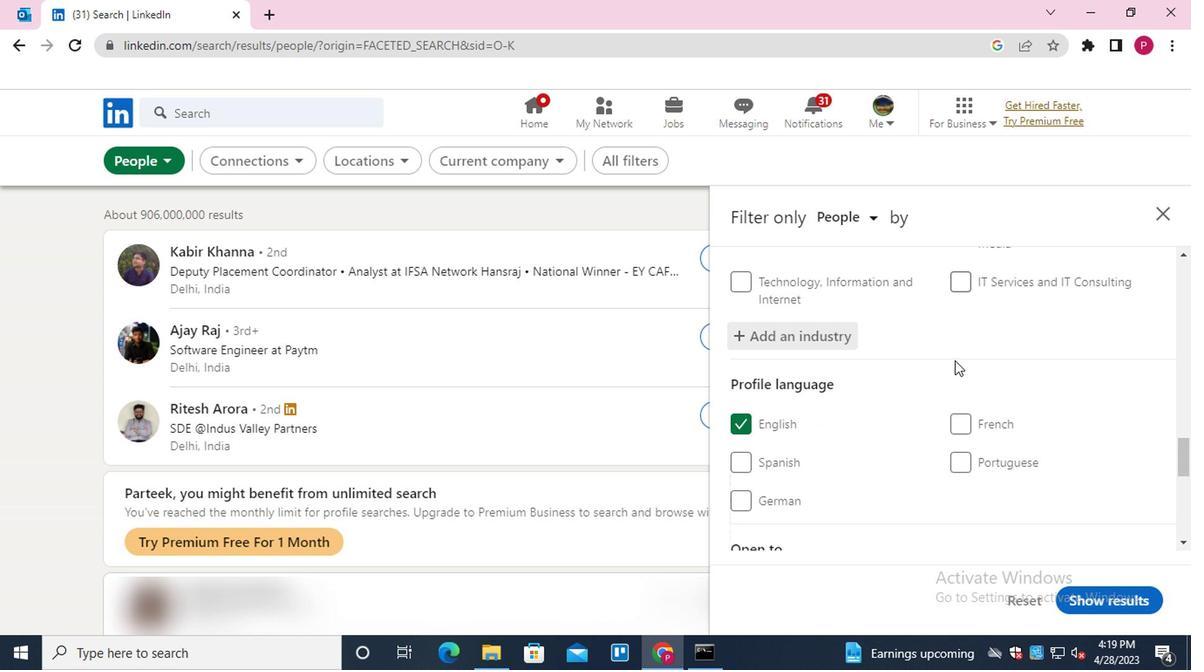 
Action: Mouse moved to (996, 418)
Screenshot: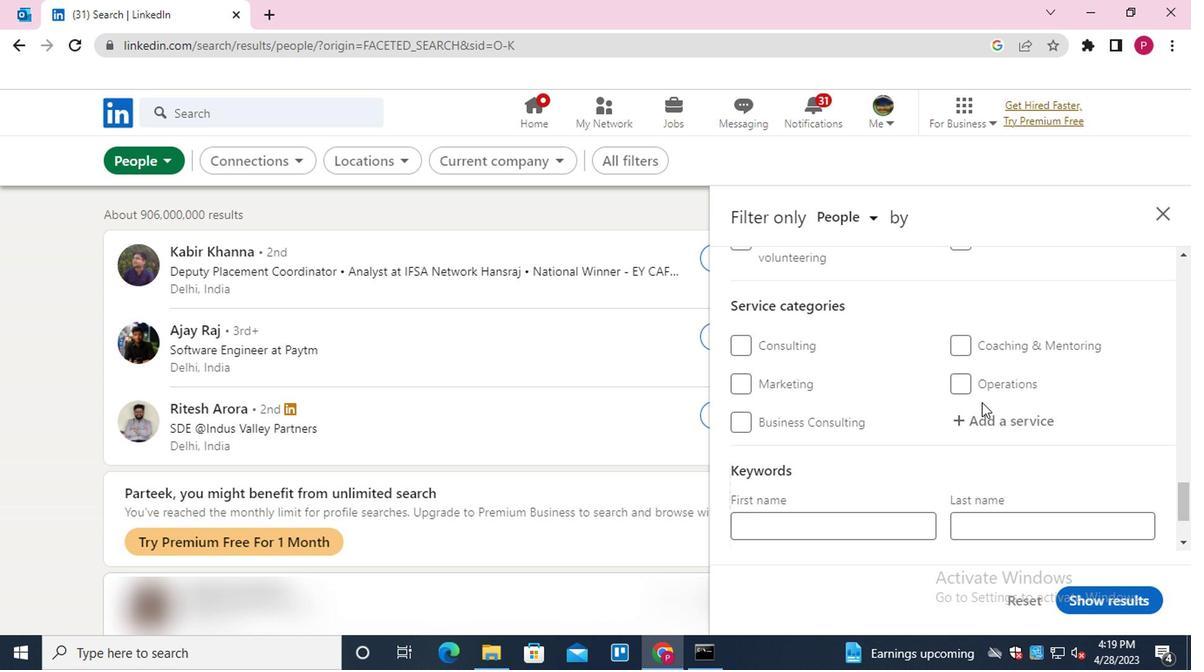 
Action: Mouse pressed left at (996, 418)
Screenshot: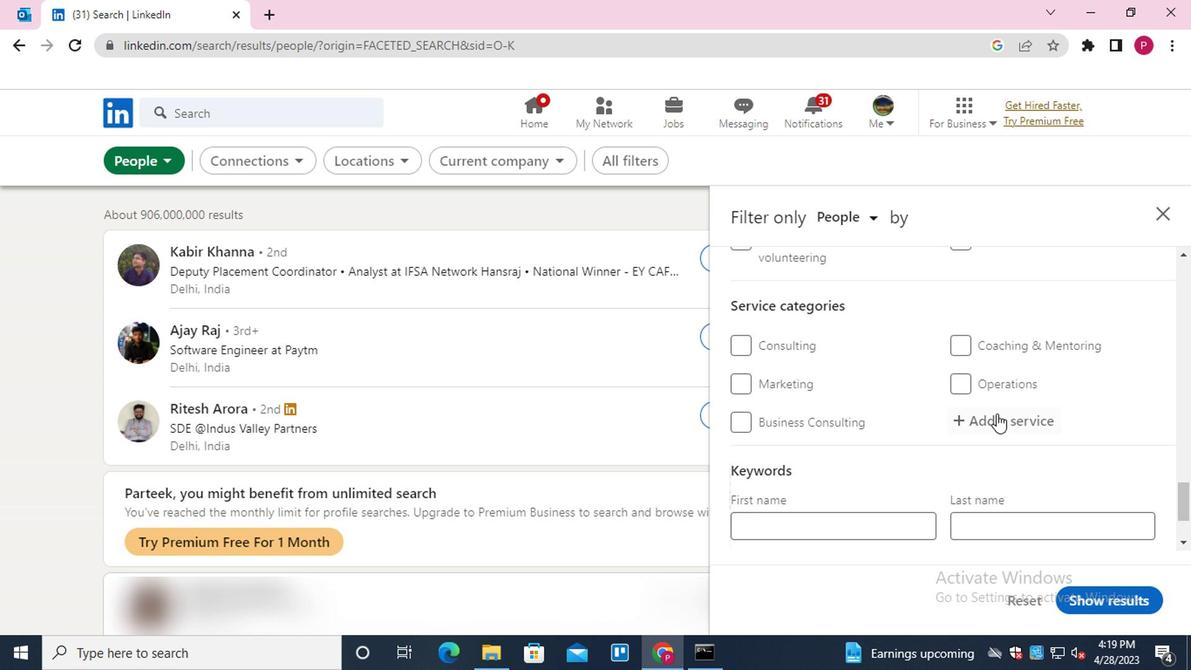 
Action: Key pressed <Key.shift>BUSINESS<Key.space>ANA<Key.down><Key.enter>
Screenshot: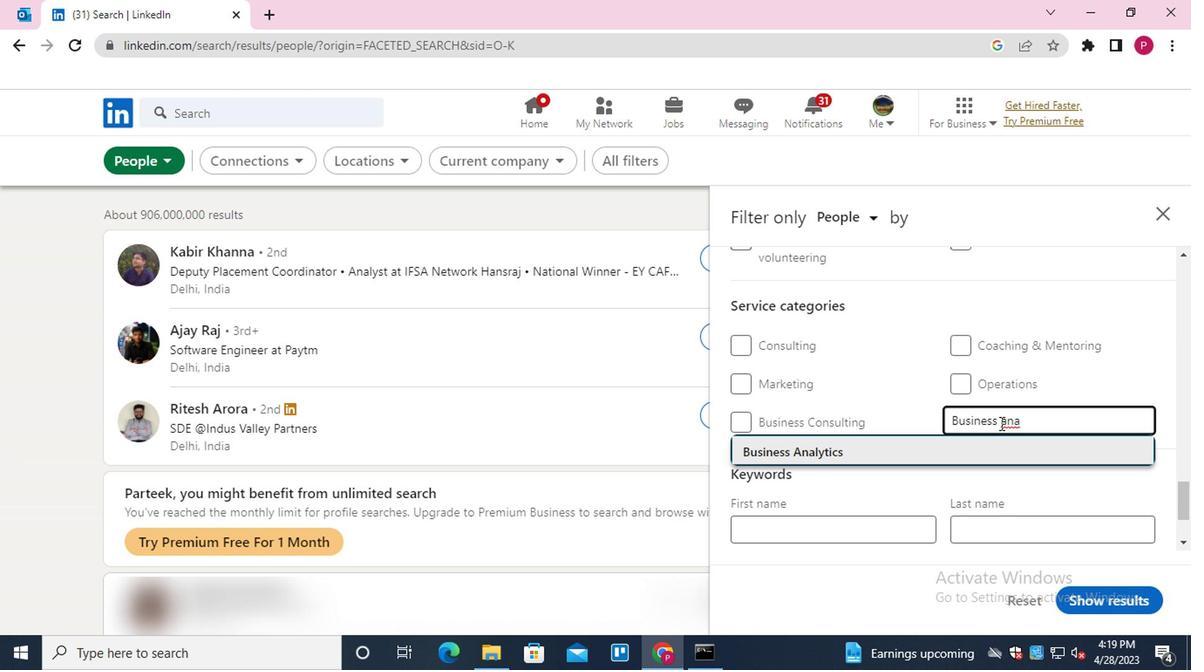 
Action: Mouse scrolled (996, 416) with delta (0, -1)
Screenshot: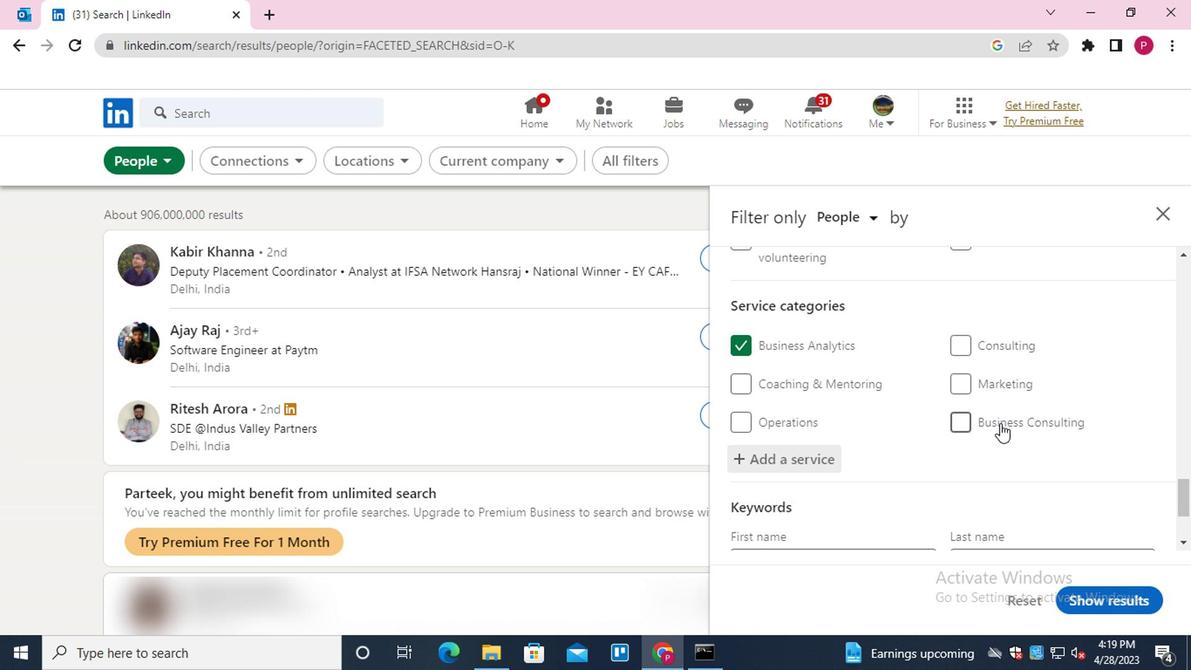 
Action: Mouse moved to (989, 423)
Screenshot: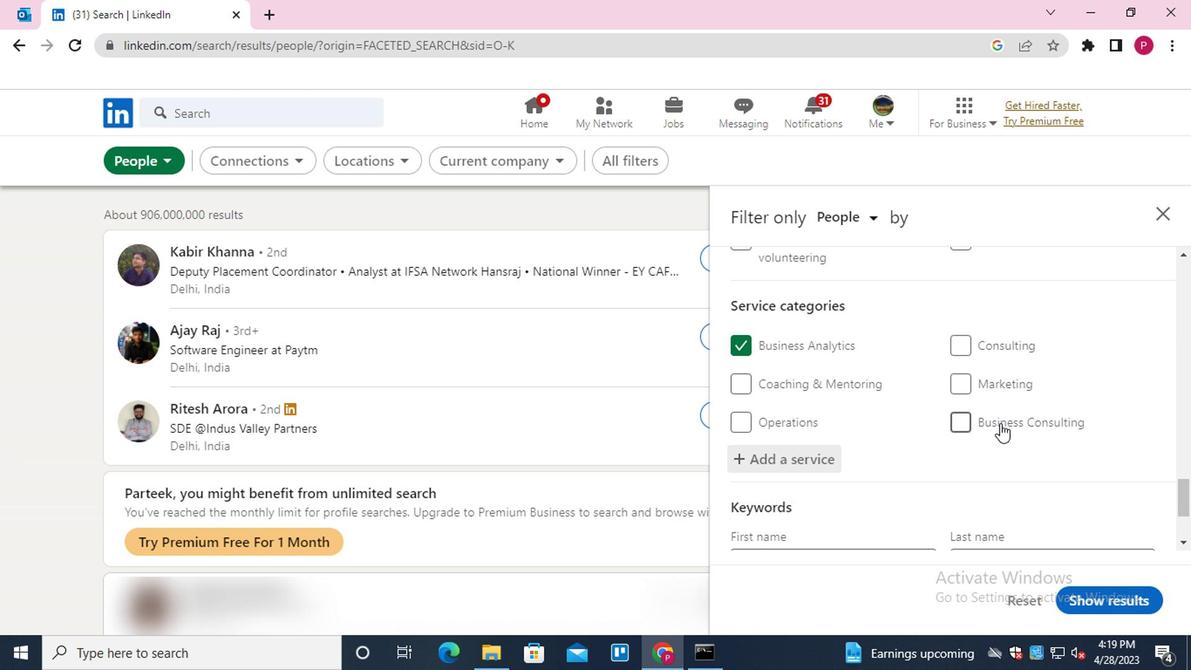 
Action: Mouse scrolled (989, 421) with delta (0, -1)
Screenshot: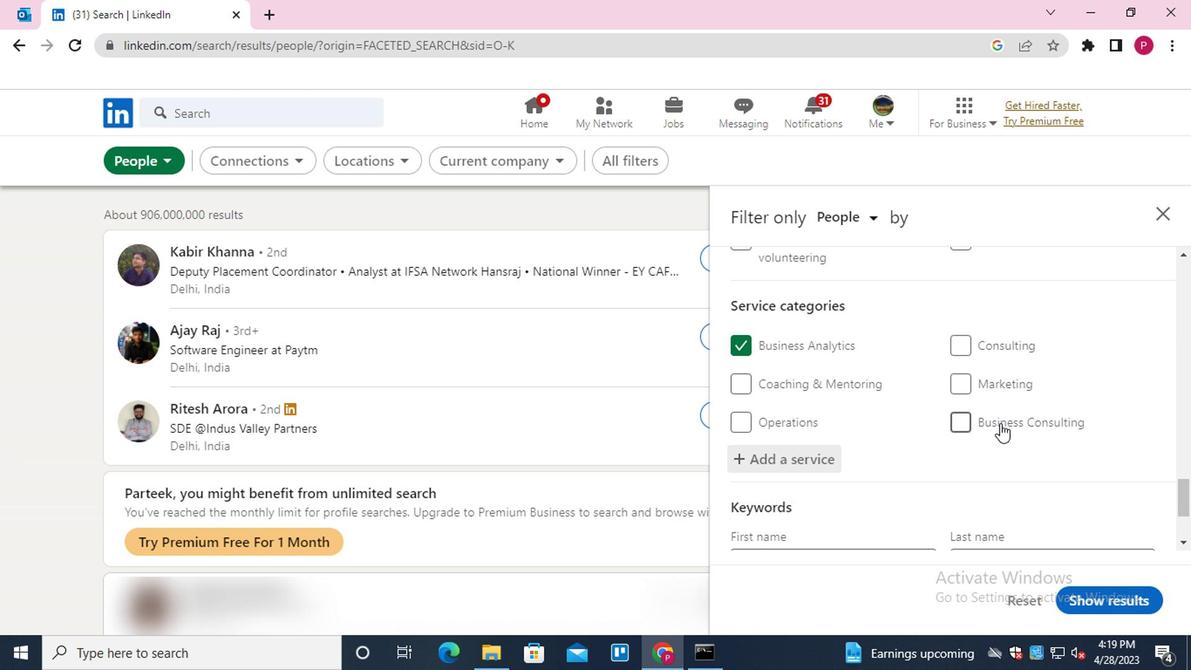 
Action: Mouse moved to (974, 431)
Screenshot: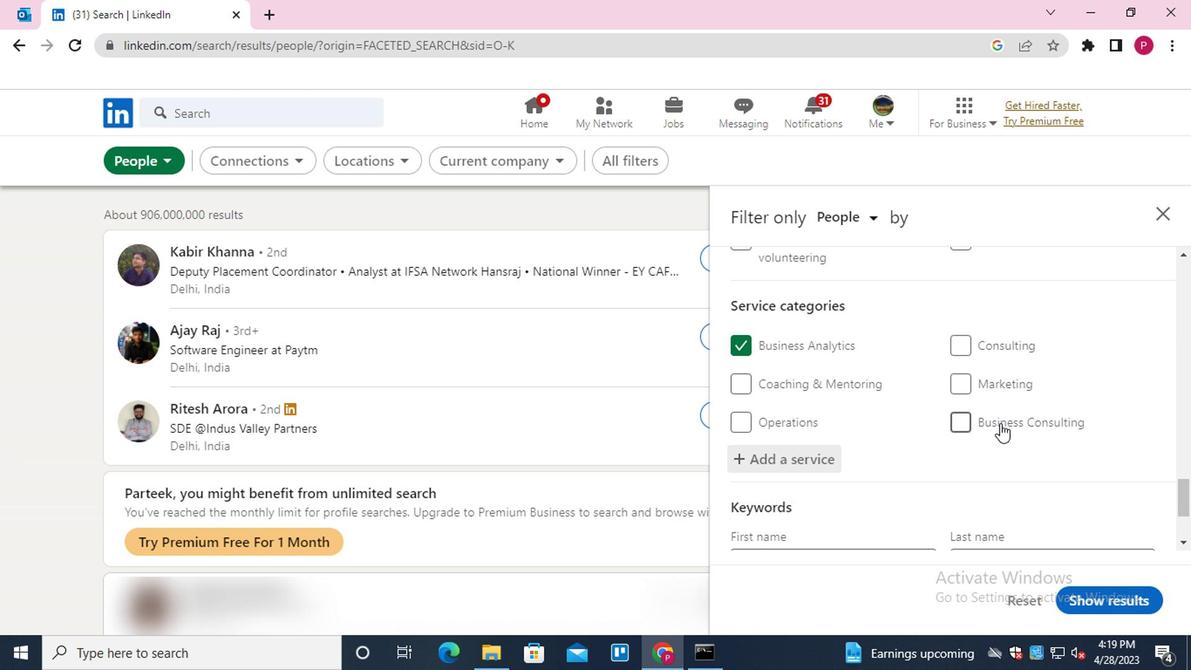 
Action: Mouse scrolled (974, 430) with delta (0, 0)
Screenshot: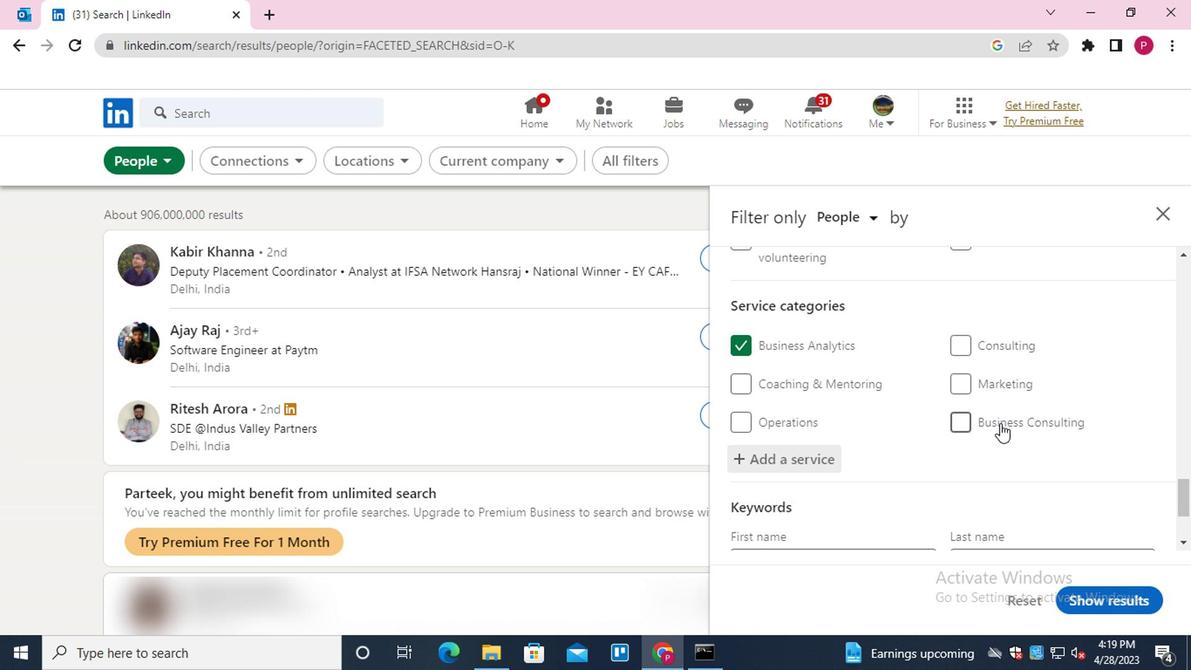 
Action: Mouse moved to (967, 435)
Screenshot: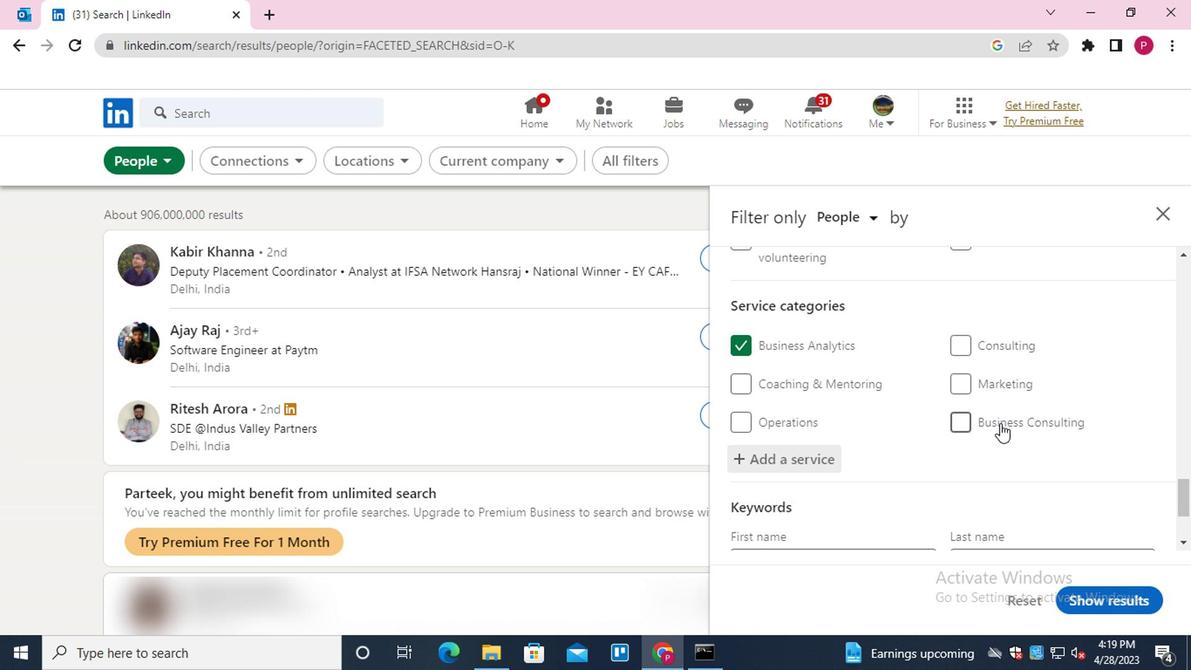 
Action: Mouse scrolled (967, 434) with delta (0, 0)
Screenshot: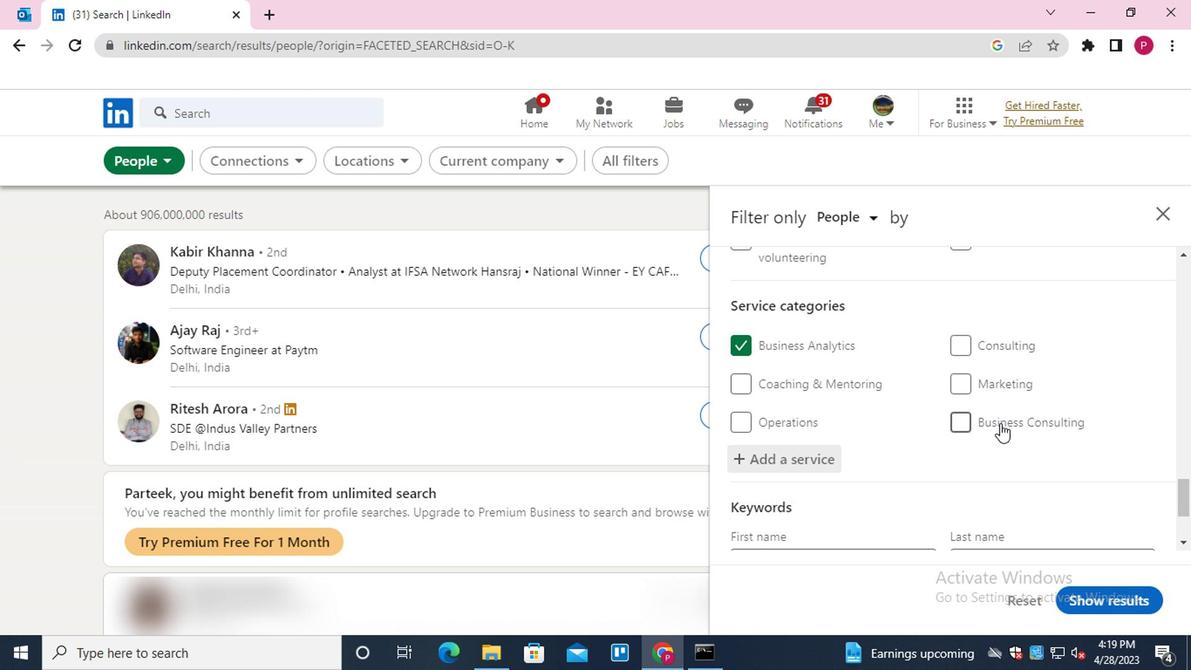 
Action: Mouse moved to (959, 439)
Screenshot: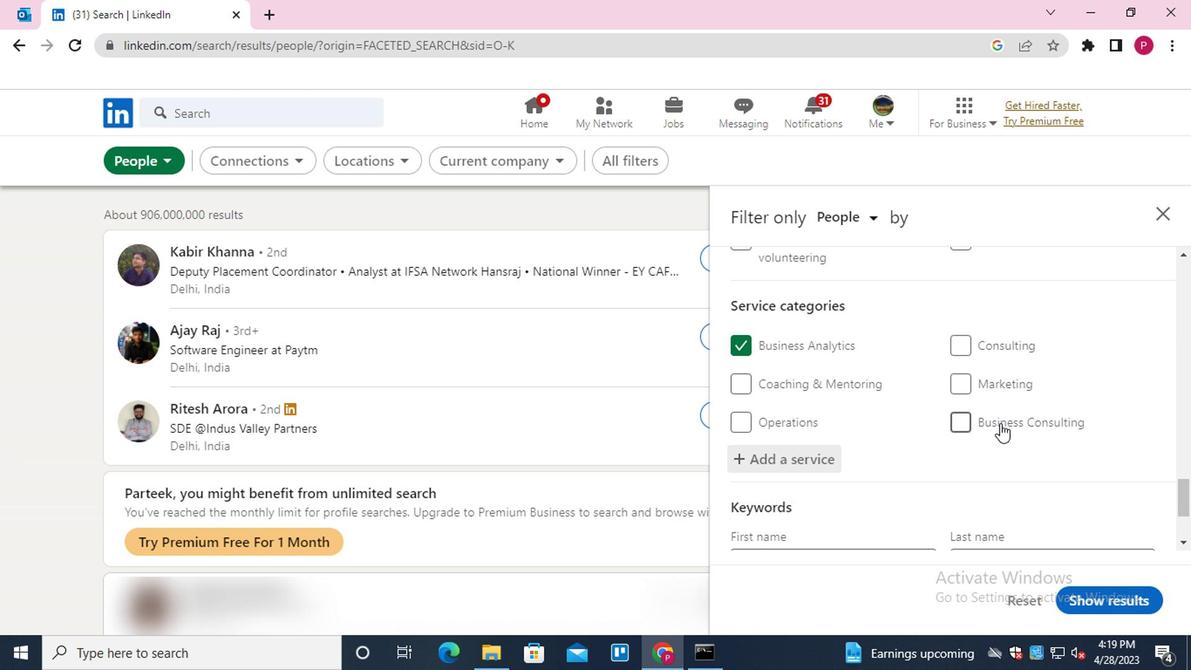 
Action: Mouse scrolled (959, 438) with delta (0, -1)
Screenshot: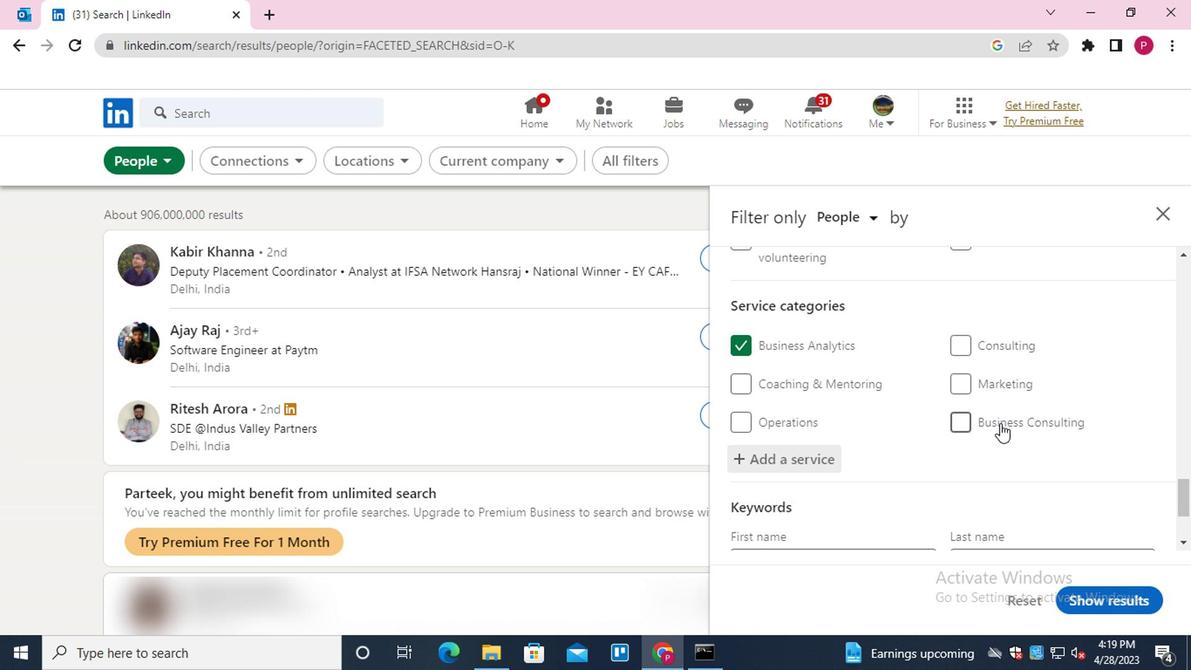 
Action: Mouse moved to (855, 473)
Screenshot: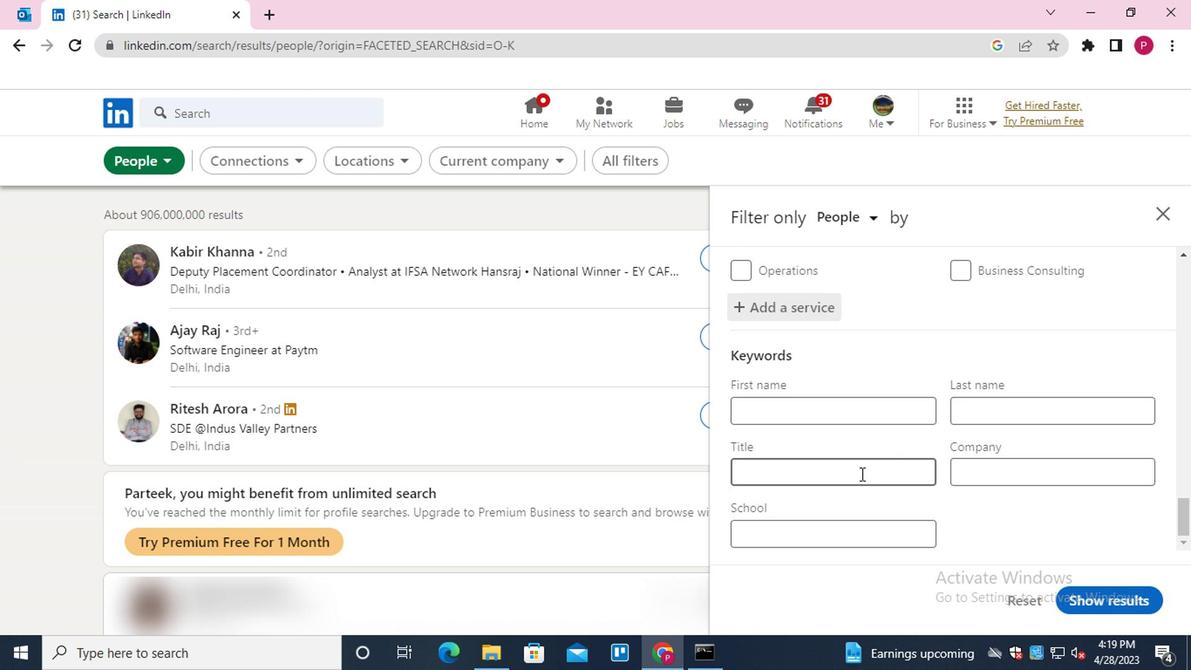 
Action: Mouse pressed left at (855, 473)
Screenshot: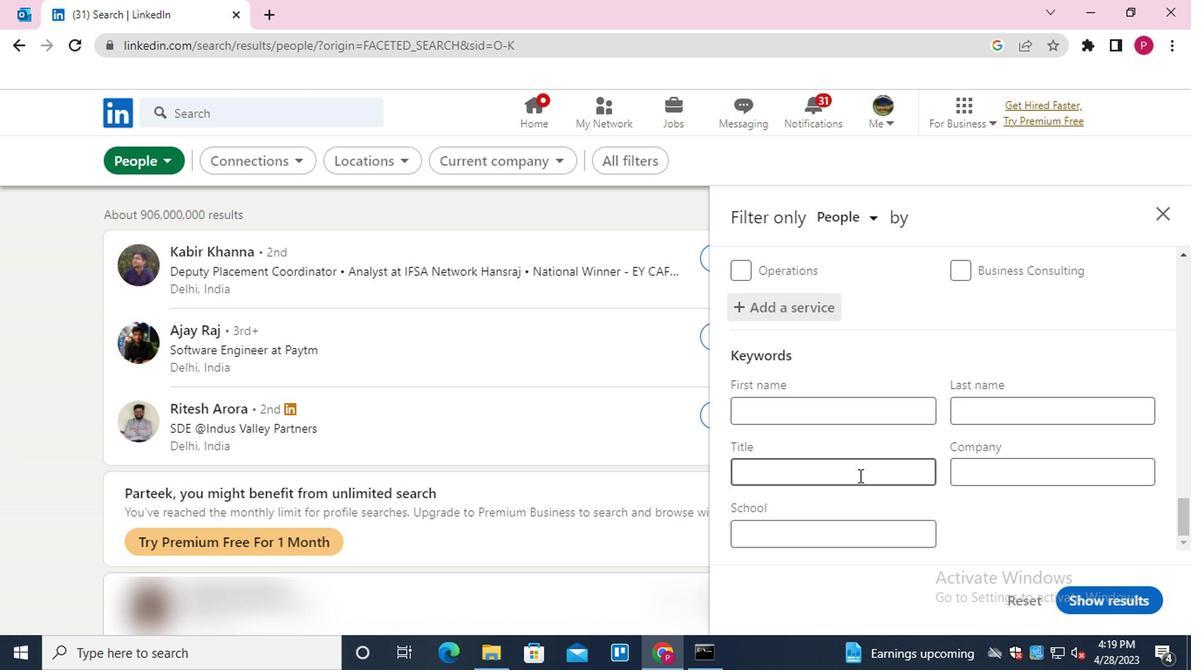 
Action: Key pressed <Key.shift><Key.shift>MENTAL<Key.space><Key.shift>HEALYH<Key.space><Key.backspace><Key.backspace><Key.backspace>TH<Key.space><Key.shift><Key.shift><Key.shift><Key.shift><Key.shift><Key.shift>COUNSELOR
Screenshot: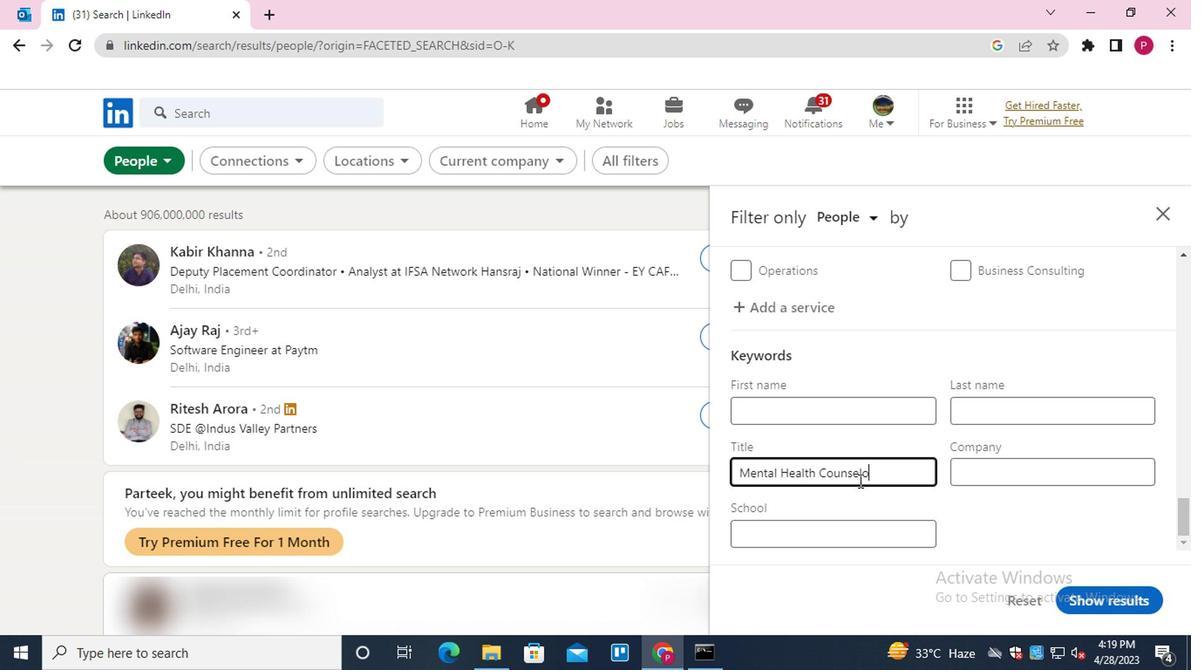 
Action: Mouse moved to (1080, 586)
Screenshot: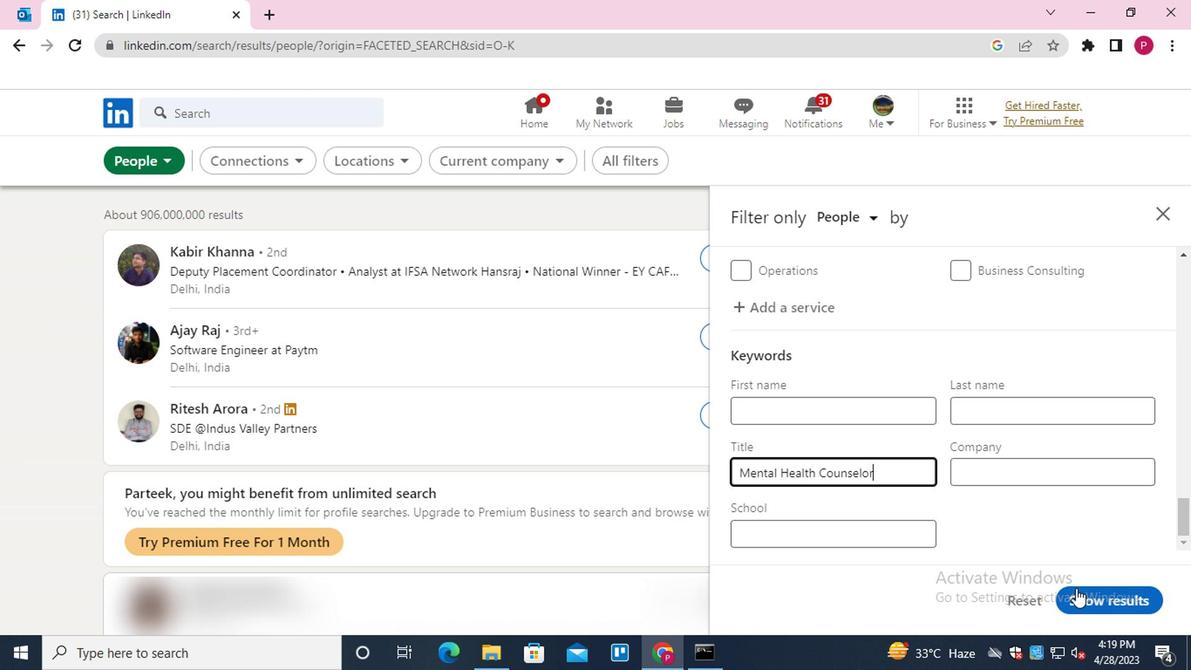 
Action: Mouse pressed left at (1080, 586)
Screenshot: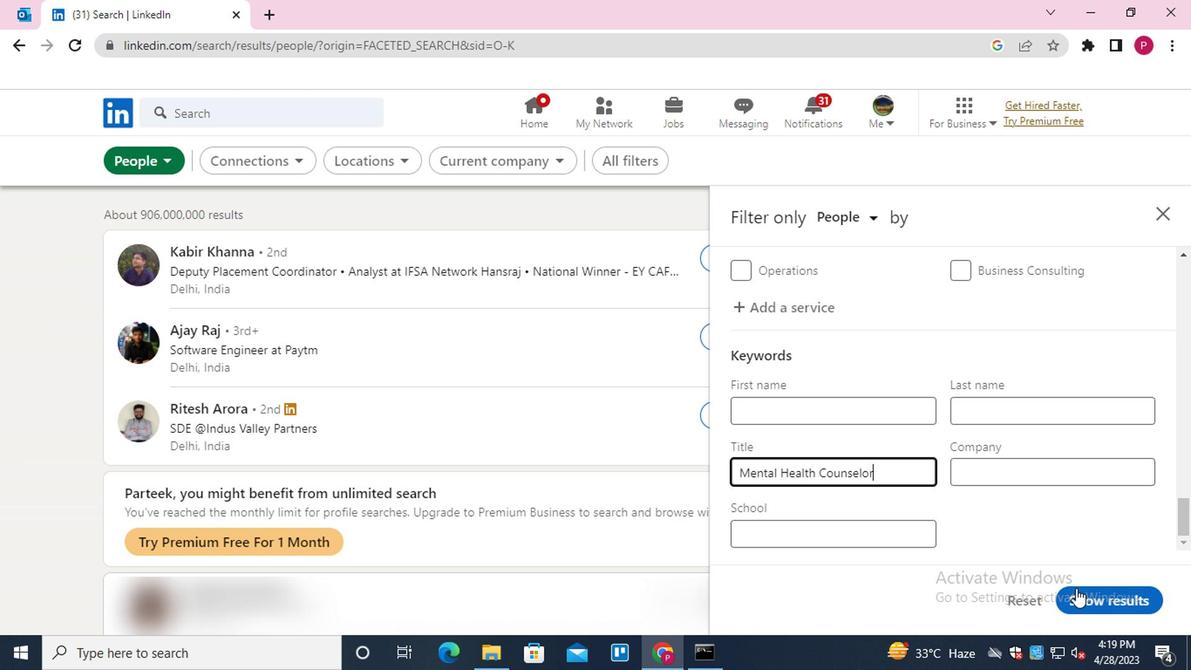 
Action: Mouse moved to (497, 371)
Screenshot: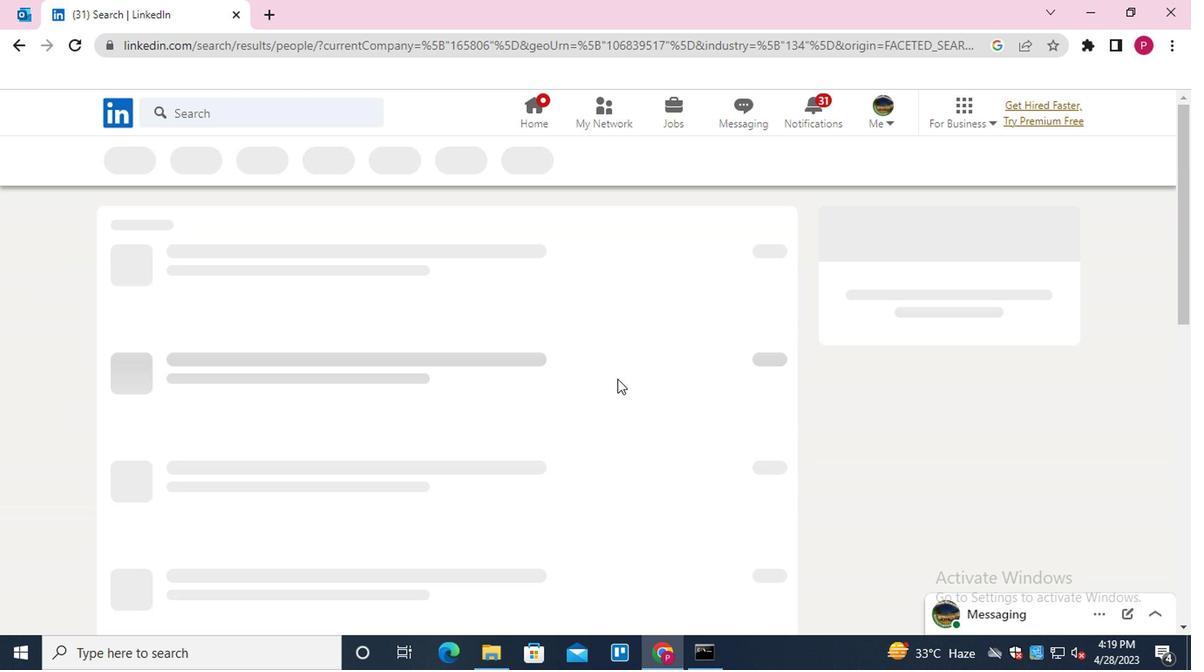 
